 Task: Create new invoice with Date Opened :15-Apr-23, Select Customer: Americas Best Wings, Terms: Payment Term 1. Make invoice entry for item-1 with Date: 15-Apr-23, Description: Del Monte Fresh Whole Green Beans (14.5 oz)_x000D_
, Action: Material, Income Account: Income:Sales, Quantity: 1, Unit Price: 6.5, Discount %: 9. Make entry for item-2 with Date: 15-Apr-23, Description: _x000D_
Madesmart Interlocking Bin Set 9-Piece Granite, Action: Material, Income Account: Income:Sales, Quantity: 1, Unit Price: 14.5, Discount %: 6. Make entry for item-3 with Date: 15-Apr-23, Description: Breyers Cookies & Cream_x000D_
, Action: Material, Income Account: Income:Sales, Quantity: 1, Unit Price: 15.5, Discount %: 8. Write Notes: Looking forward to serving you again.. Post Invoice with Post Date: 15-Apr-23, Post to Accounts: Assets:Accounts Receivable. Pay / Process Payment with Transaction Date: 15-May-23, Amount: 33.805, Transfer Account: Checking Account. Print Invoice, display notes by going to Option, then go to Display Tab and check Invoice Notes.
Action: Mouse pressed left at (193, 41)
Screenshot: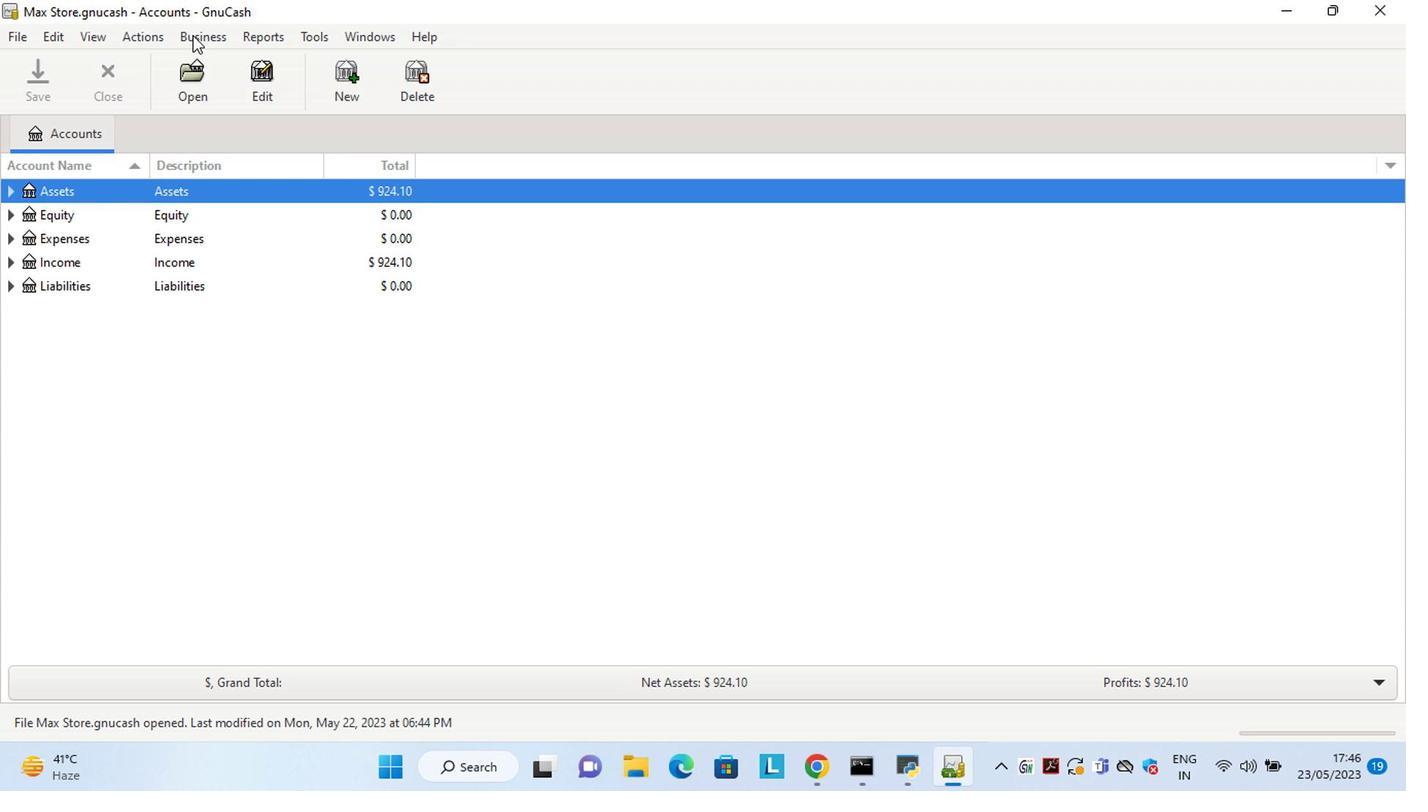 
Action: Mouse moved to (450, 145)
Screenshot: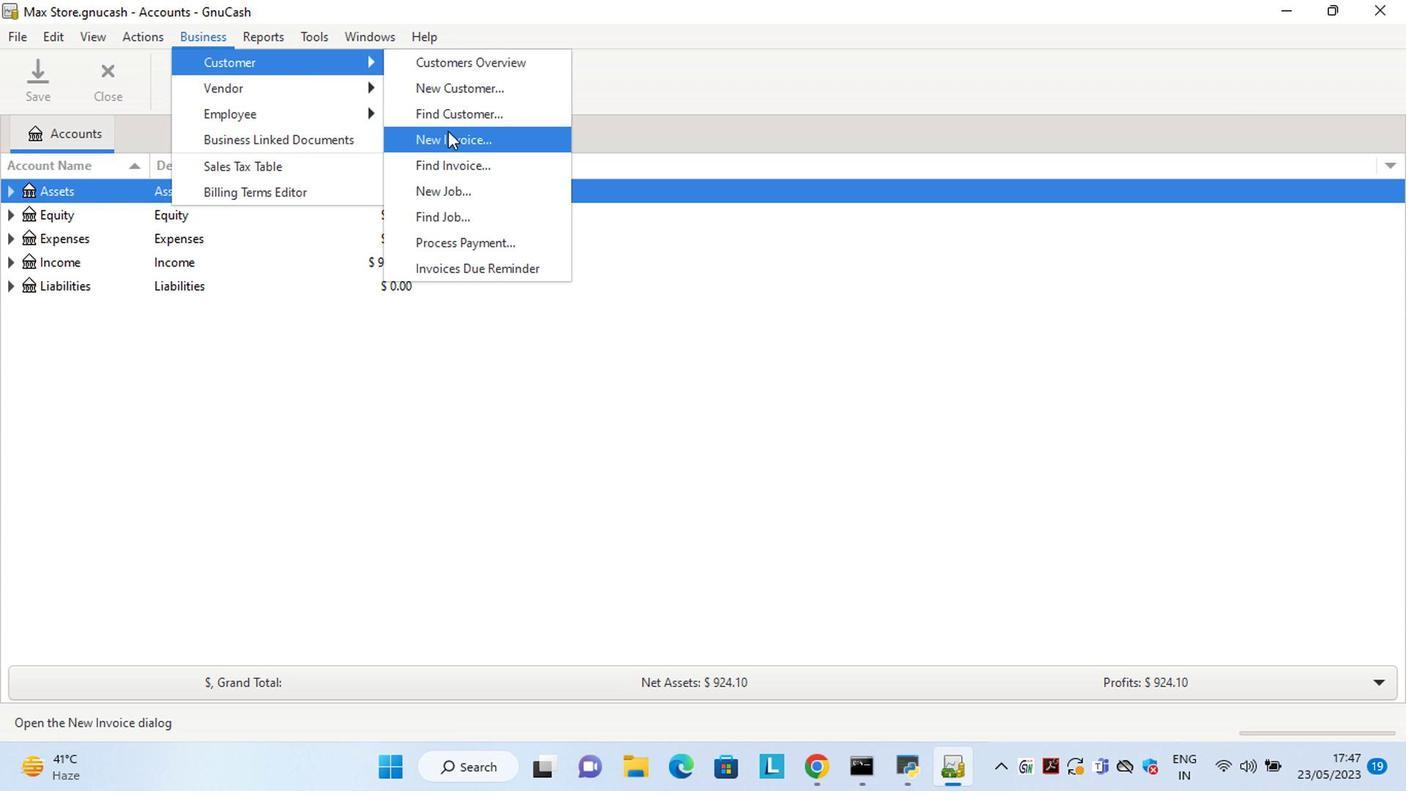 
Action: Mouse pressed left at (450, 145)
Screenshot: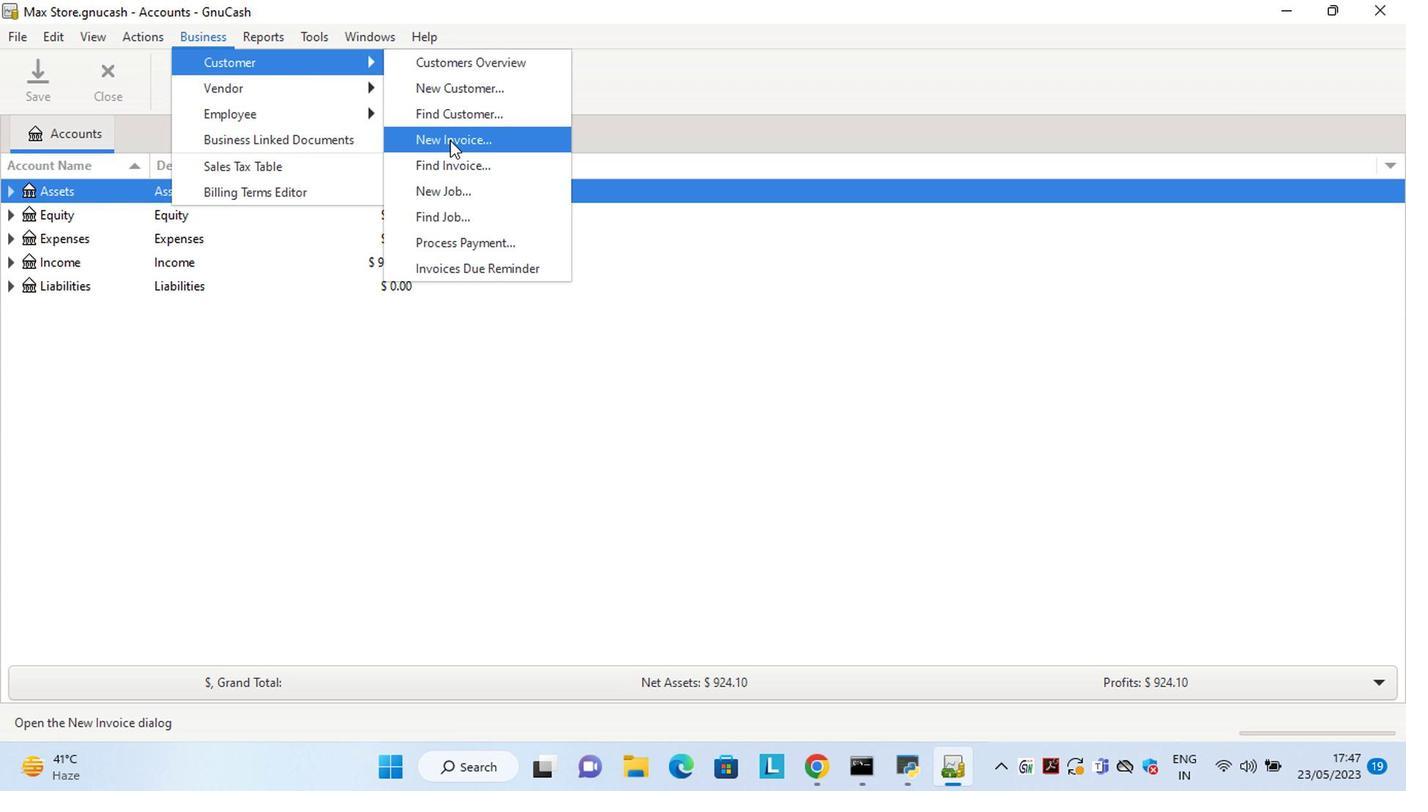 
Action: Mouse moved to (730, 312)
Screenshot: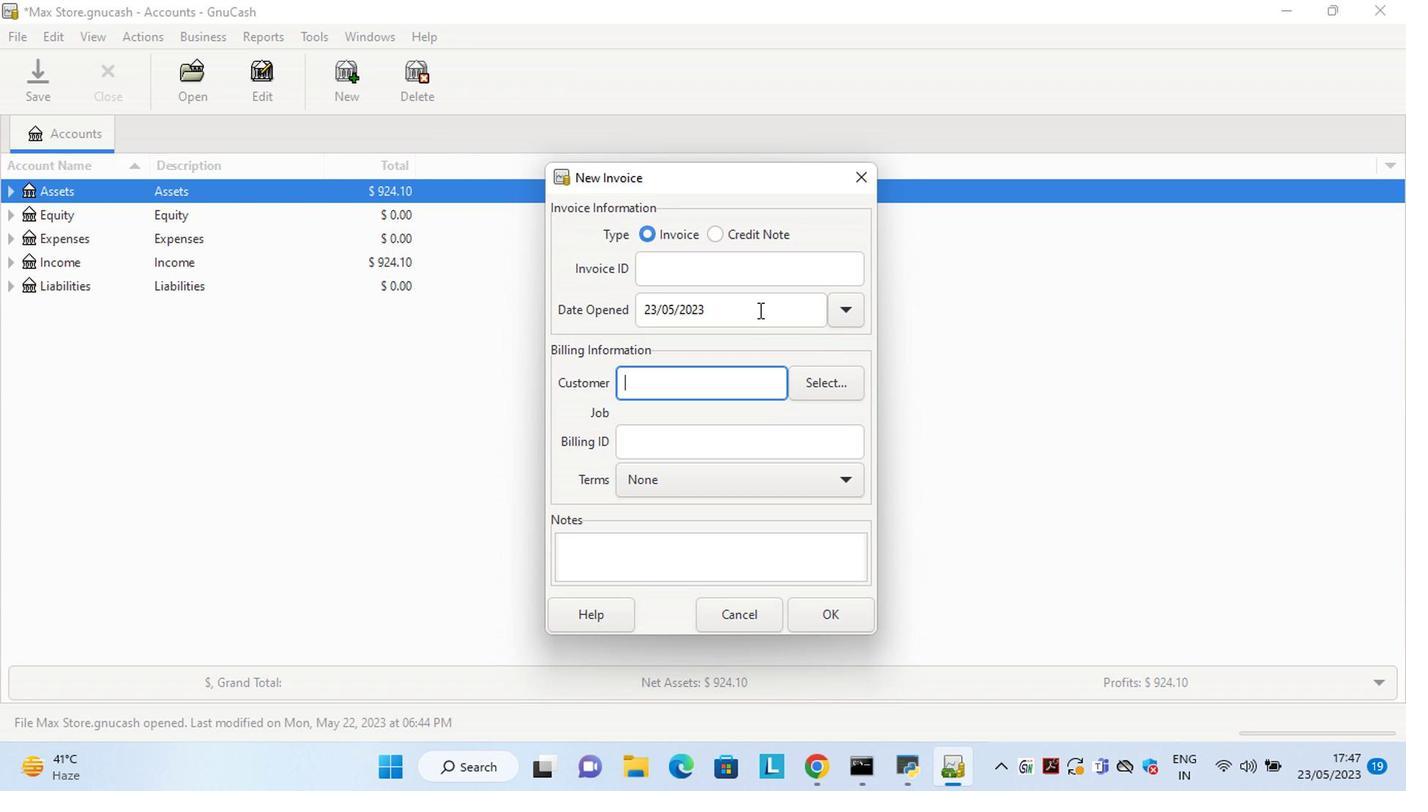 
Action: Mouse pressed left at (730, 312)
Screenshot: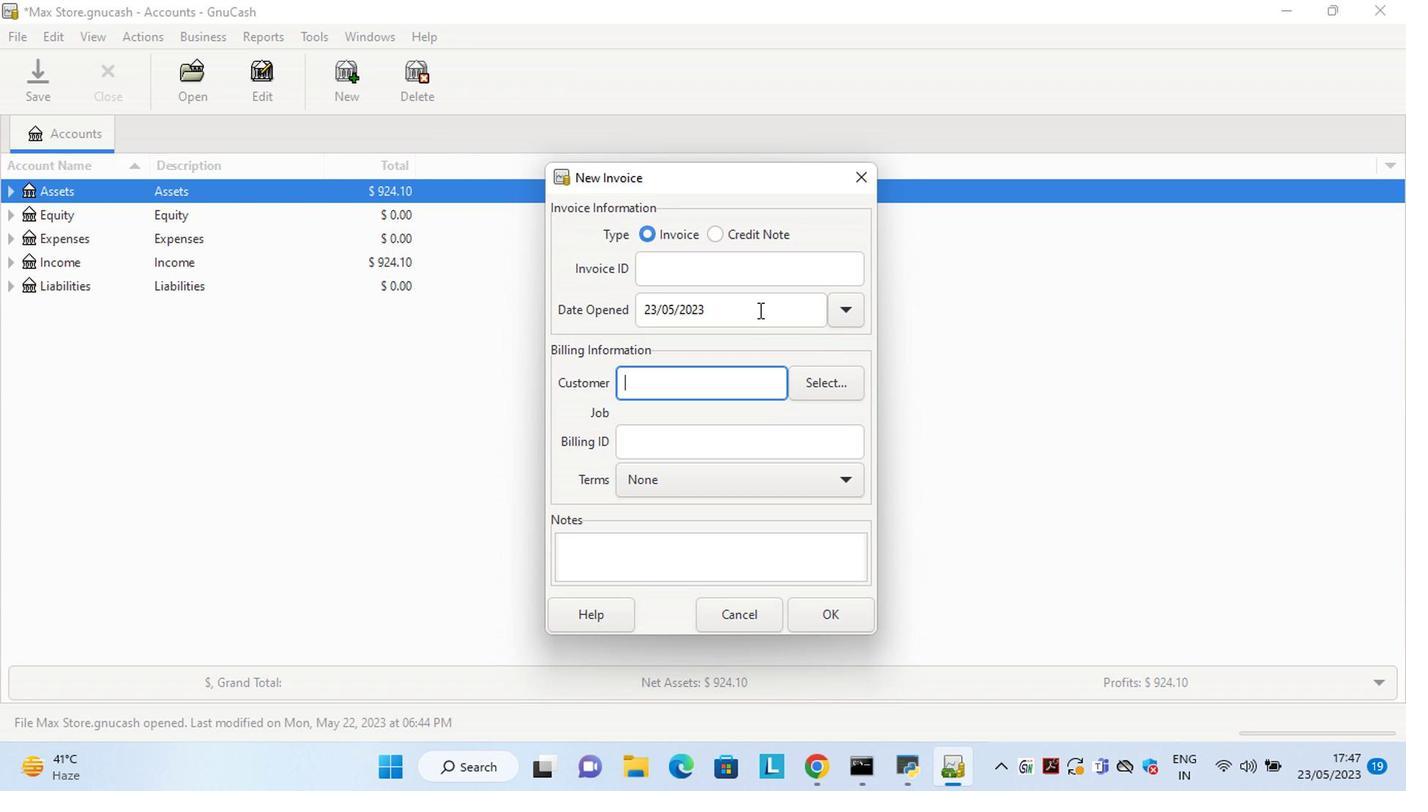 
Action: Key pressed <Key.left><Key.left><Key.left><Key.left><Key.left><Key.left><Key.left><Key.left><Key.left><Key.left><Key.left><Key.left><Key.left><Key.left><Key.left><Key.left><Key.left><Key.left><Key.left><Key.left><Key.left><Key.delete><Key.delete>15<Key.right><Key.right><Key.delete>4
Screenshot: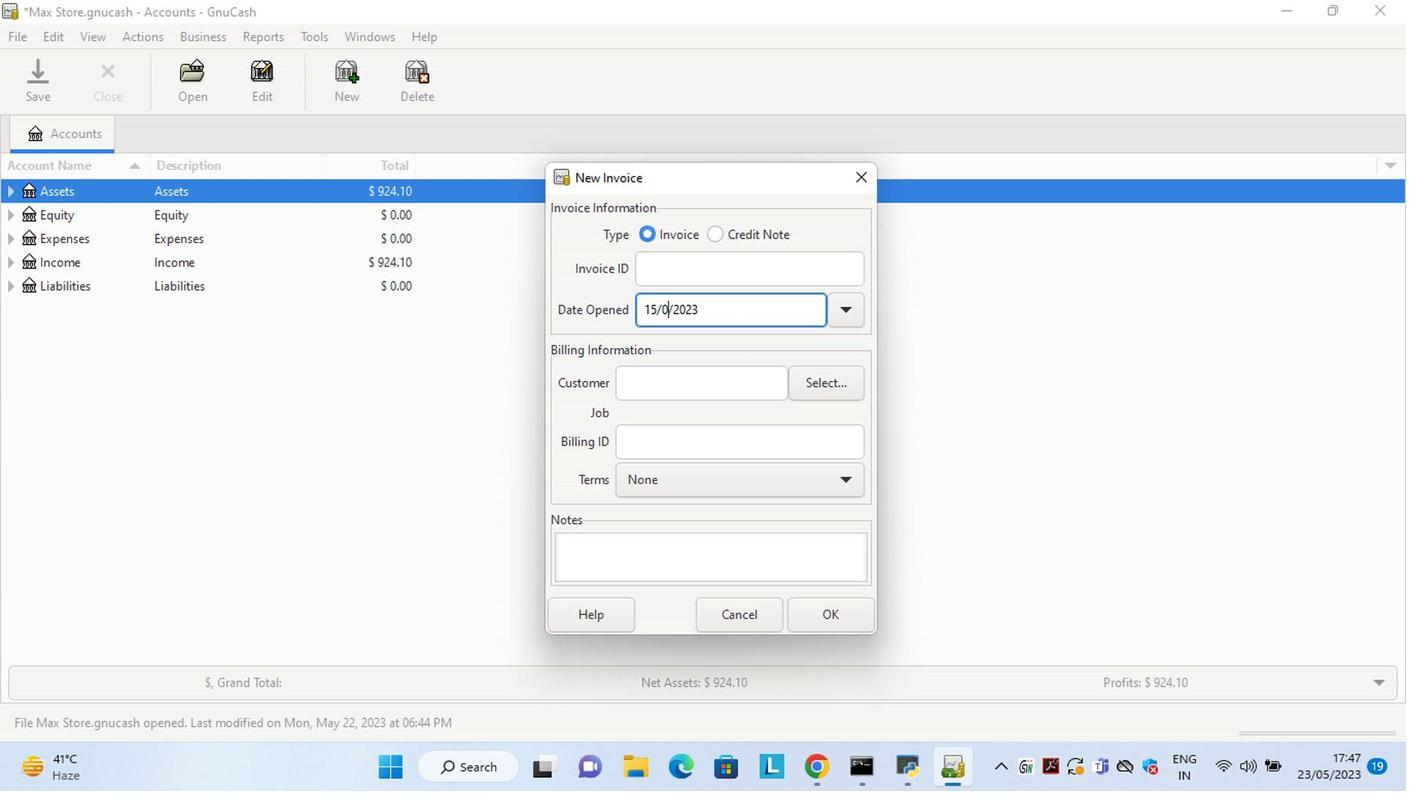 
Action: Mouse moved to (829, 389)
Screenshot: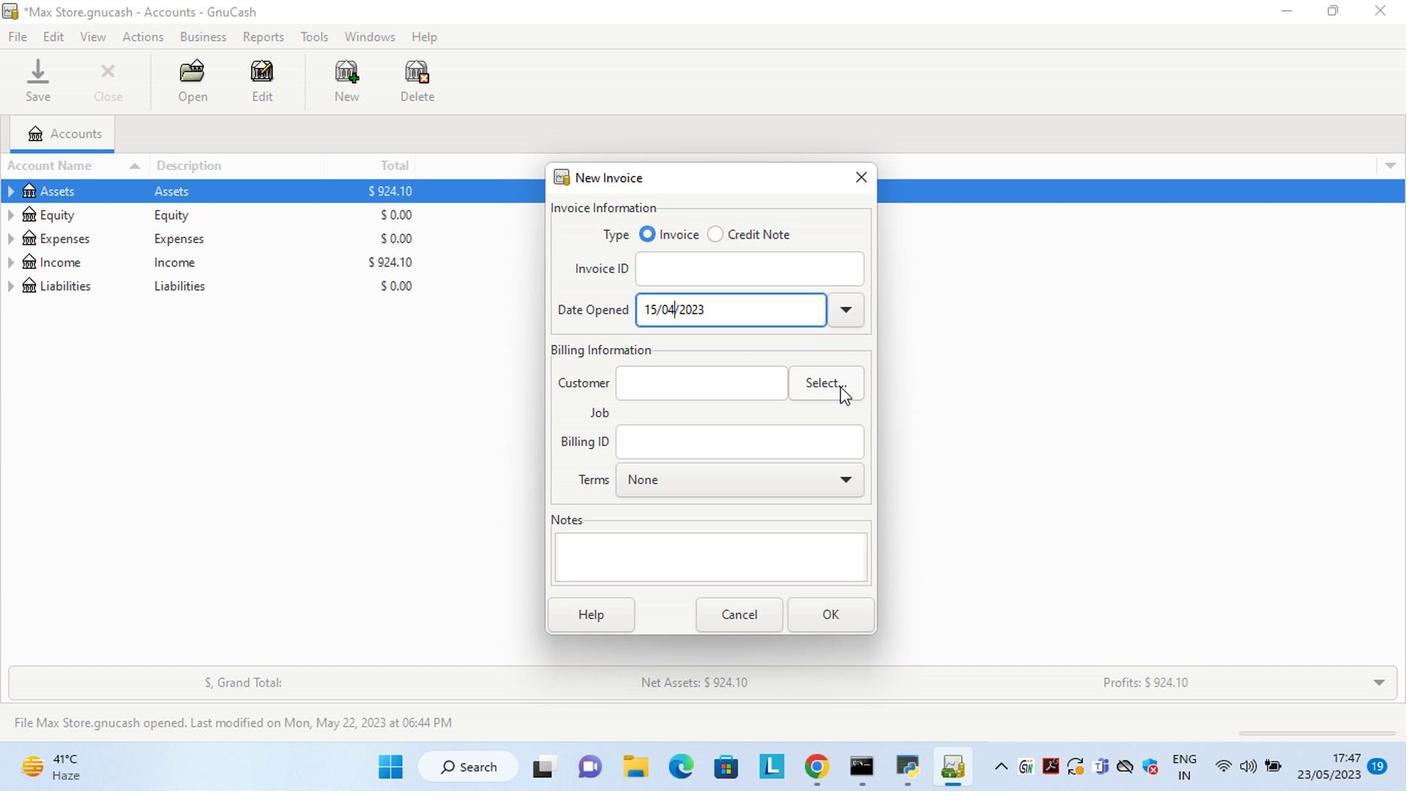 
Action: Mouse pressed left at (829, 389)
Screenshot: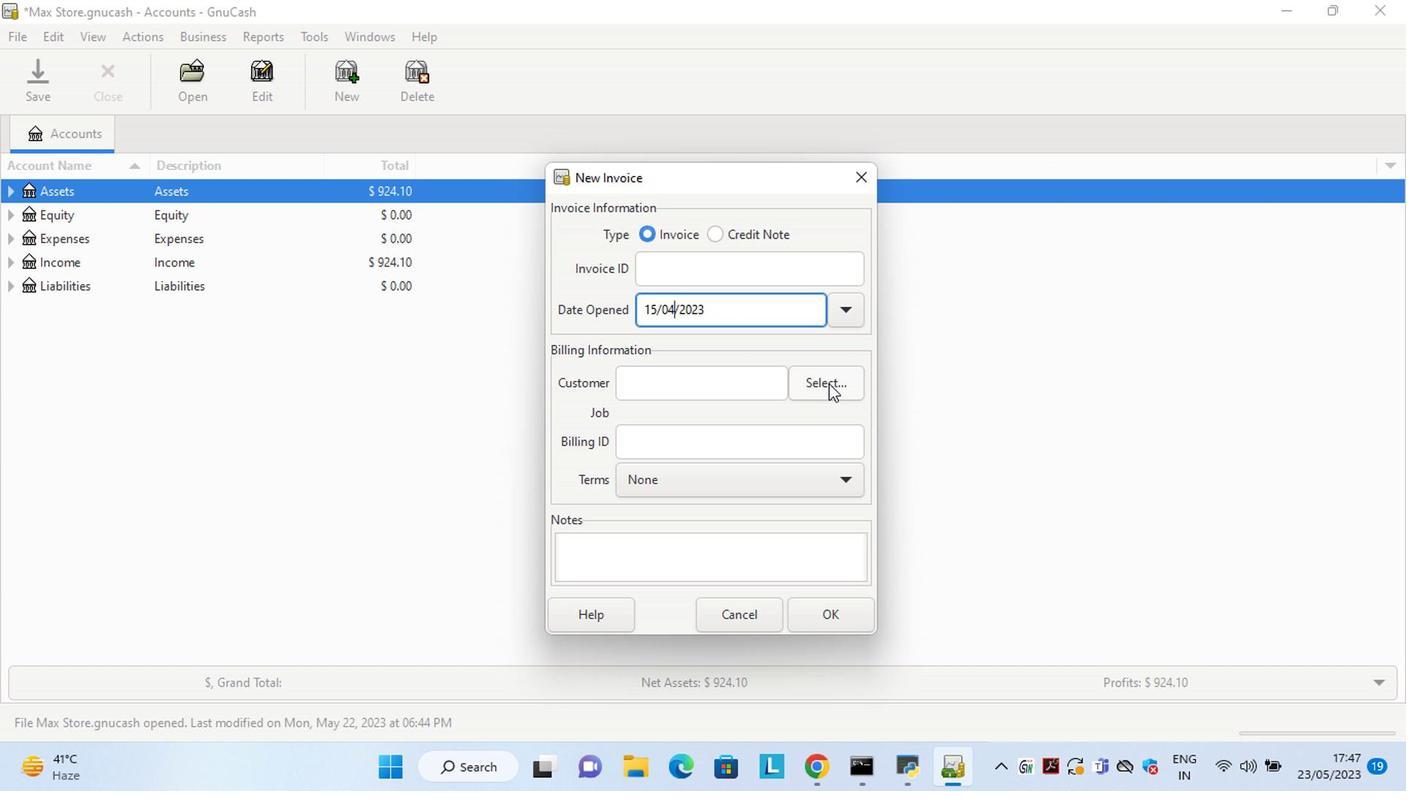 
Action: Mouse moved to (768, 363)
Screenshot: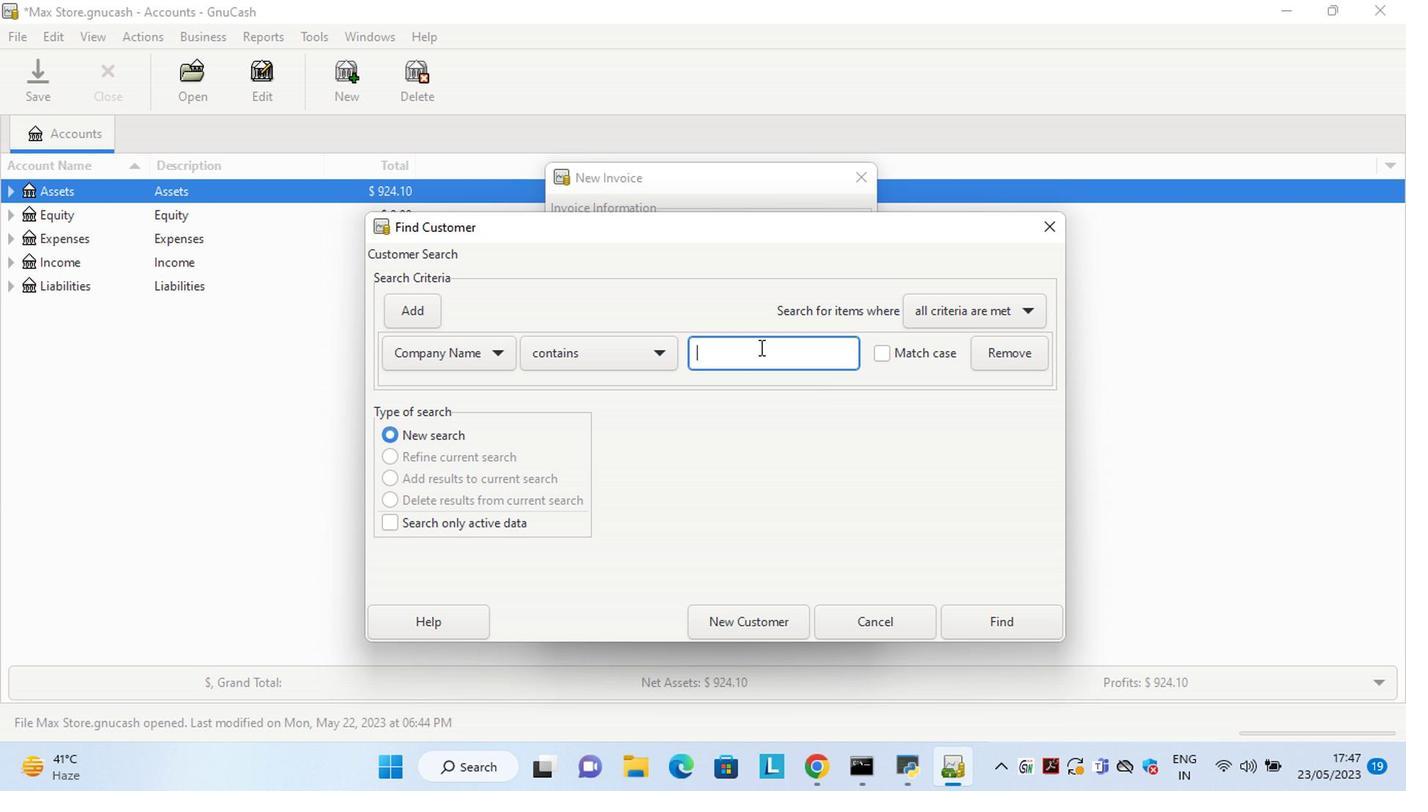 
Action: Mouse pressed left at (768, 363)
Screenshot: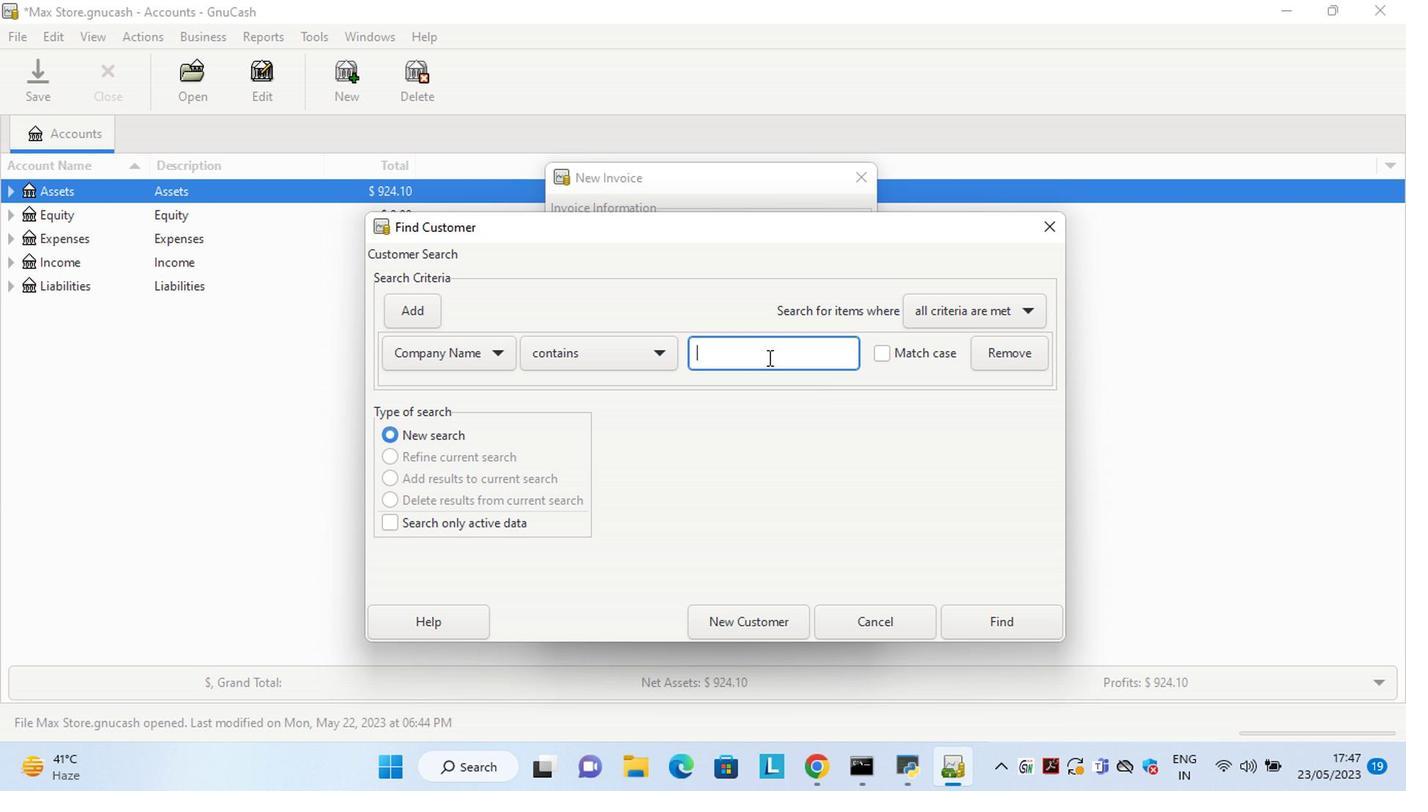 
Action: Key pressed <Key.shift>Americas
Screenshot: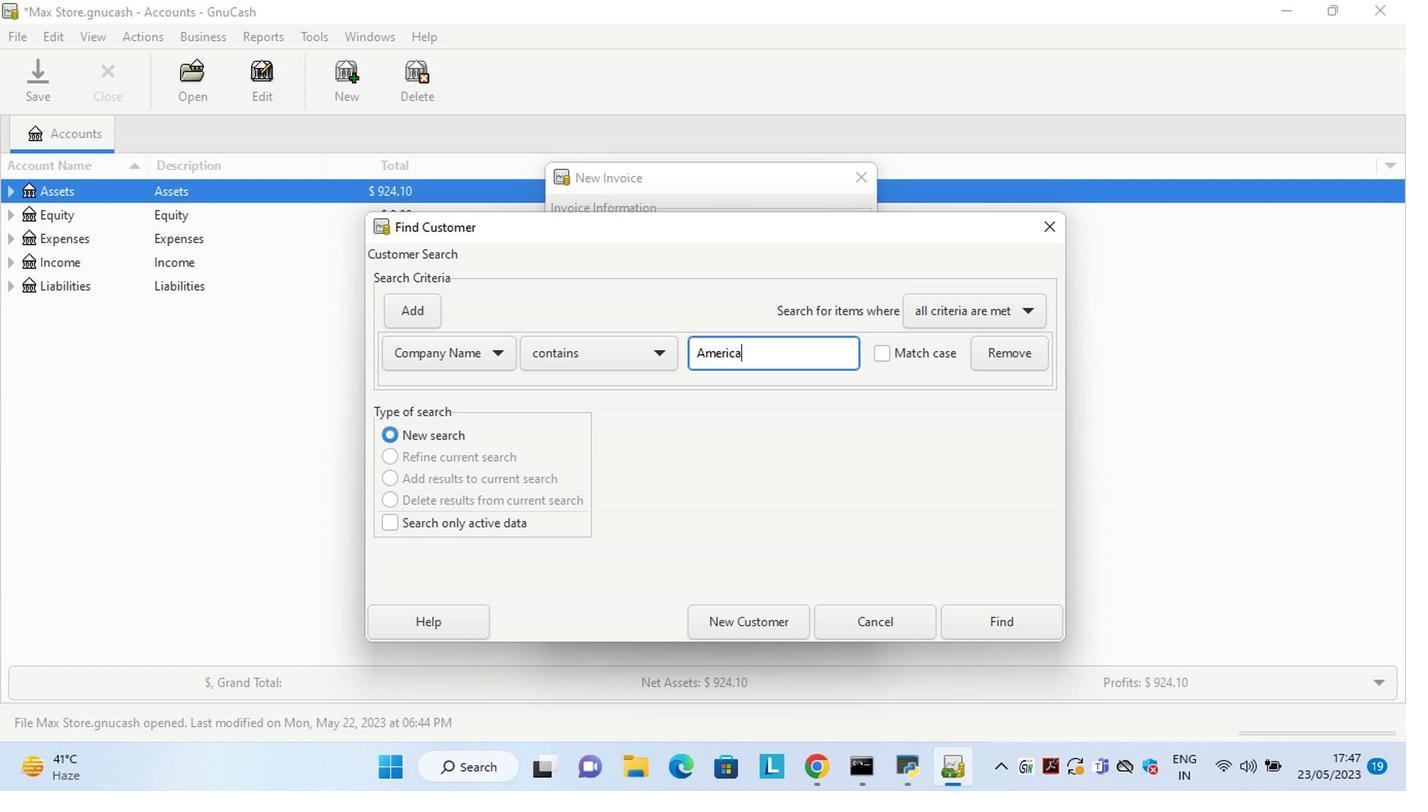 
Action: Mouse moved to (995, 622)
Screenshot: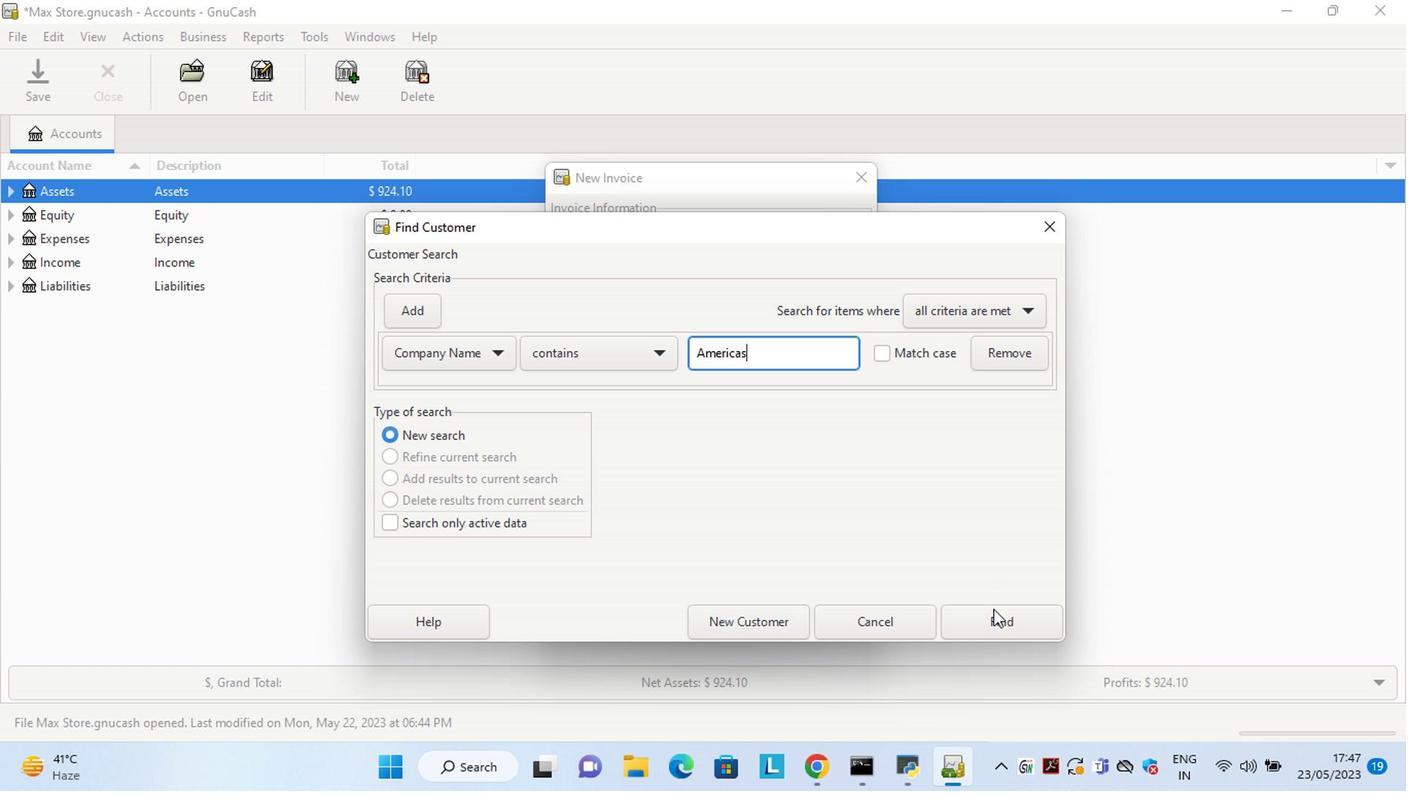 
Action: Mouse pressed left at (995, 622)
Screenshot: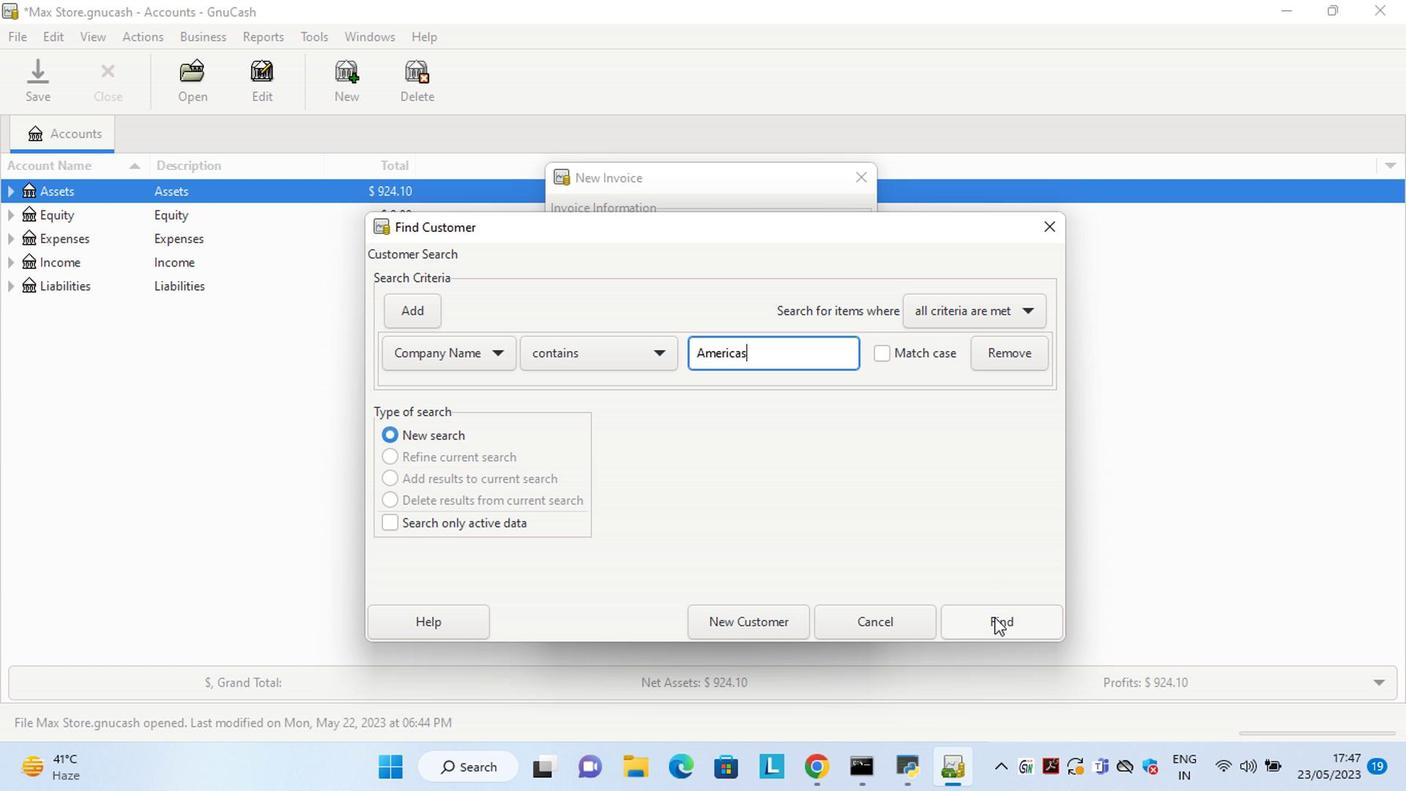 
Action: Mouse moved to (731, 414)
Screenshot: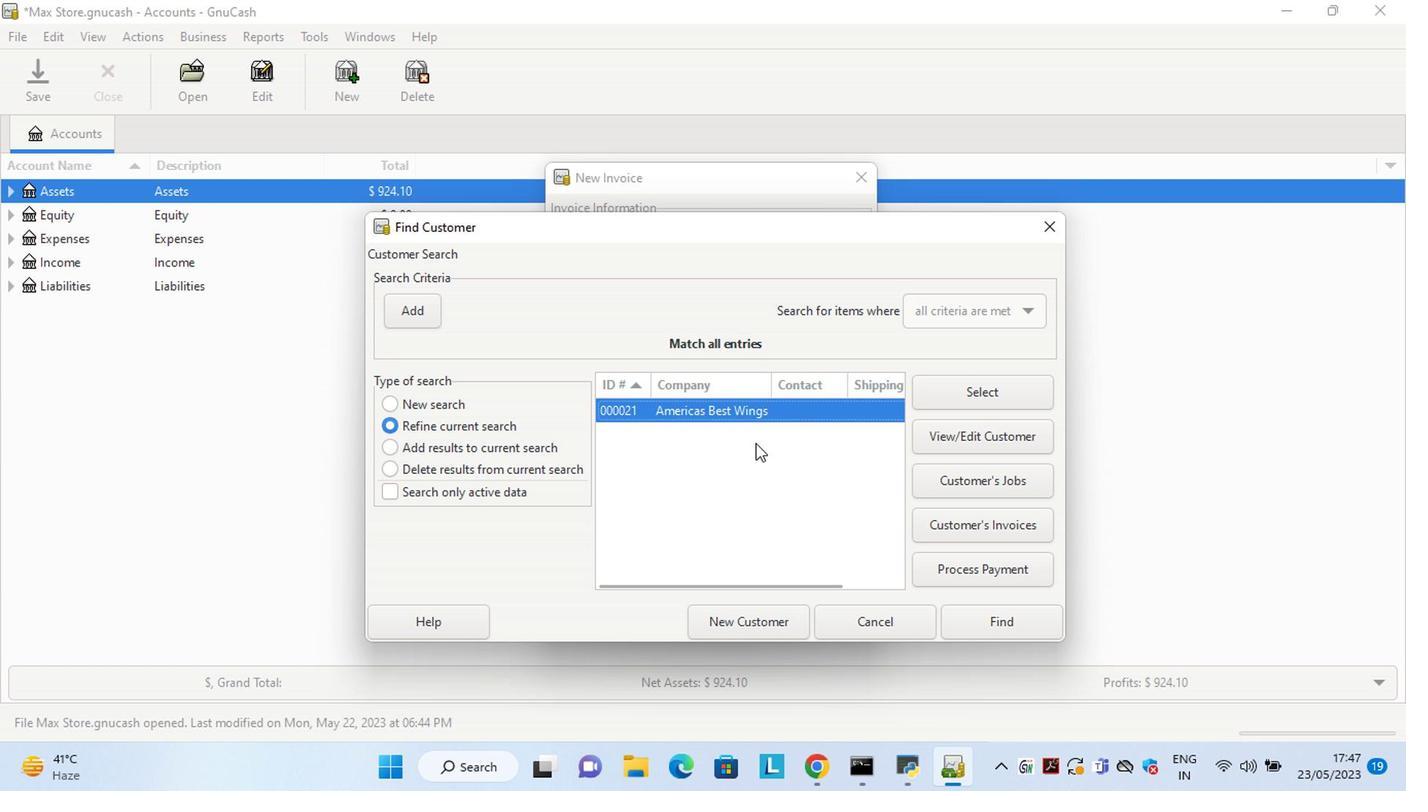 
Action: Mouse pressed left at (731, 414)
Screenshot: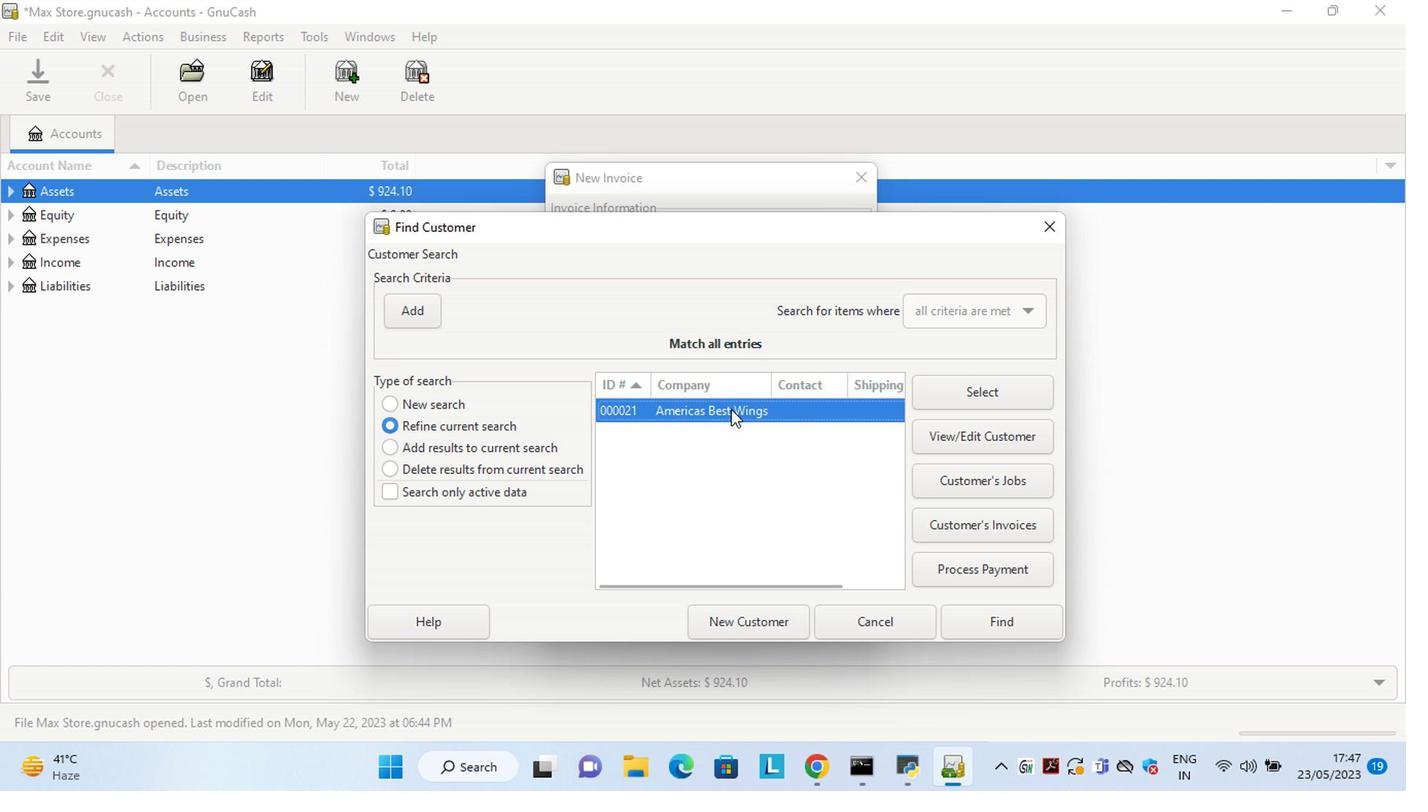 
Action: Mouse pressed left at (731, 414)
Screenshot: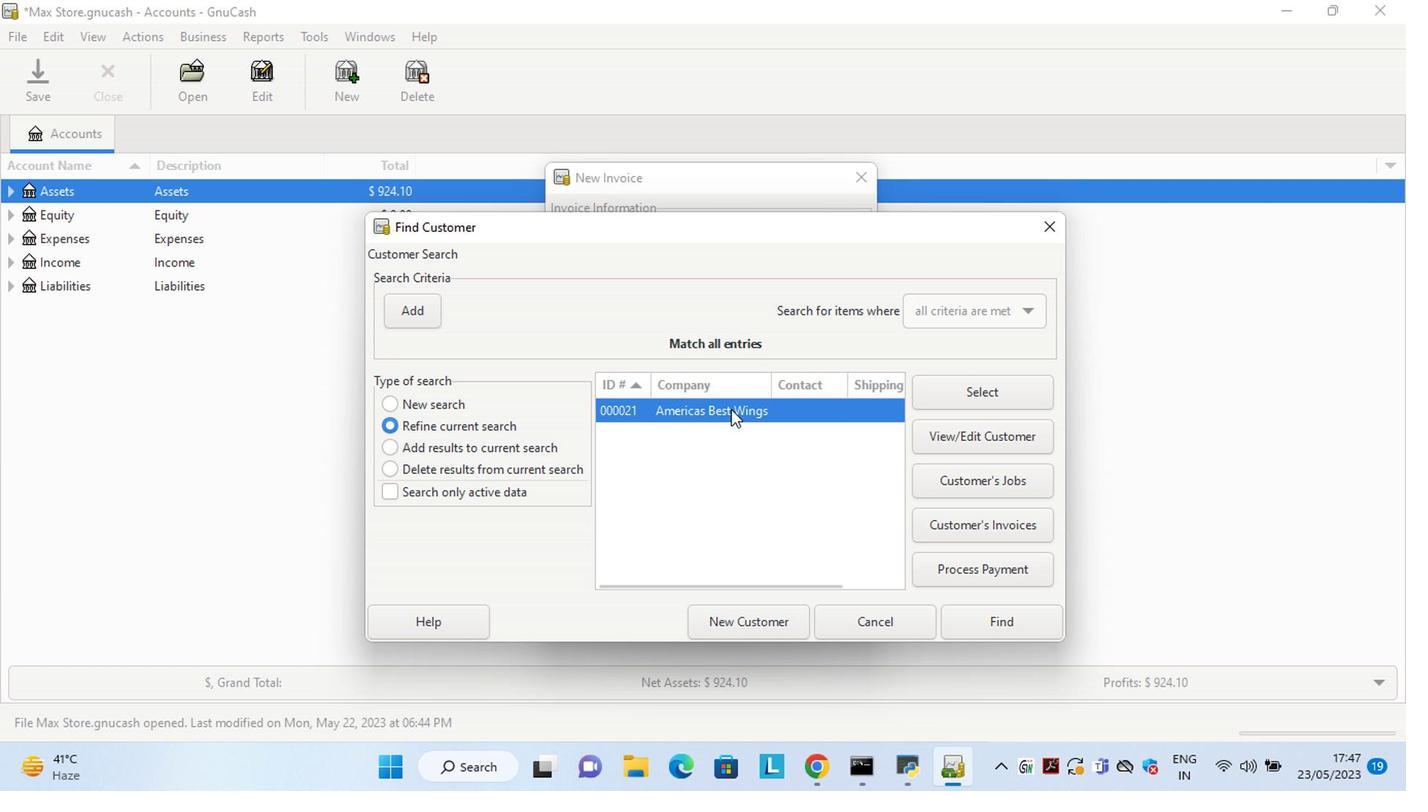 
Action: Mouse moved to (752, 498)
Screenshot: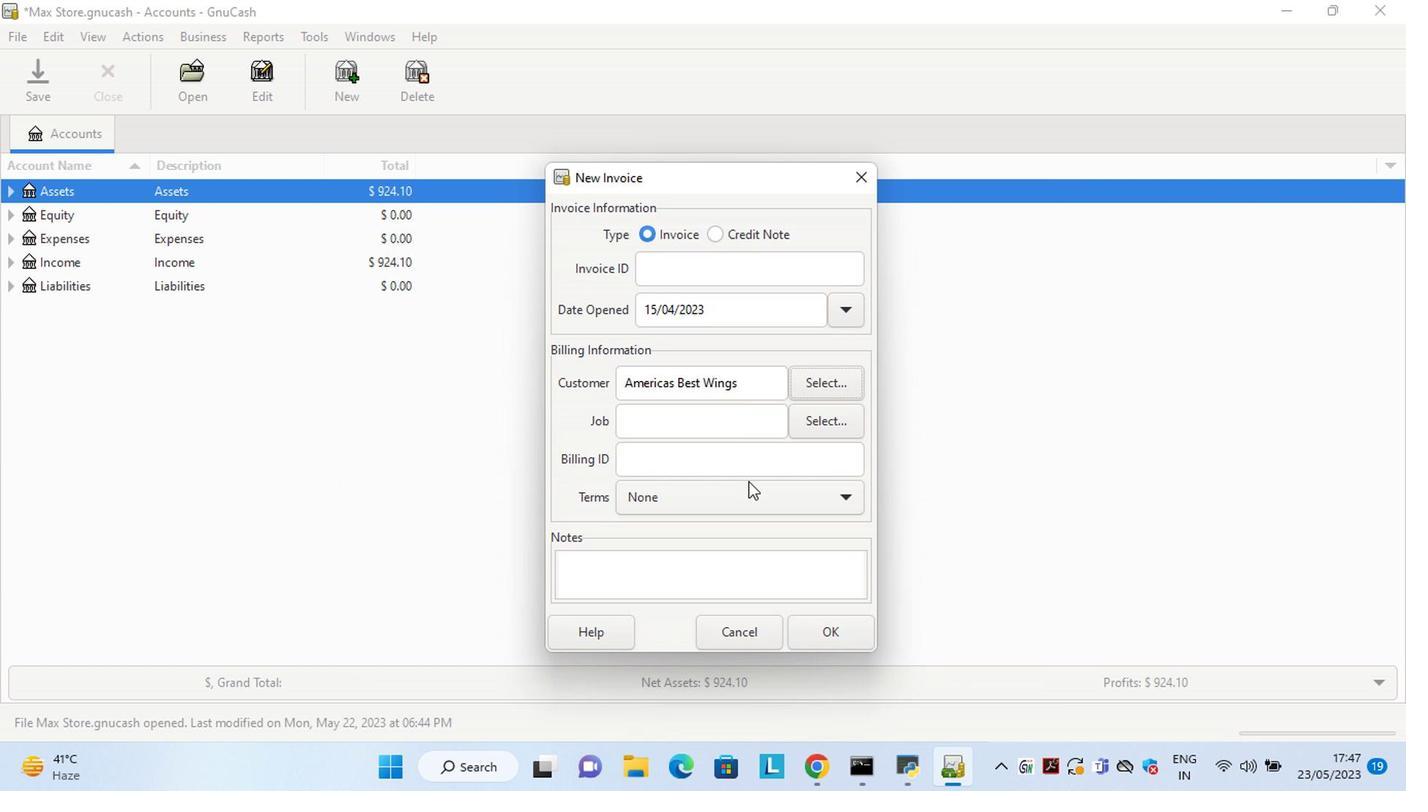 
Action: Mouse pressed left at (752, 498)
Screenshot: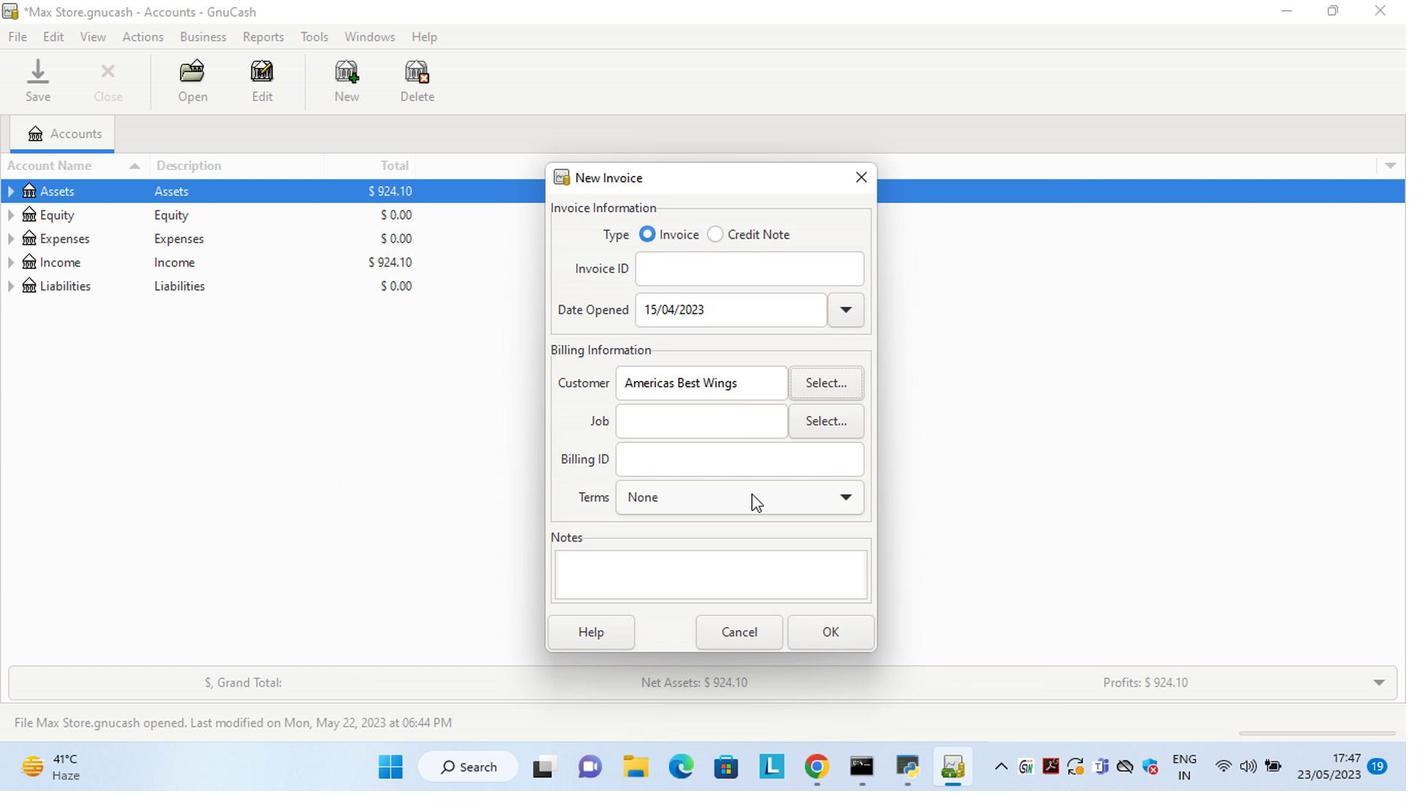 
Action: Mouse moved to (727, 539)
Screenshot: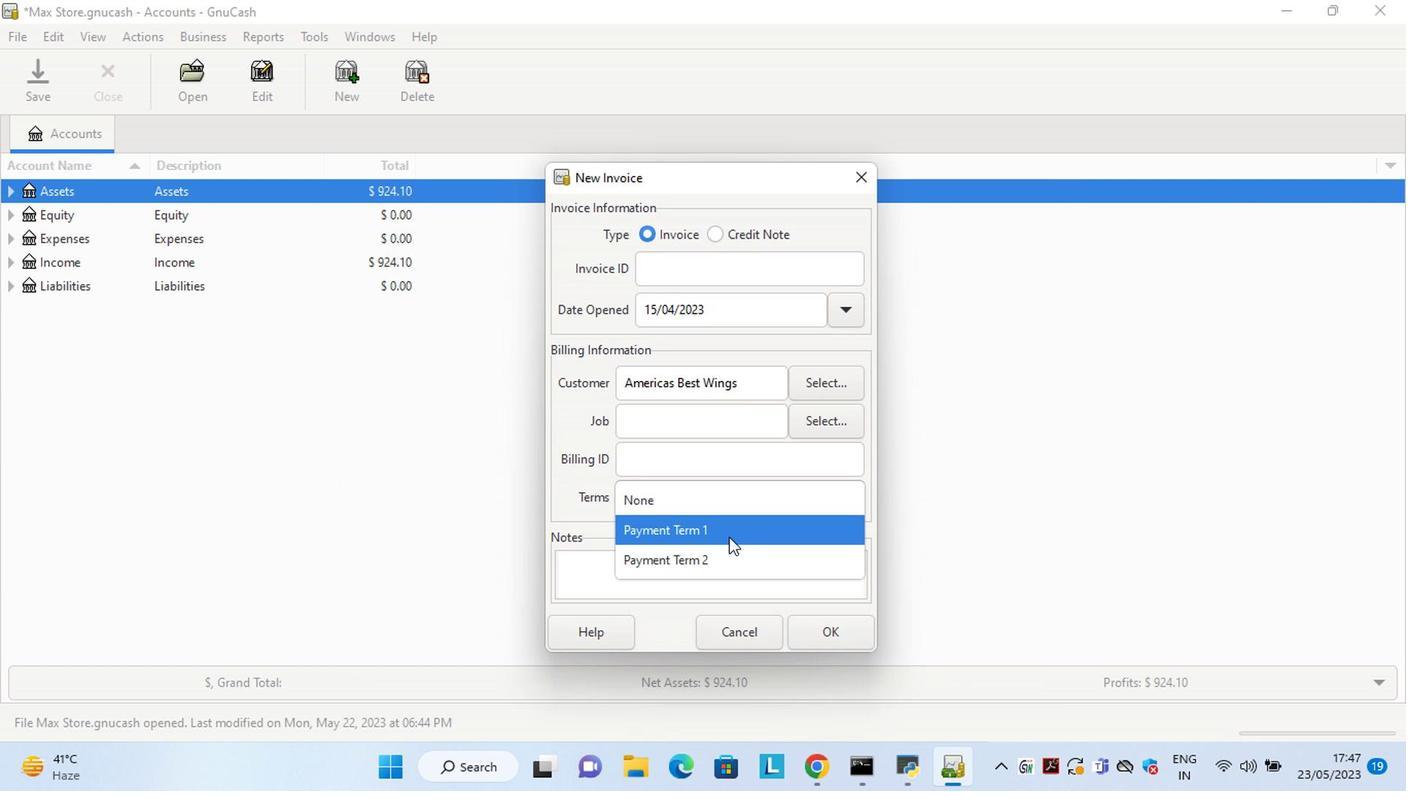 
Action: Mouse pressed left at (727, 539)
Screenshot: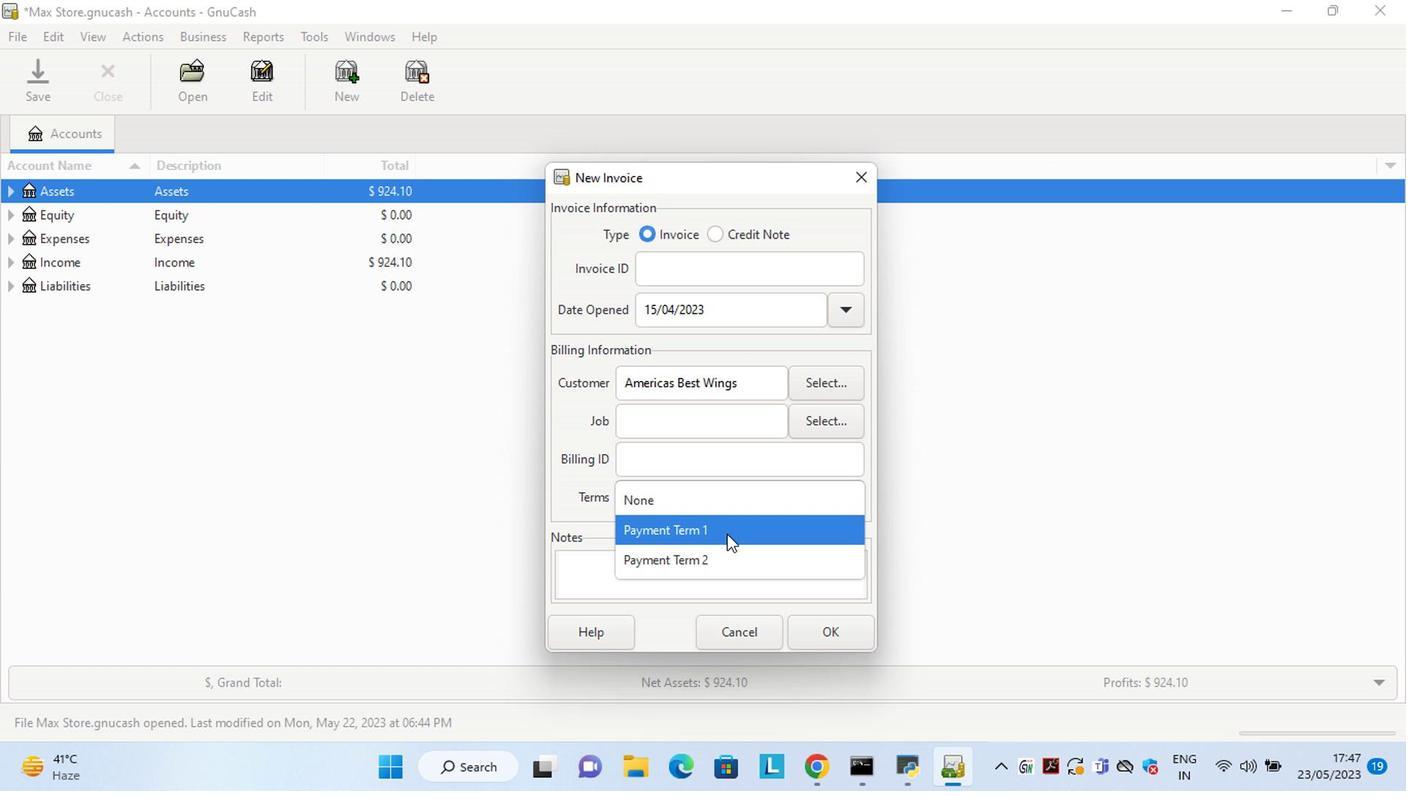 
Action: Mouse moved to (839, 638)
Screenshot: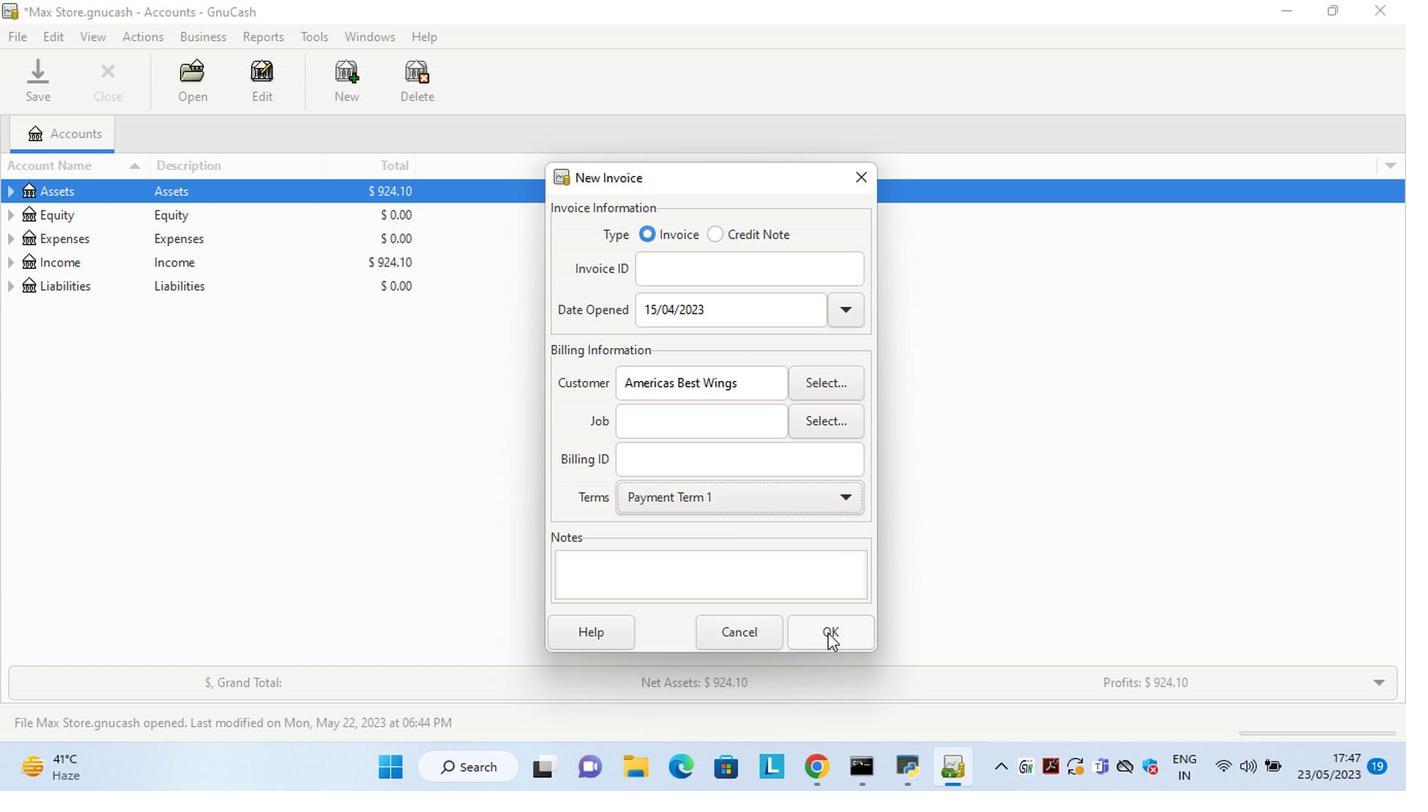 
Action: Mouse pressed left at (841, 638)
Screenshot: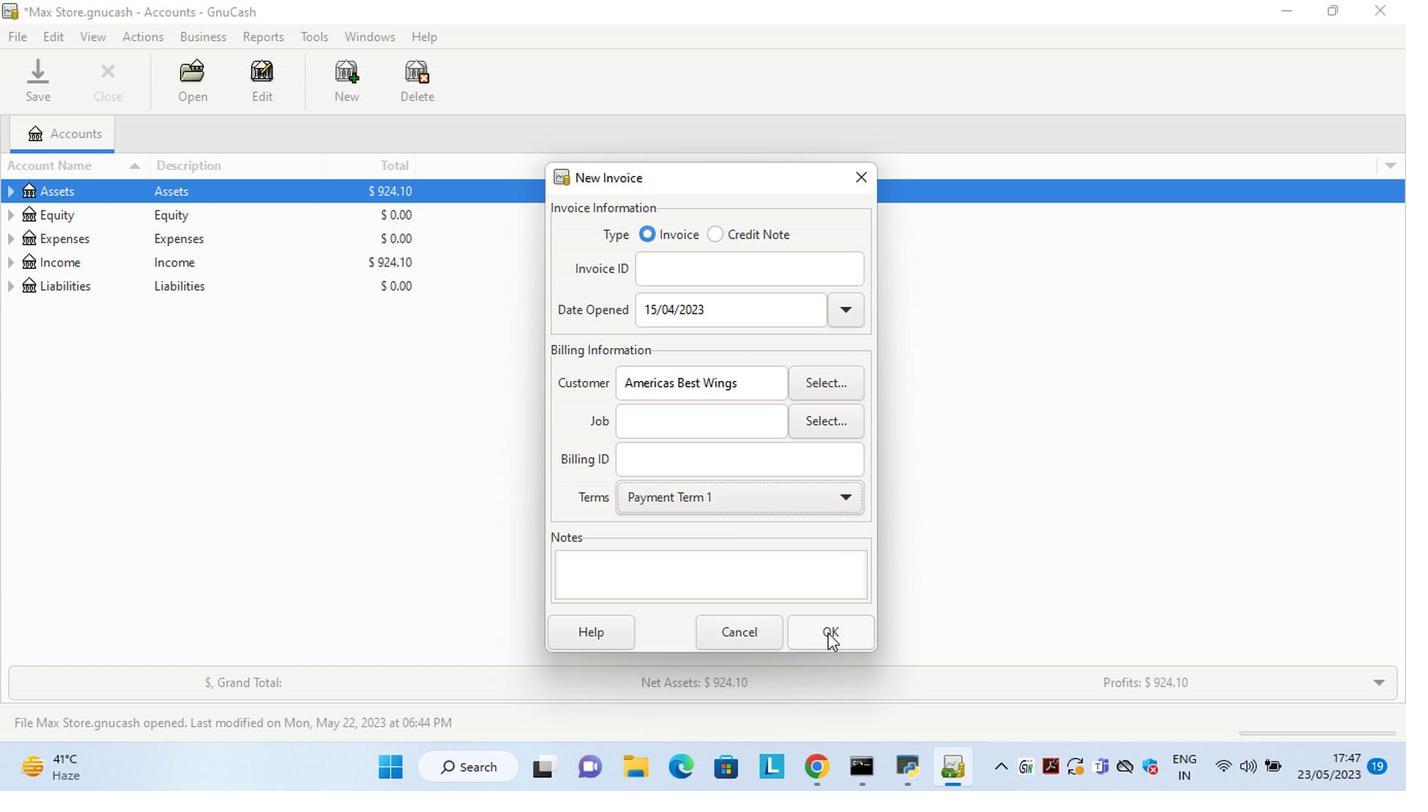 
Action: Mouse moved to (764, 498)
Screenshot: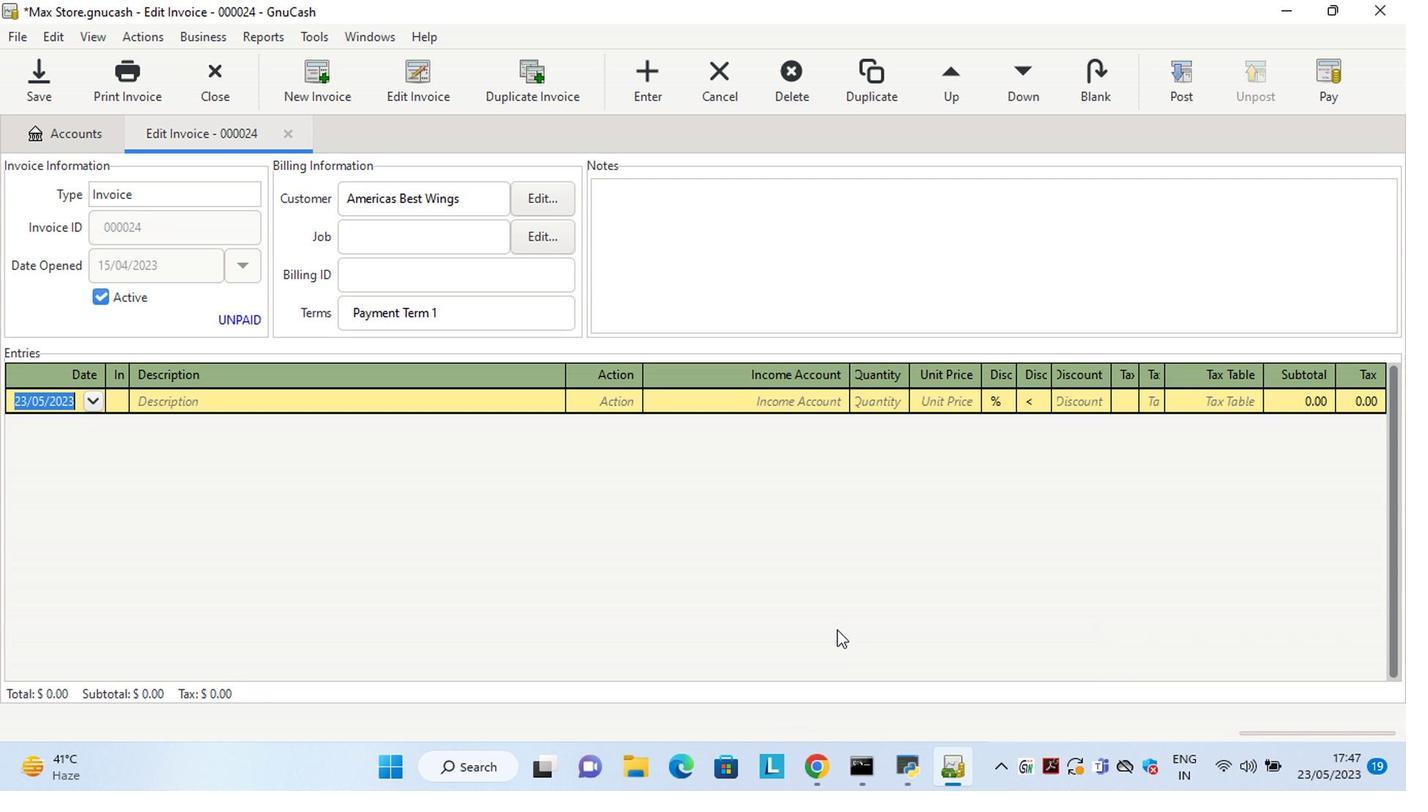 
Action: Key pressed <Key.left><Key.left><Key.left><Key.left><Key.left><Key.left><Key.left><Key.delete><Key.delete>5<Key.right><Key.right><Key.delete>4<Key.tab><Key.shift>Del<Key.space><Key.shift>Monte<Key.space><Key.shift>Fresh<Key.space><Key.shift>Whole<Key.space><Key.shift>Green<Key.space><Key.shift>Beans<Key.space><Key.shift_r>(14.5<Key.space>oza<Key.backspace><Key.shift_r>)<Key.tab>ma<Key.tab>sale<Key.tab>1<Key.tab>6.5<Key.tab>
Screenshot: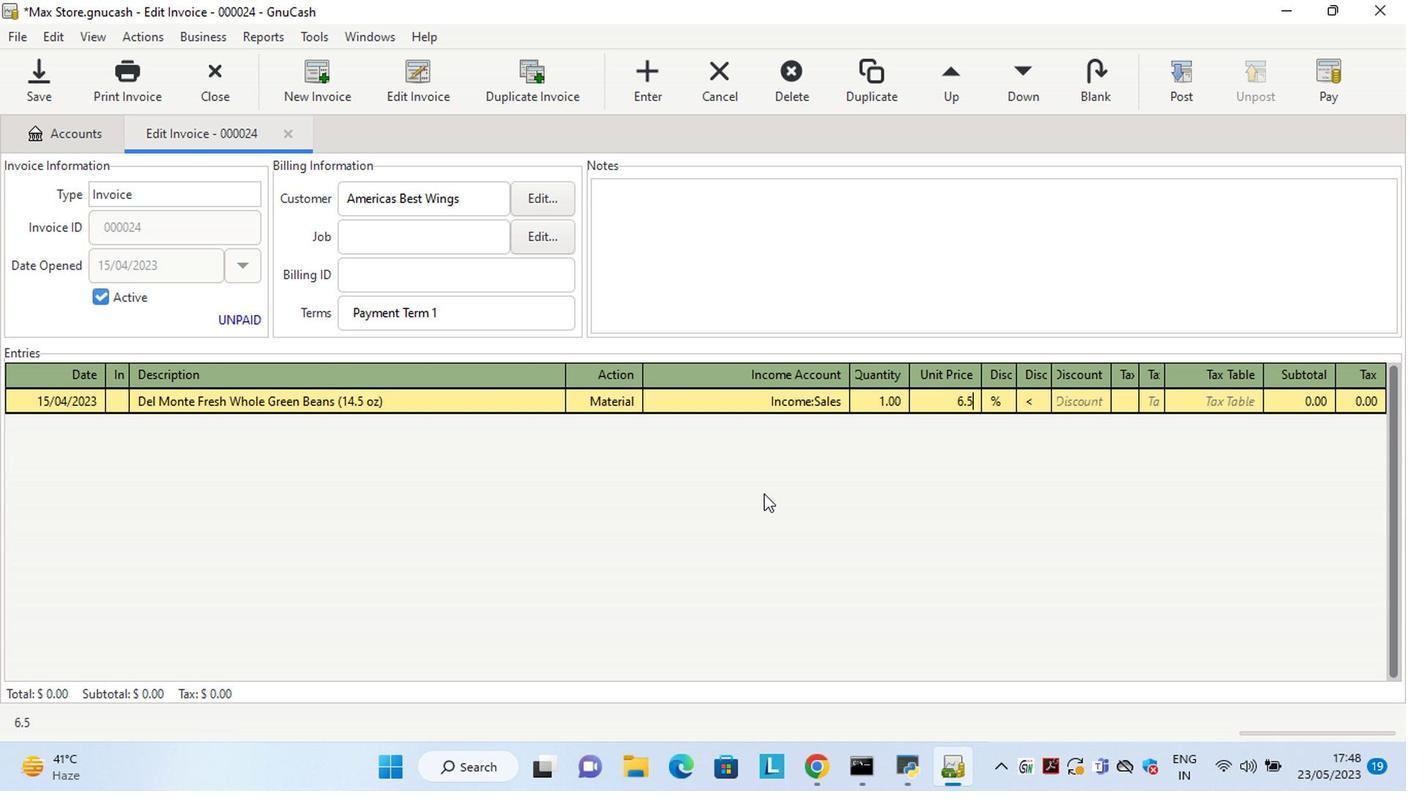 
Action: Mouse moved to (993, 400)
Screenshot: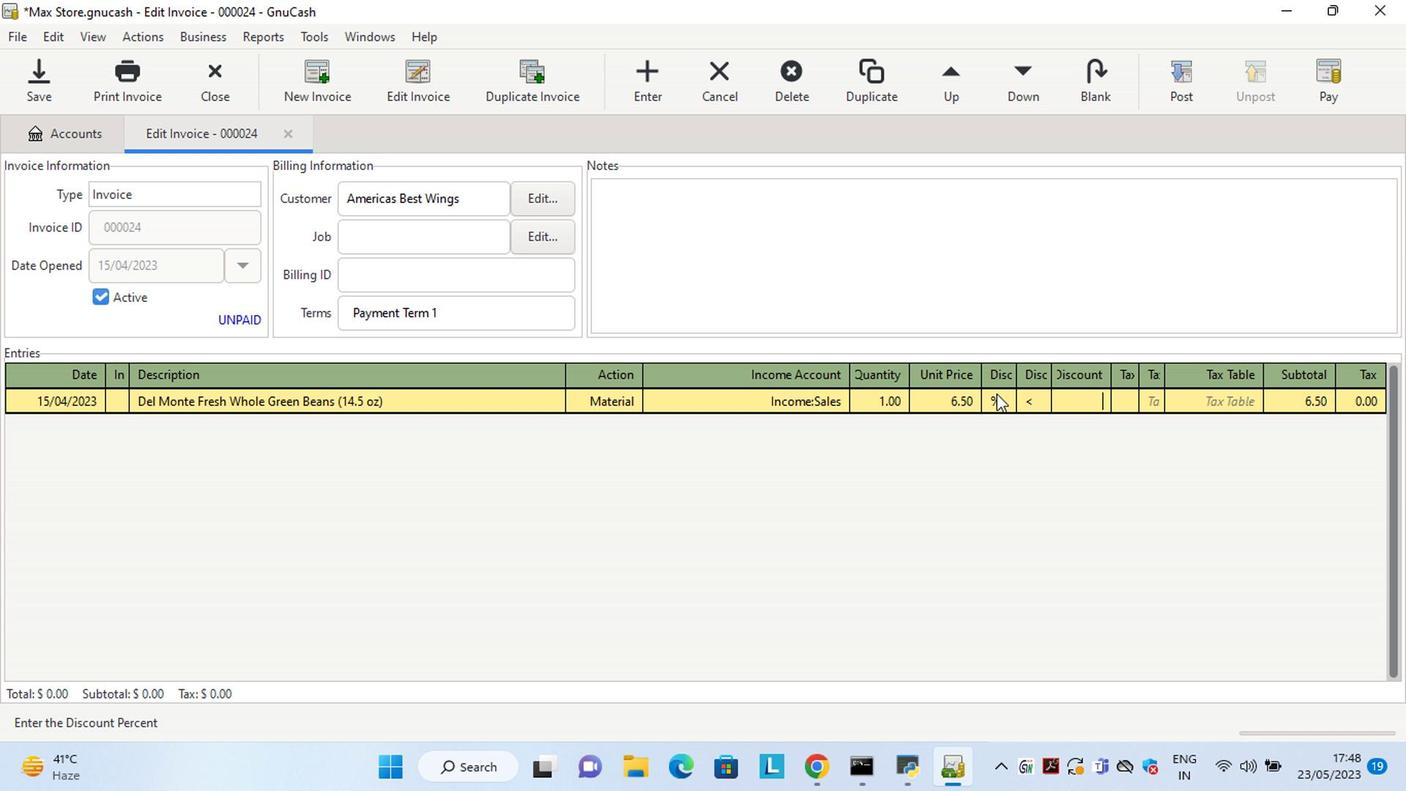 
Action: Mouse pressed left at (993, 400)
Screenshot: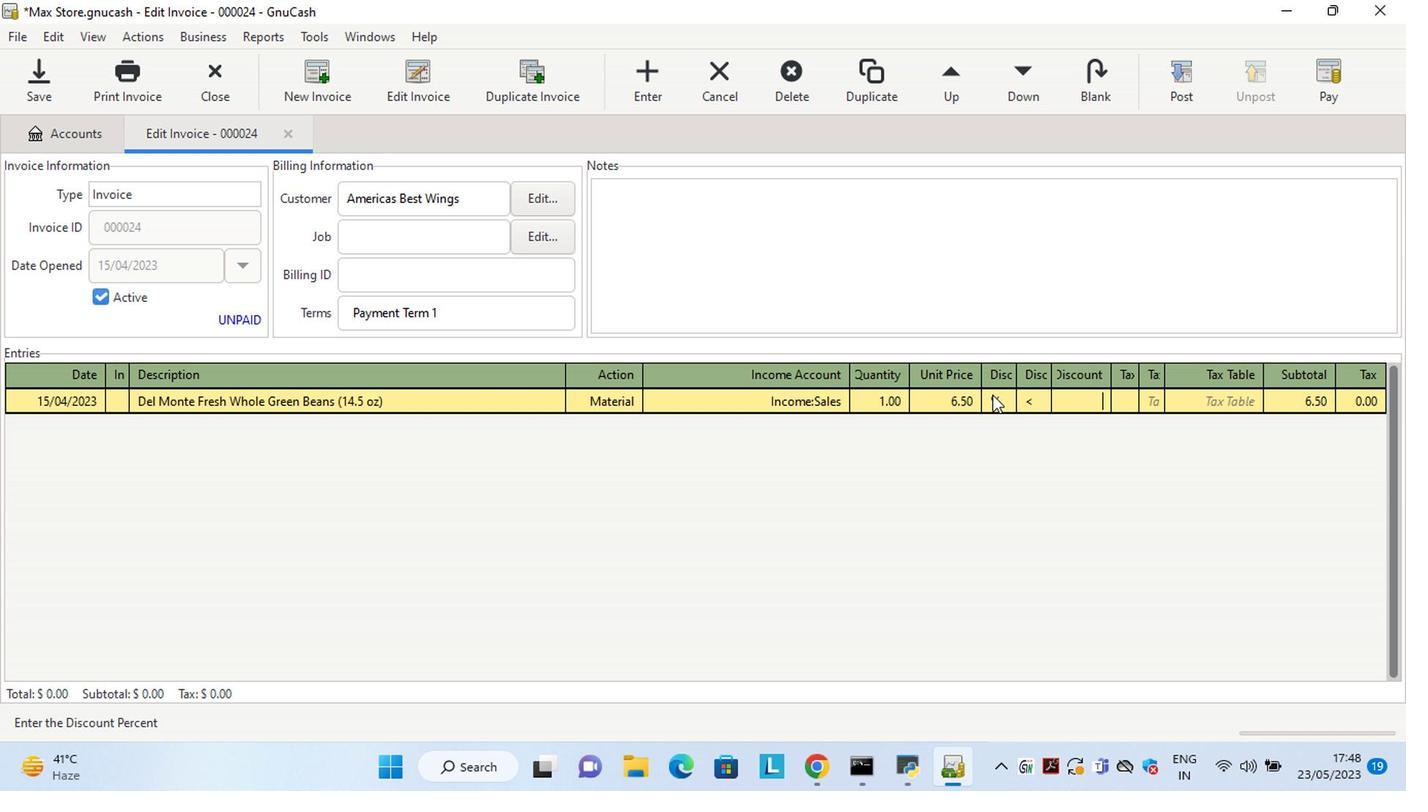 
Action: Mouse moved to (996, 406)
Screenshot: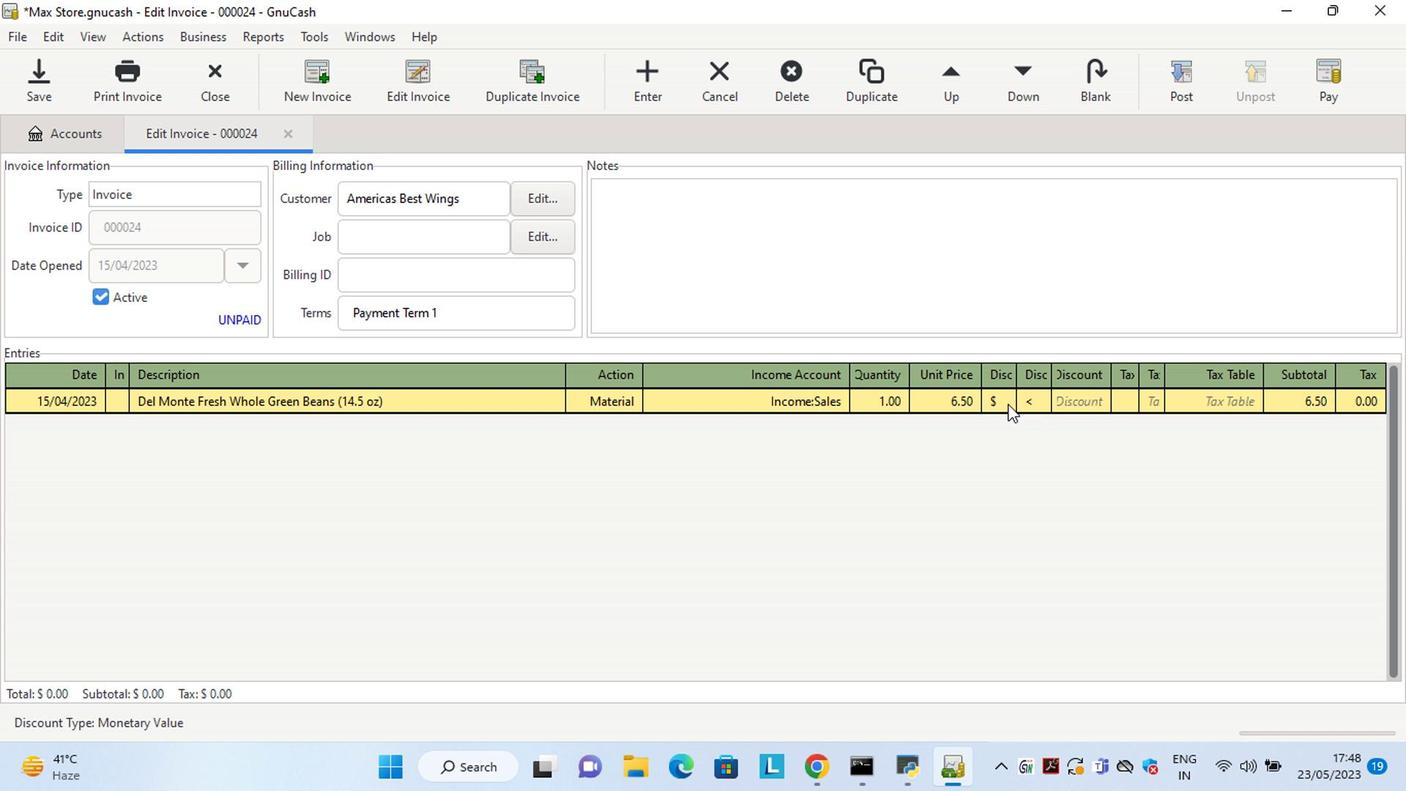 
Action: Mouse pressed left at (996, 406)
Screenshot: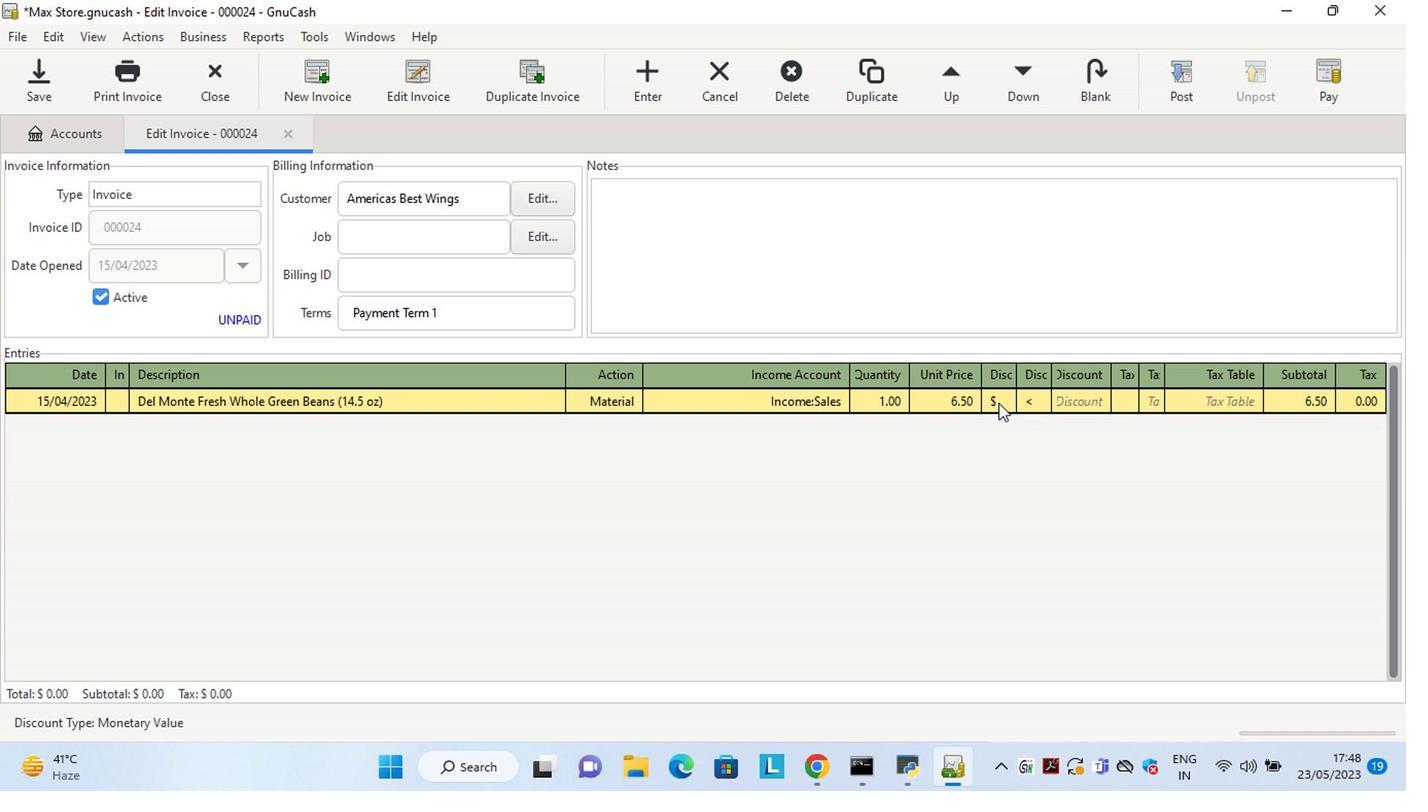 
Action: Mouse moved to (1030, 399)
Screenshot: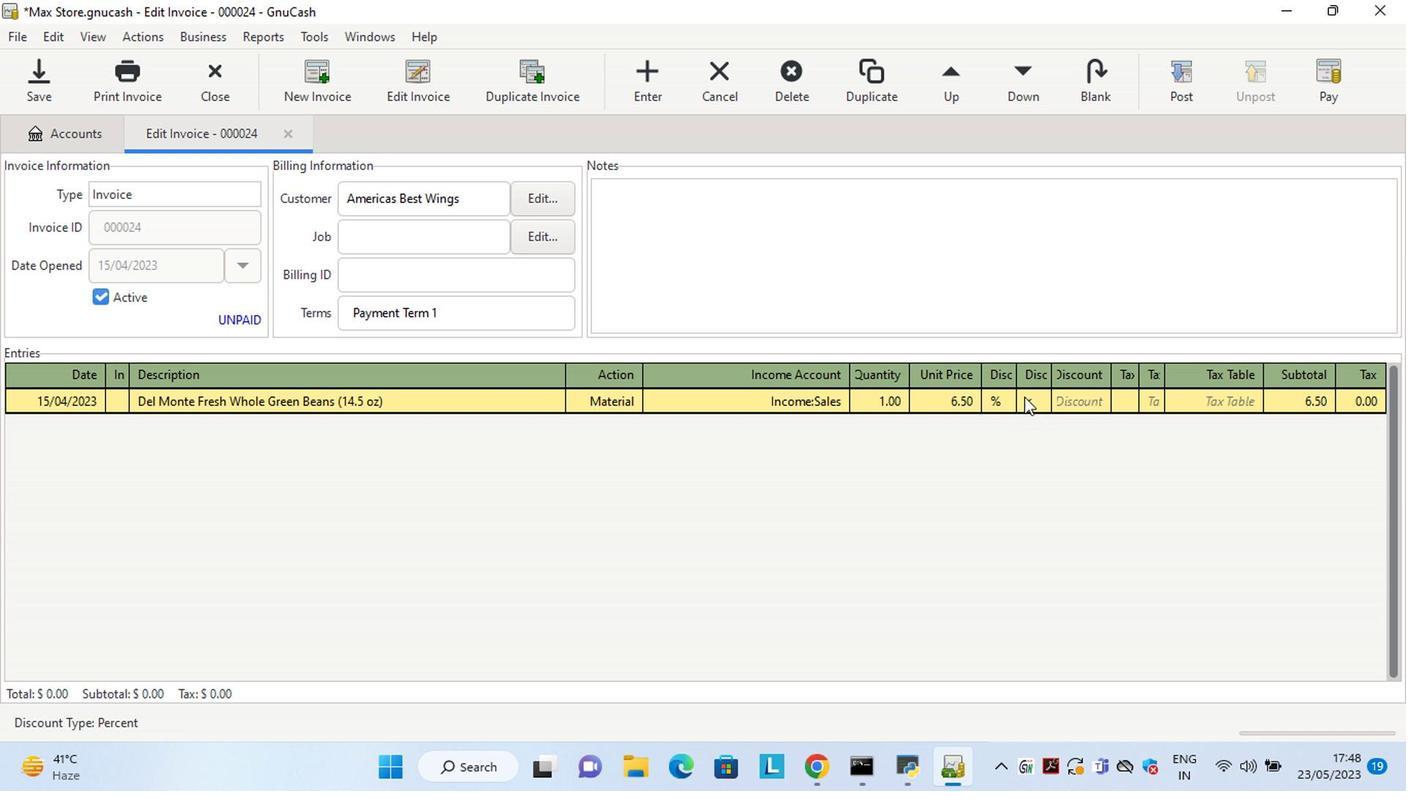 
Action: Mouse pressed left at (1030, 399)
Screenshot: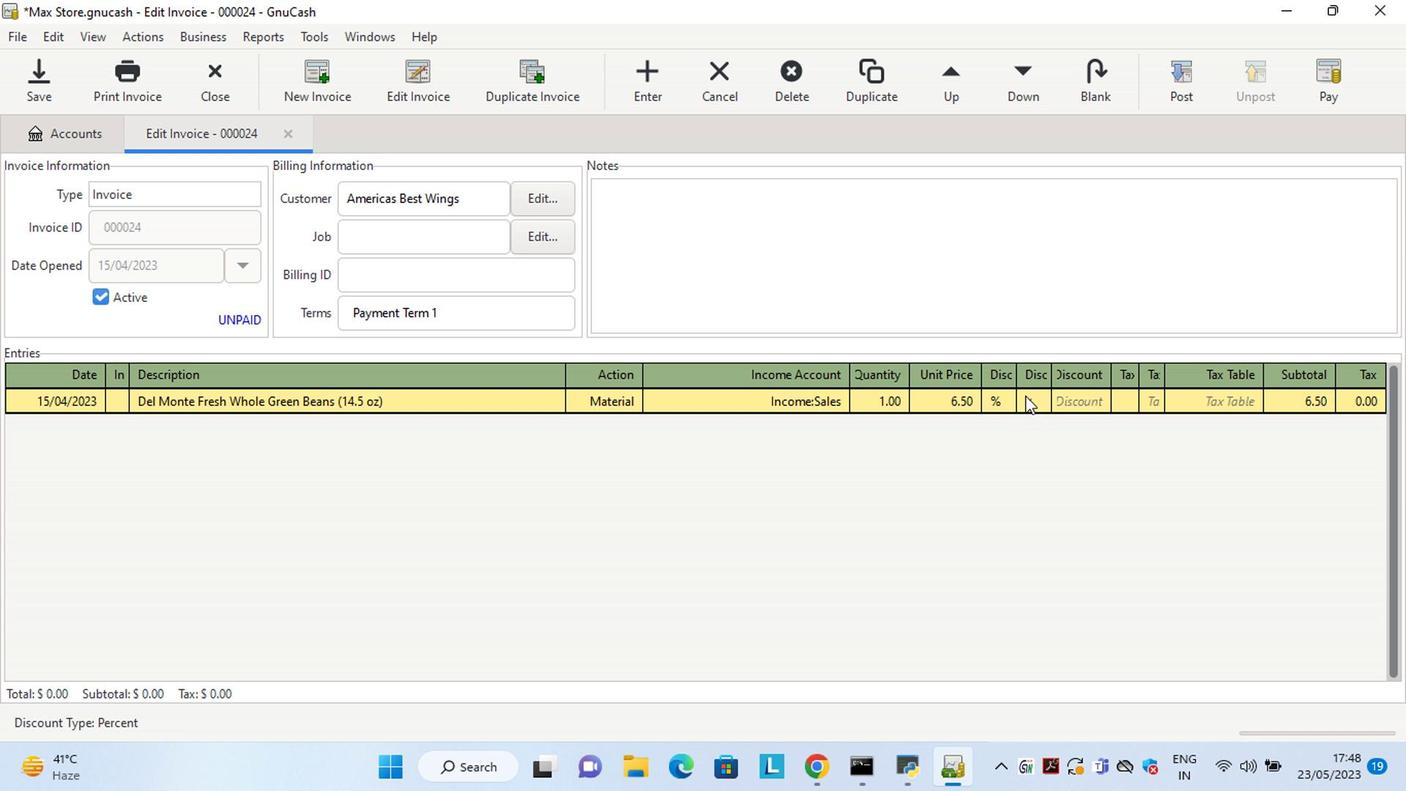
Action: Mouse moved to (1070, 405)
Screenshot: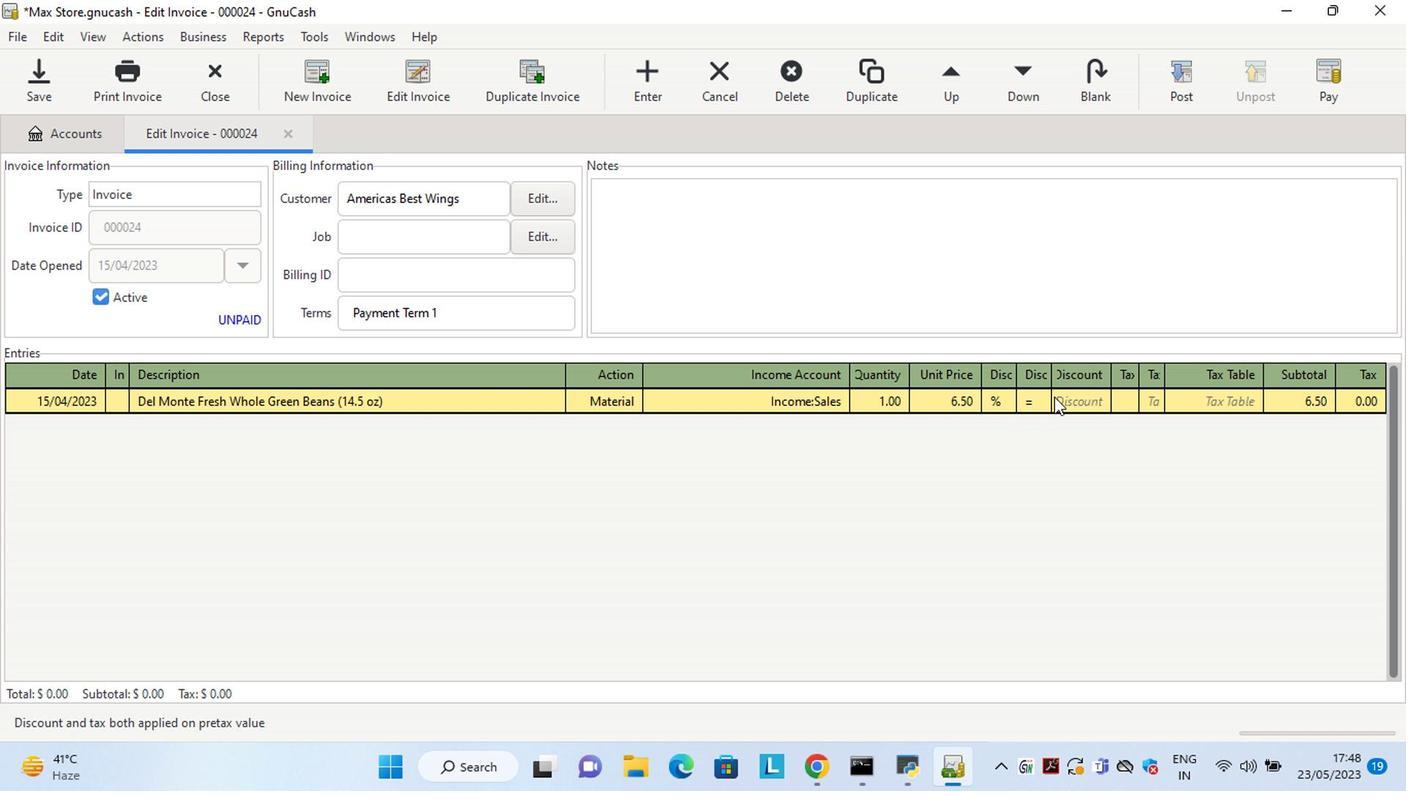 
Action: Mouse pressed left at (1070, 405)
Screenshot: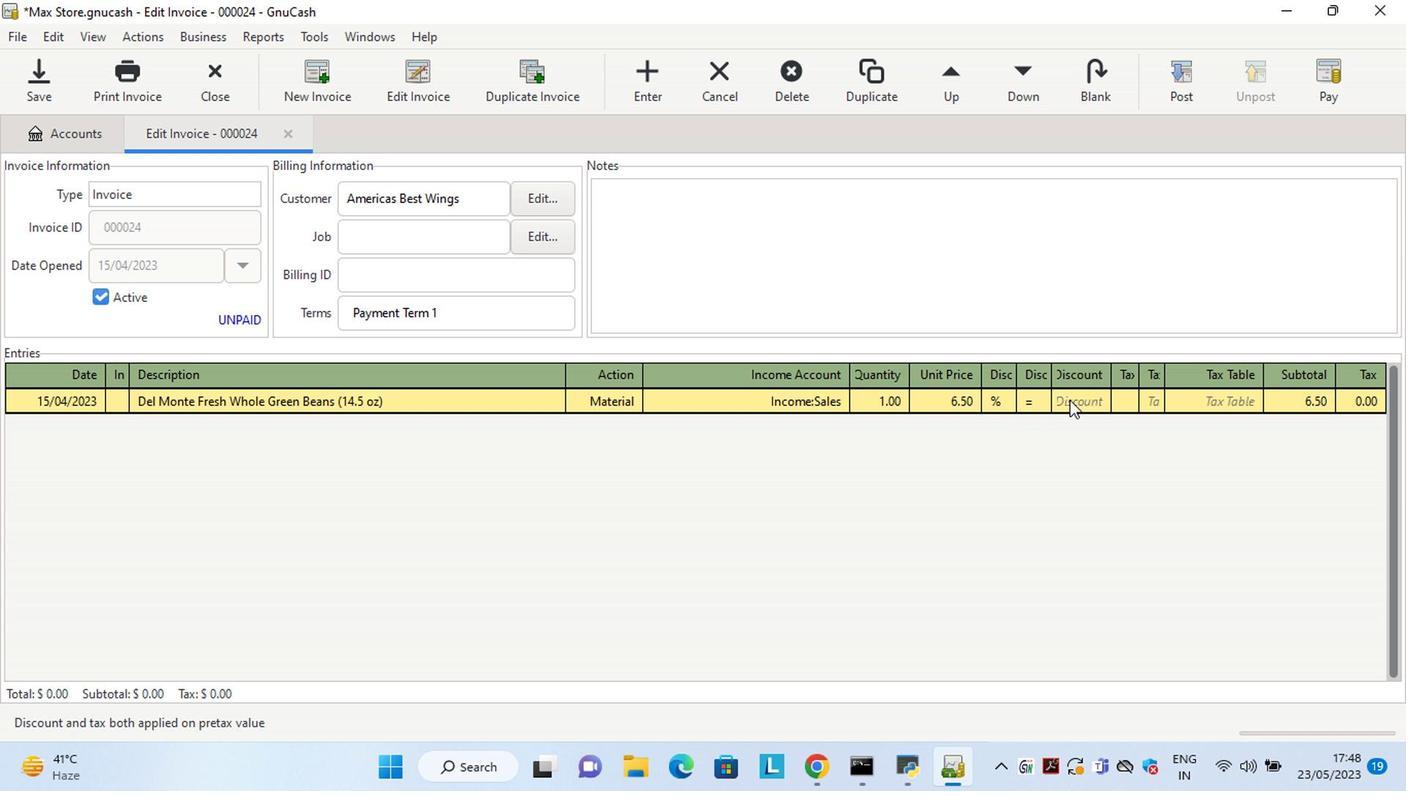 
Action: Key pressed 9<Key.tab><Key.tab><Key.shift>Madesmart<Key.space><Key.shift>Interlocking<Key.space><Key.shift>Bin<Key.space><Key.shift>Set<Key.space>9-<Key.shift>Piece<Key.space><Key.shift>Granite<Key.tab>ma<Key.tab>sale<Key.tab>1<Key.tab>14.5<Key.tab>
Screenshot: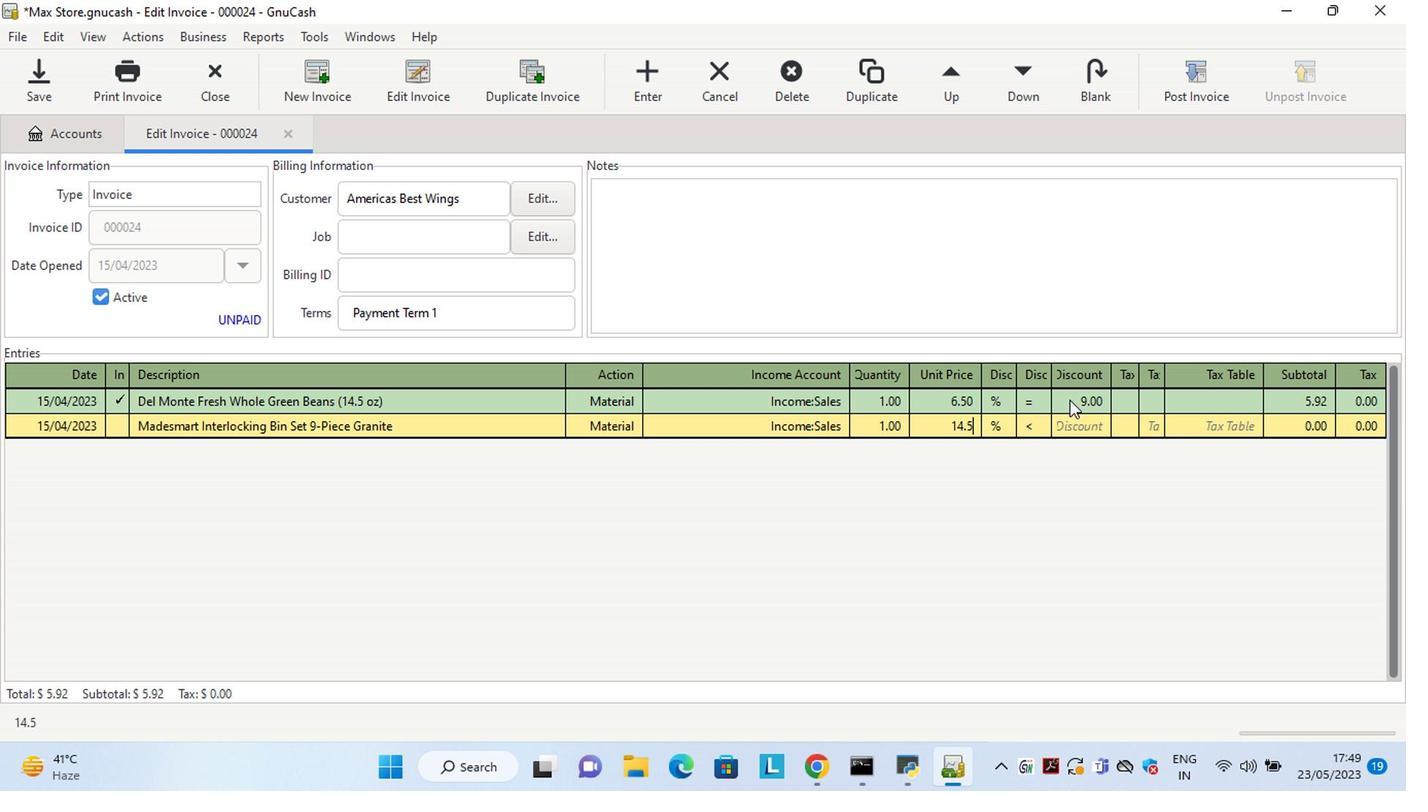 
Action: Mouse moved to (1042, 430)
Screenshot: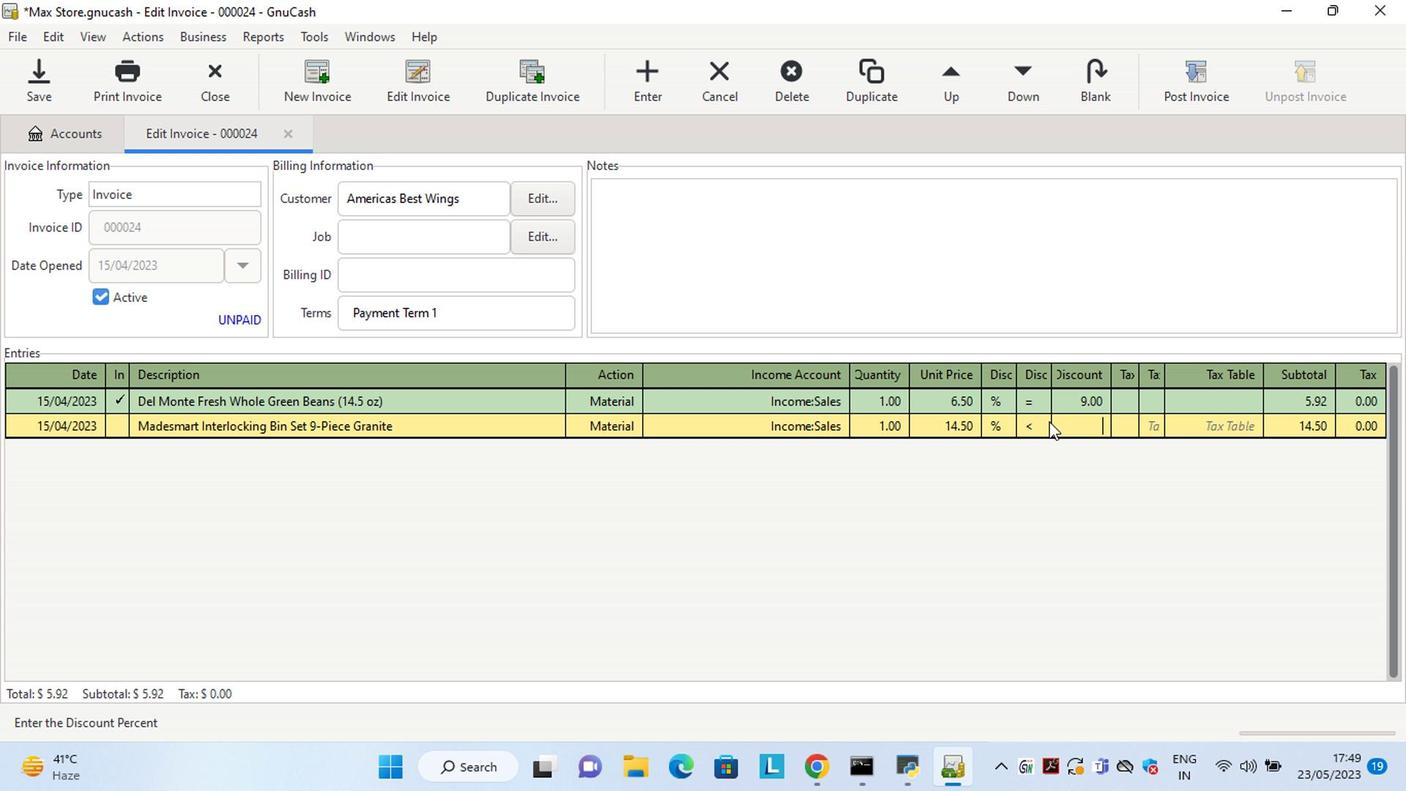 
Action: Mouse pressed left at (1042, 430)
Screenshot: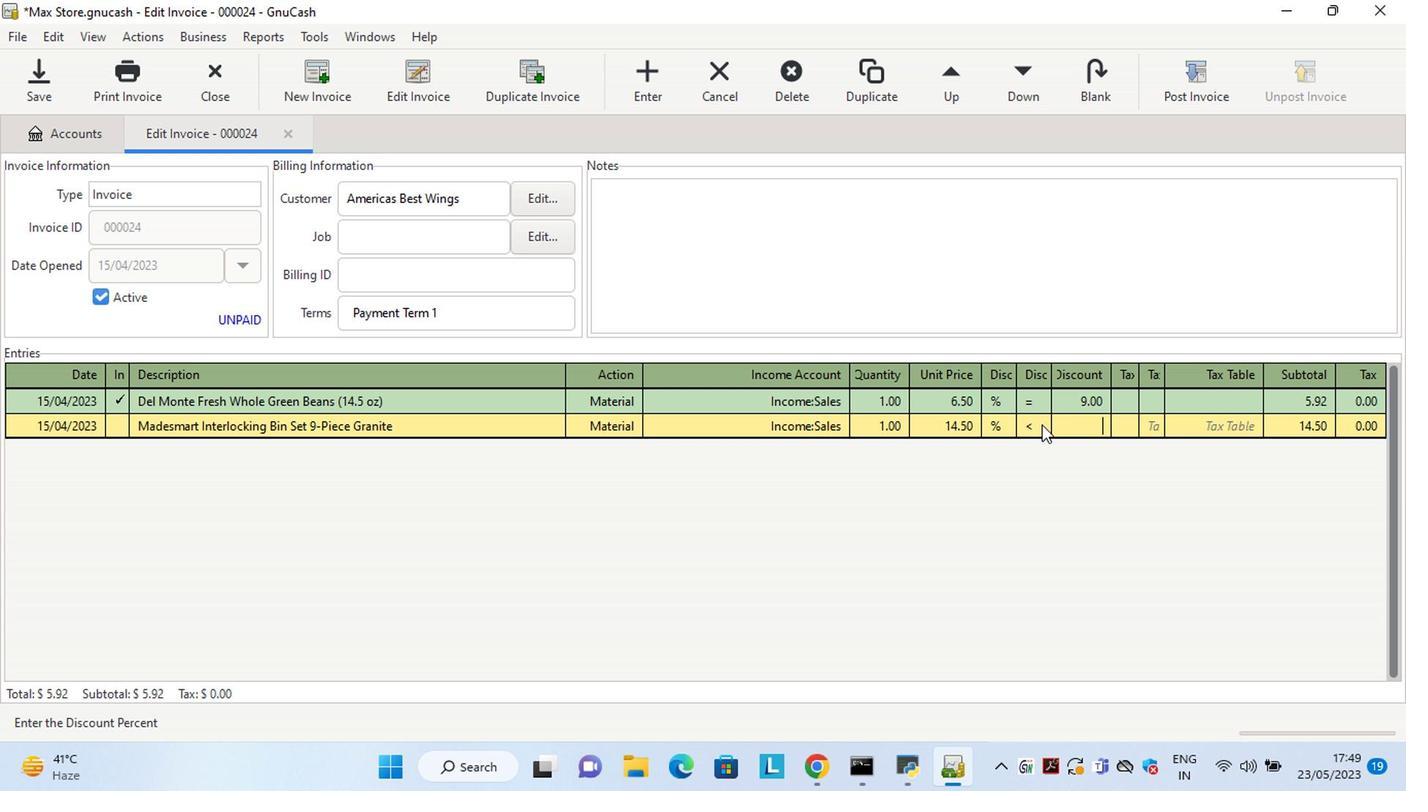 
Action: Mouse moved to (1074, 526)
Screenshot: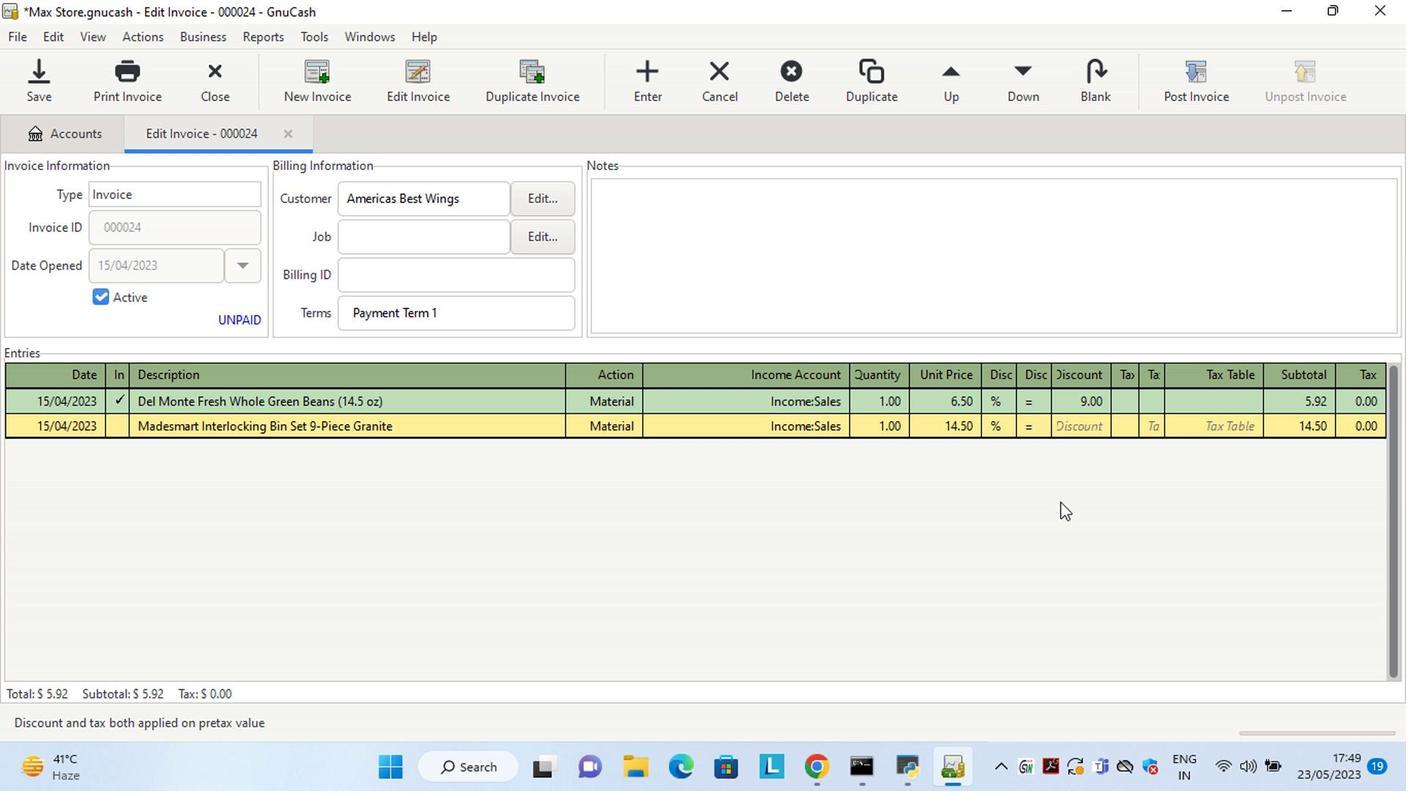 
Action: Key pressed 6<Key.tab>6<Key.tab><Key.tab><Key.shift>Bre<Key.tab>1<Key.tab>15.5<Key.tab>
Screenshot: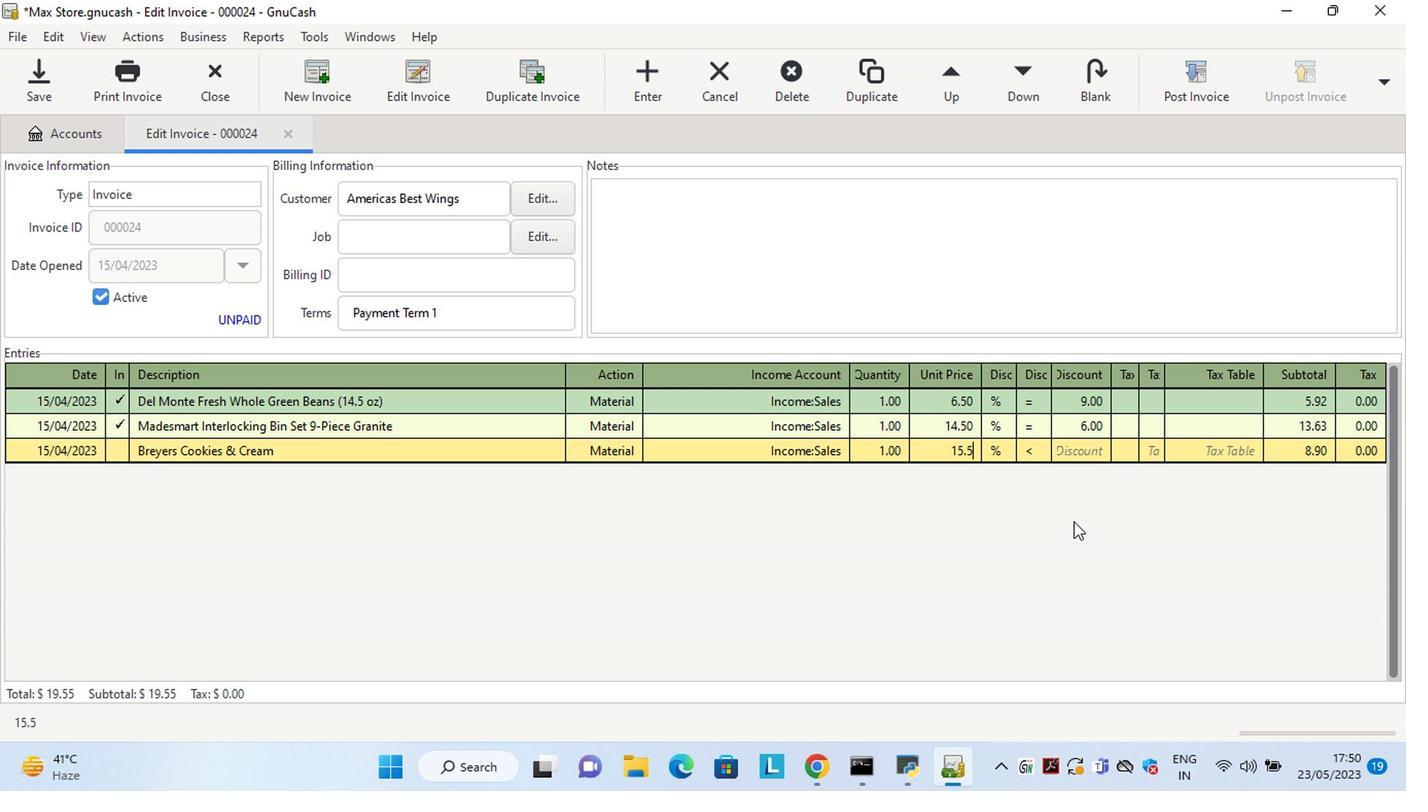 
Action: Mouse moved to (1032, 458)
Screenshot: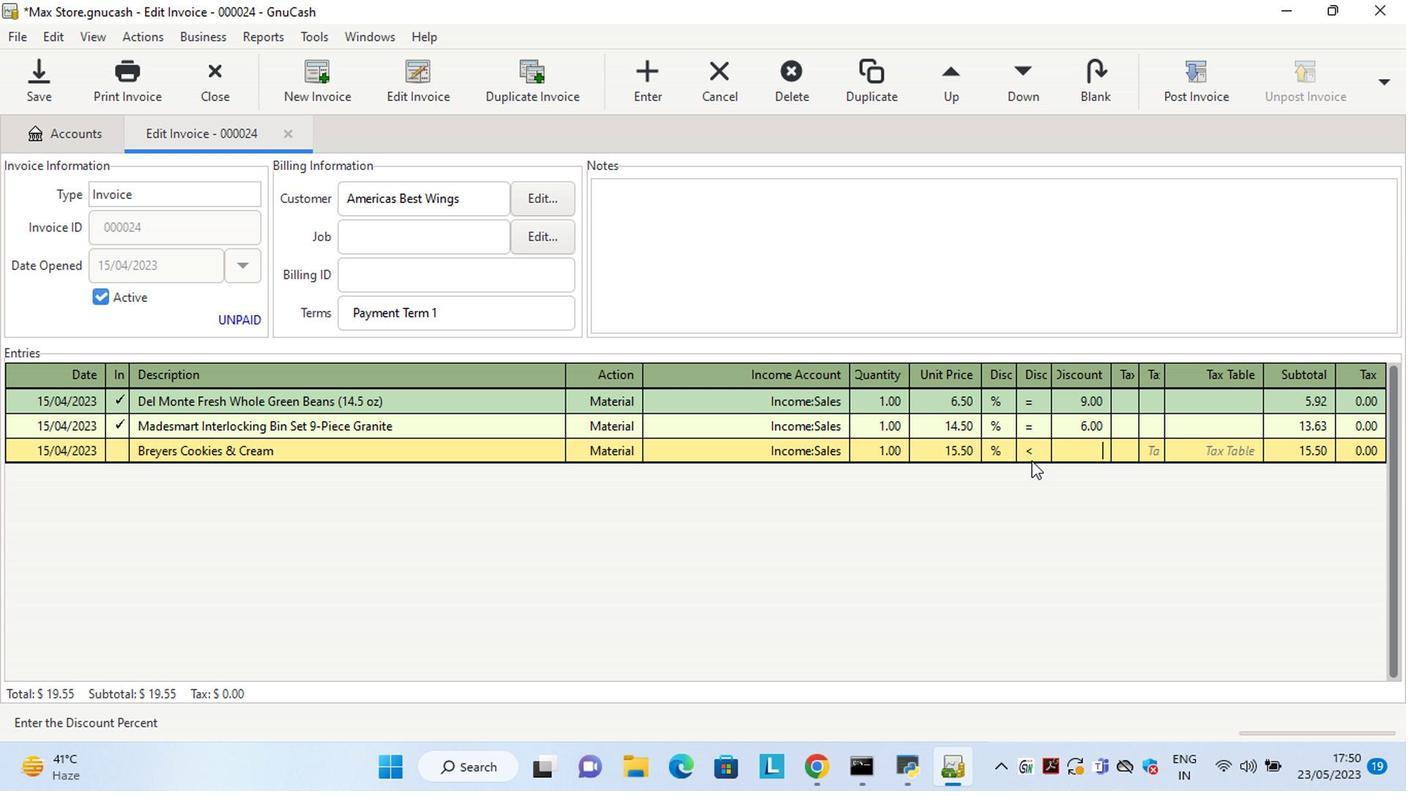 
Action: Mouse pressed left at (1032, 458)
Screenshot: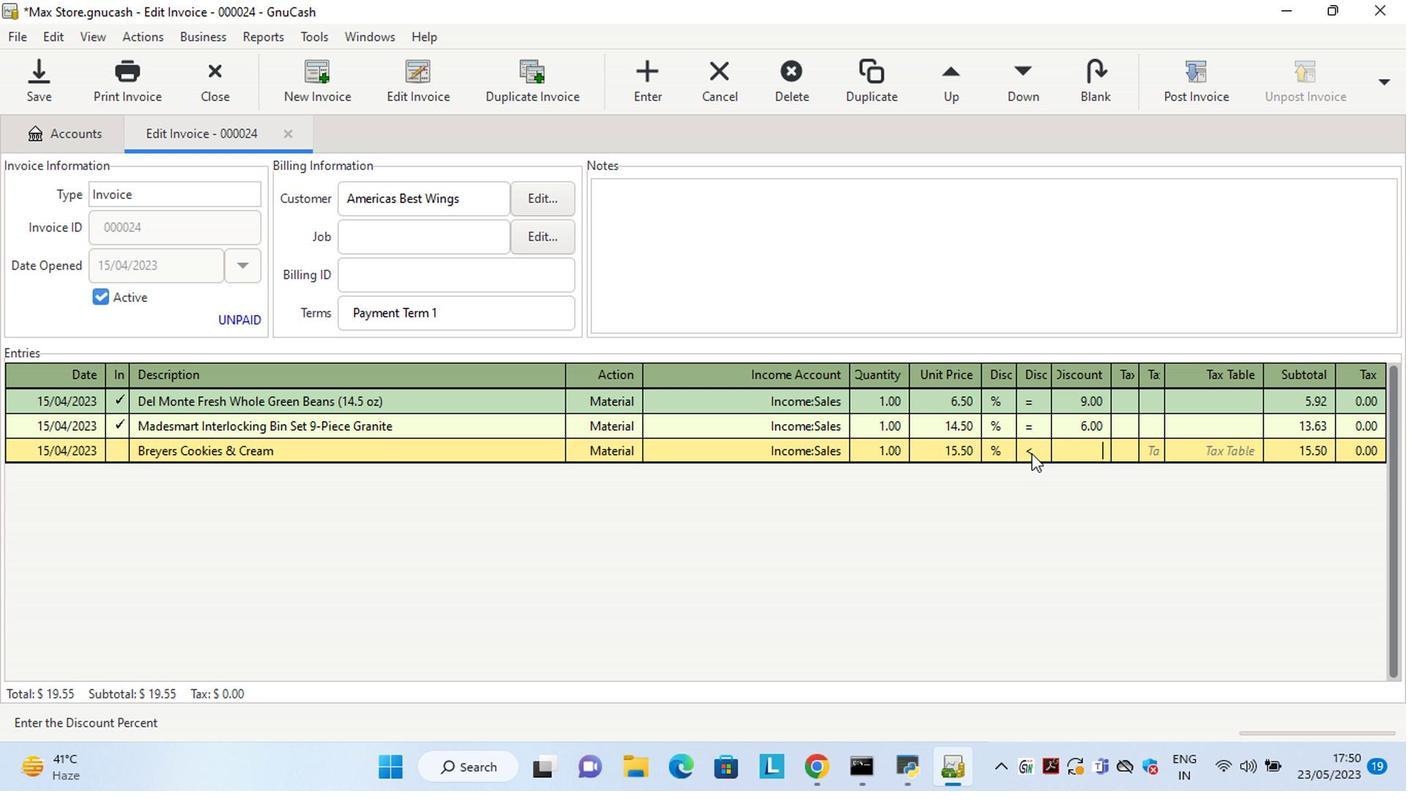 
Action: Mouse moved to (1090, 452)
Screenshot: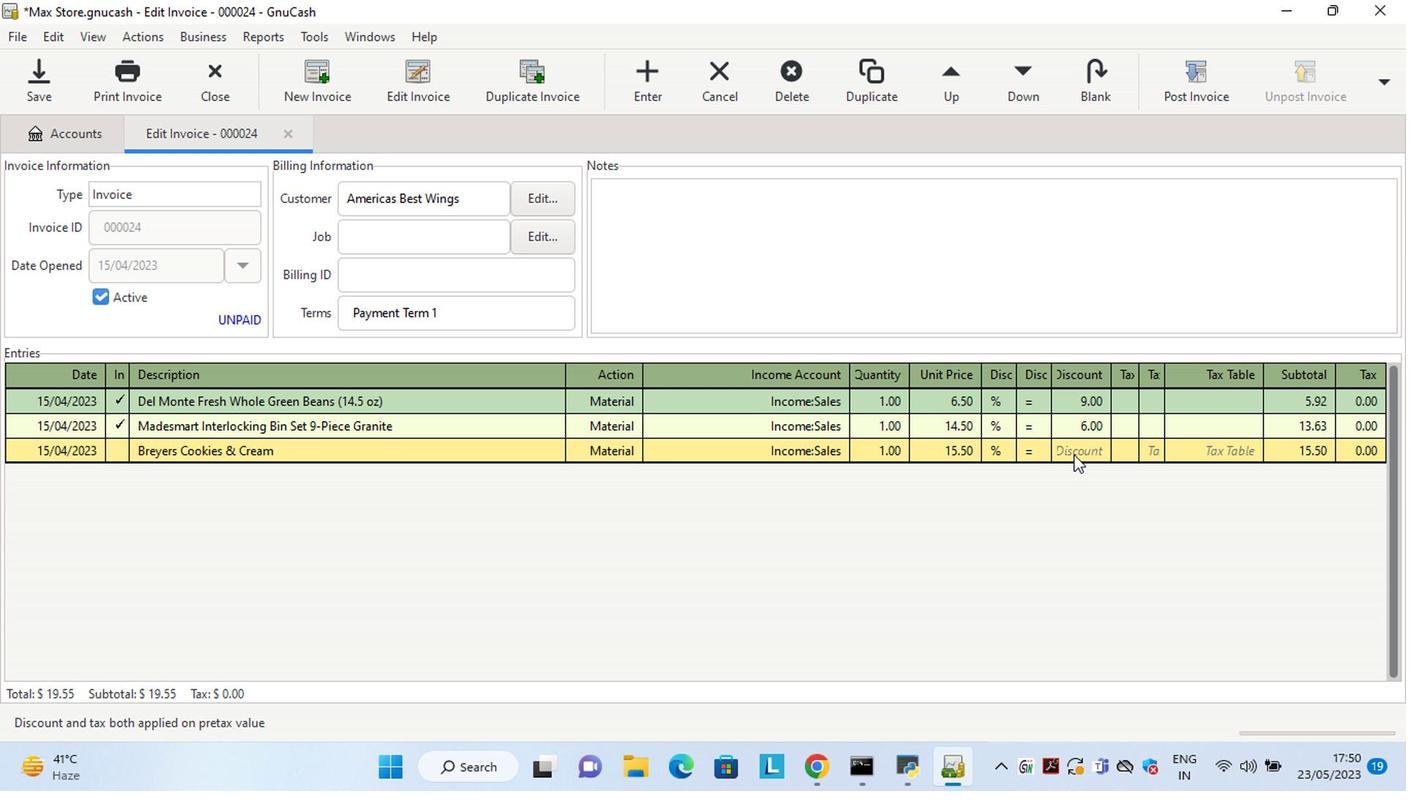 
Action: Mouse pressed left at (1090, 452)
Screenshot: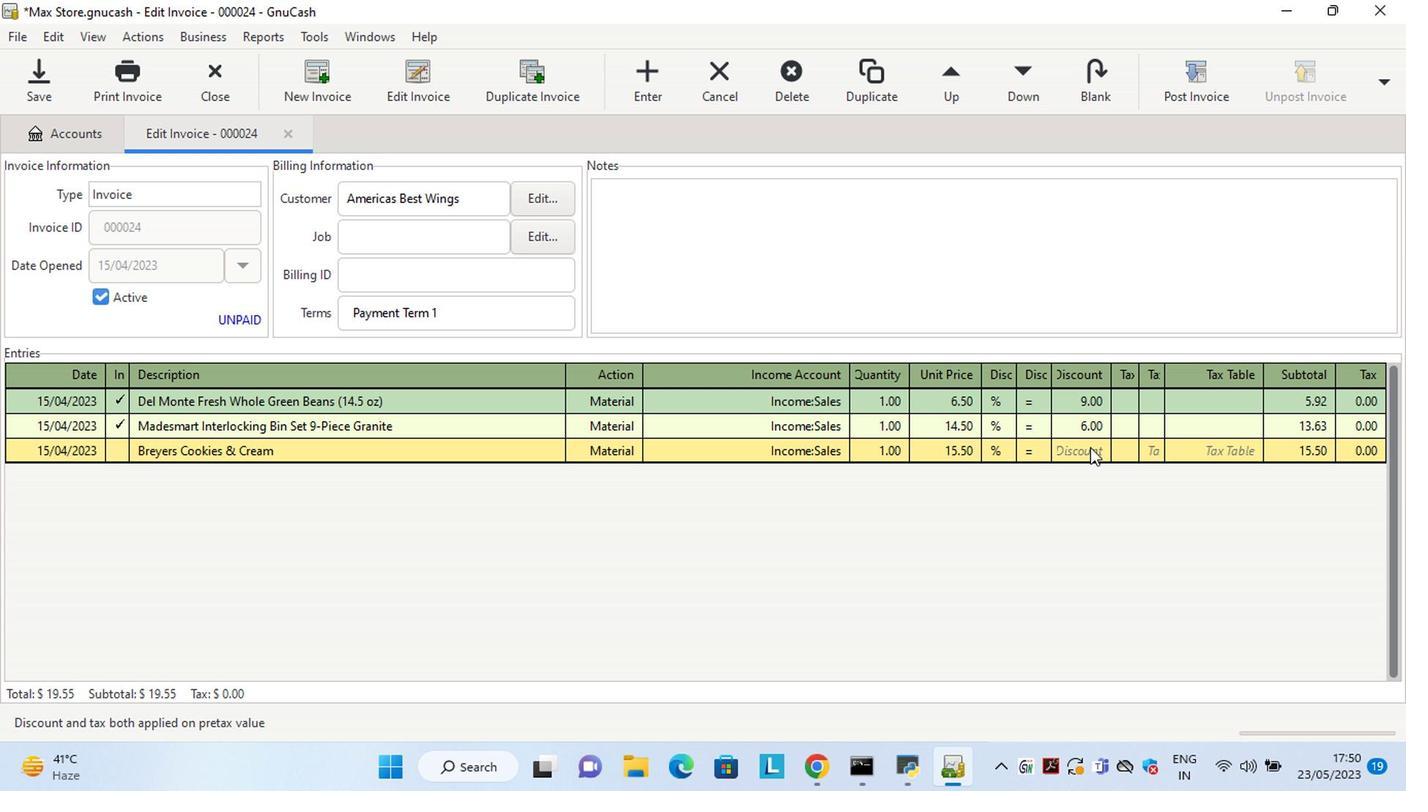 
Action: Mouse moved to (1097, 508)
Screenshot: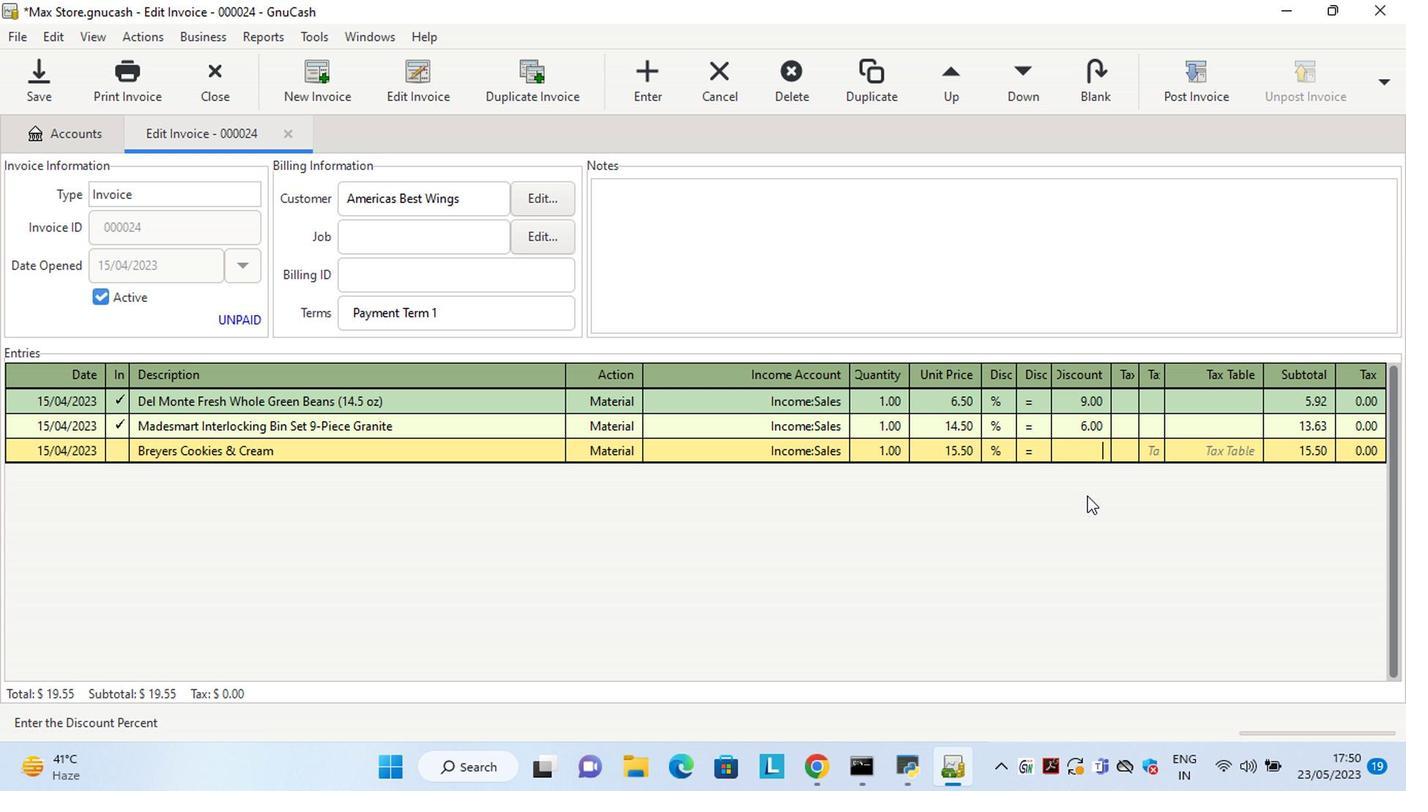 
Action: Key pressed 8<Key.tab>
Screenshot: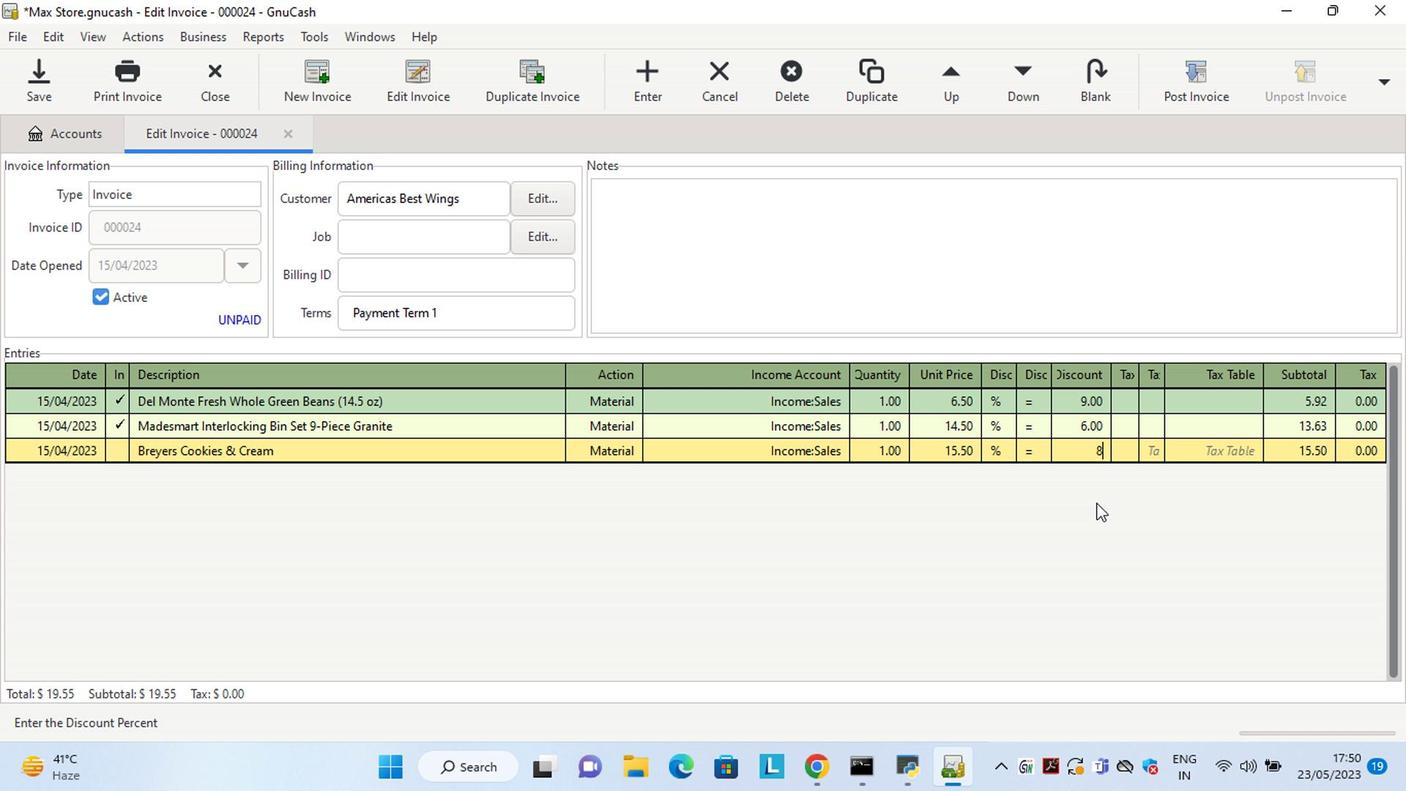 
Action: Mouse moved to (874, 230)
Screenshot: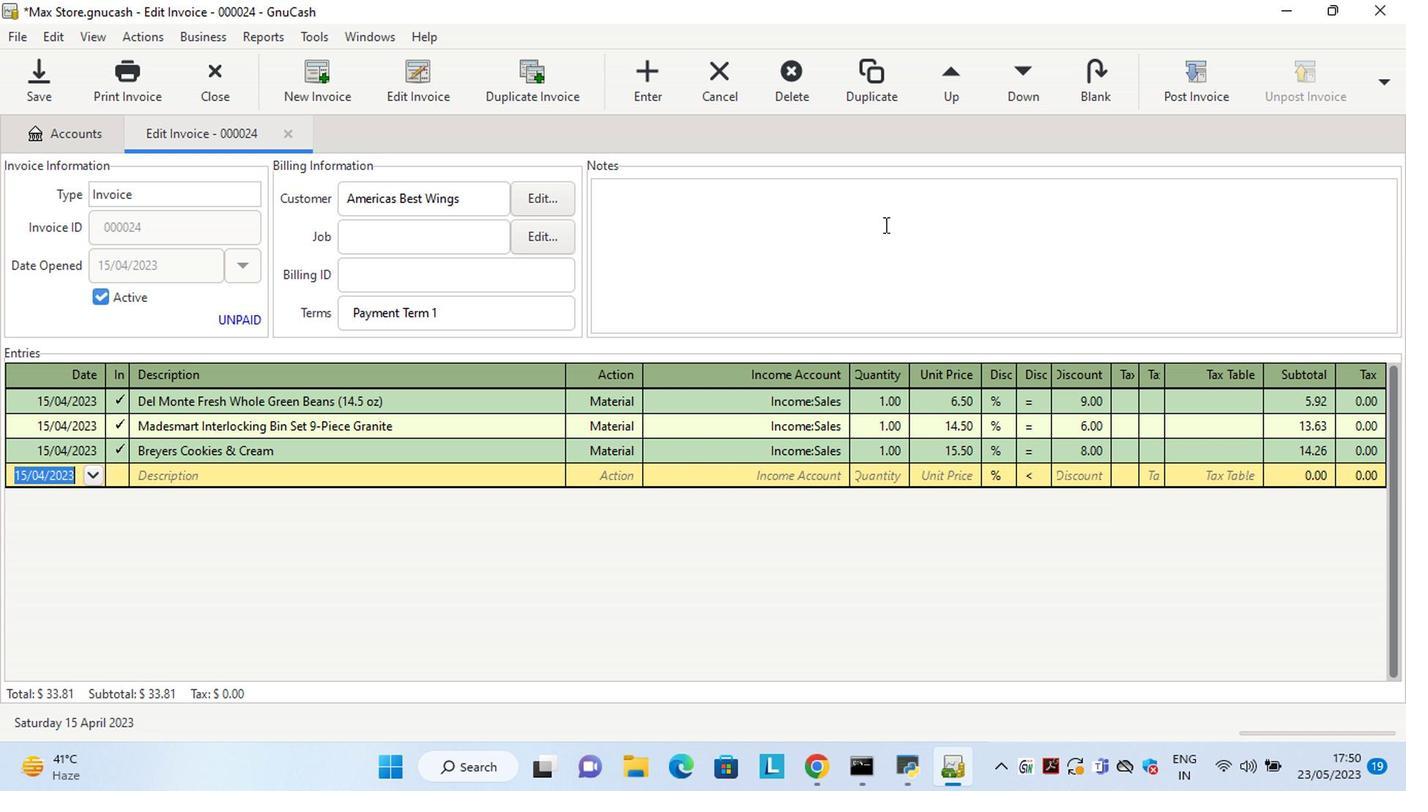 
Action: Mouse pressed left at (874, 230)
Screenshot: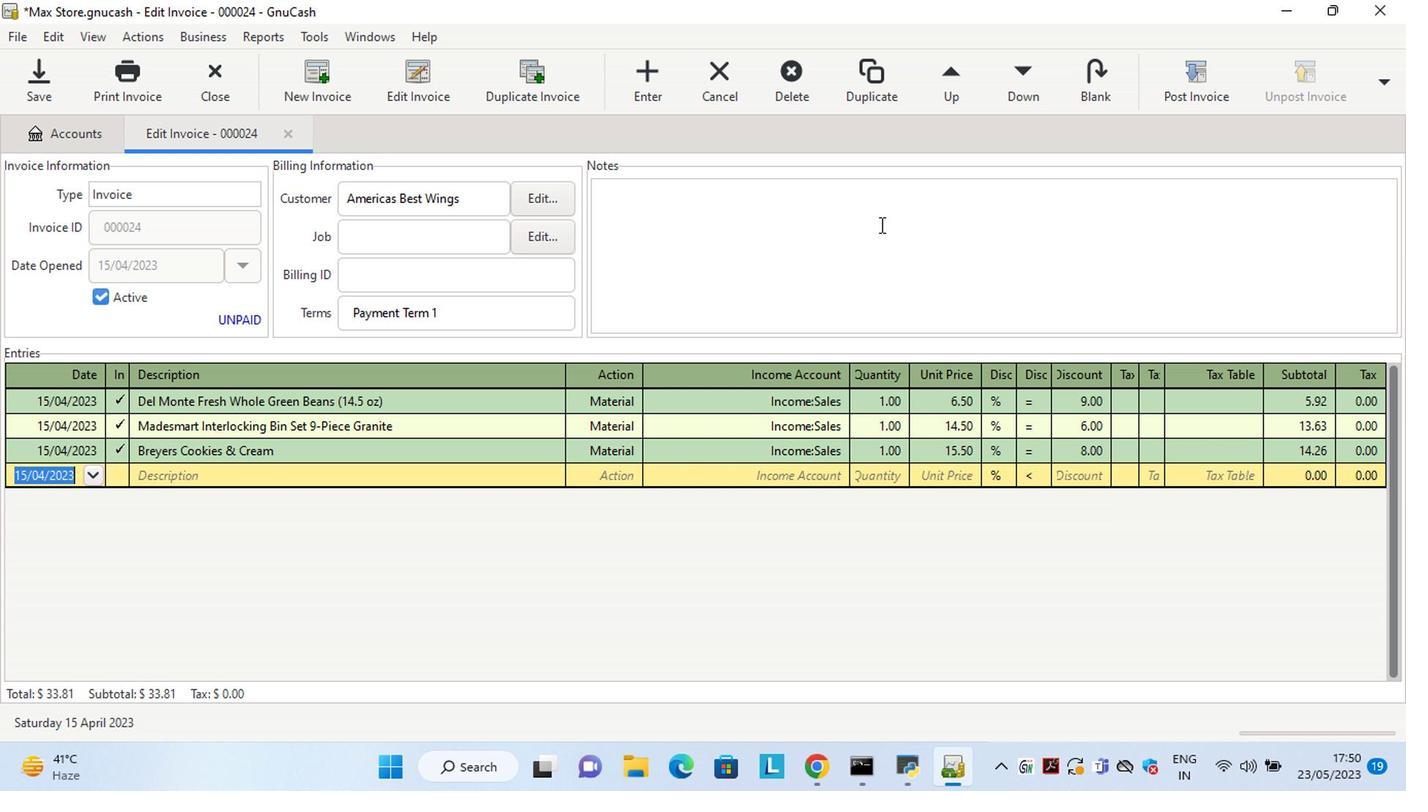 
Action: Key pressed <Key.shift>Looking<Key.space>frward<Key.space>to<Key.space>servig<Key.space>you<Key.space>againt<Key.backspace>.
Screenshot: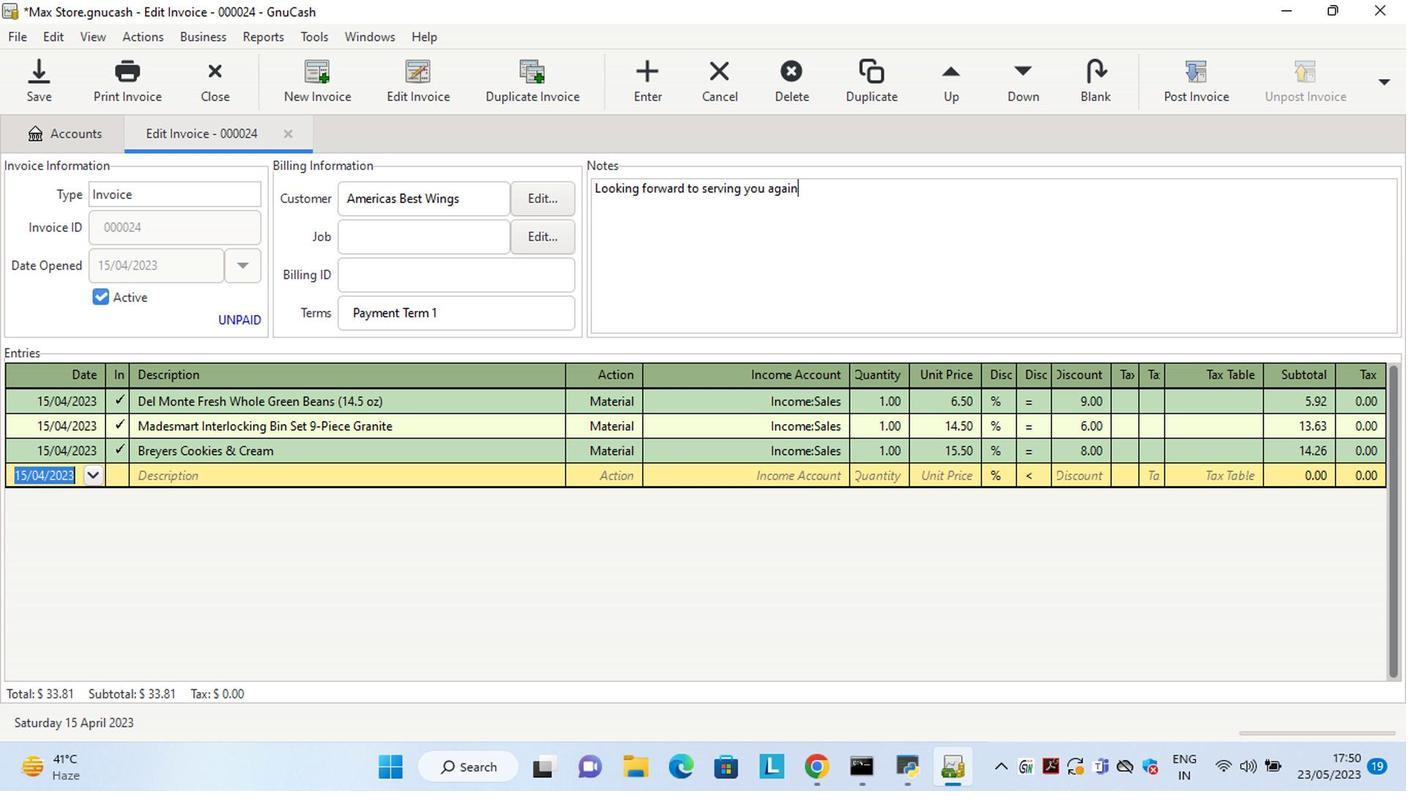 
Action: Mouse moved to (1172, 92)
Screenshot: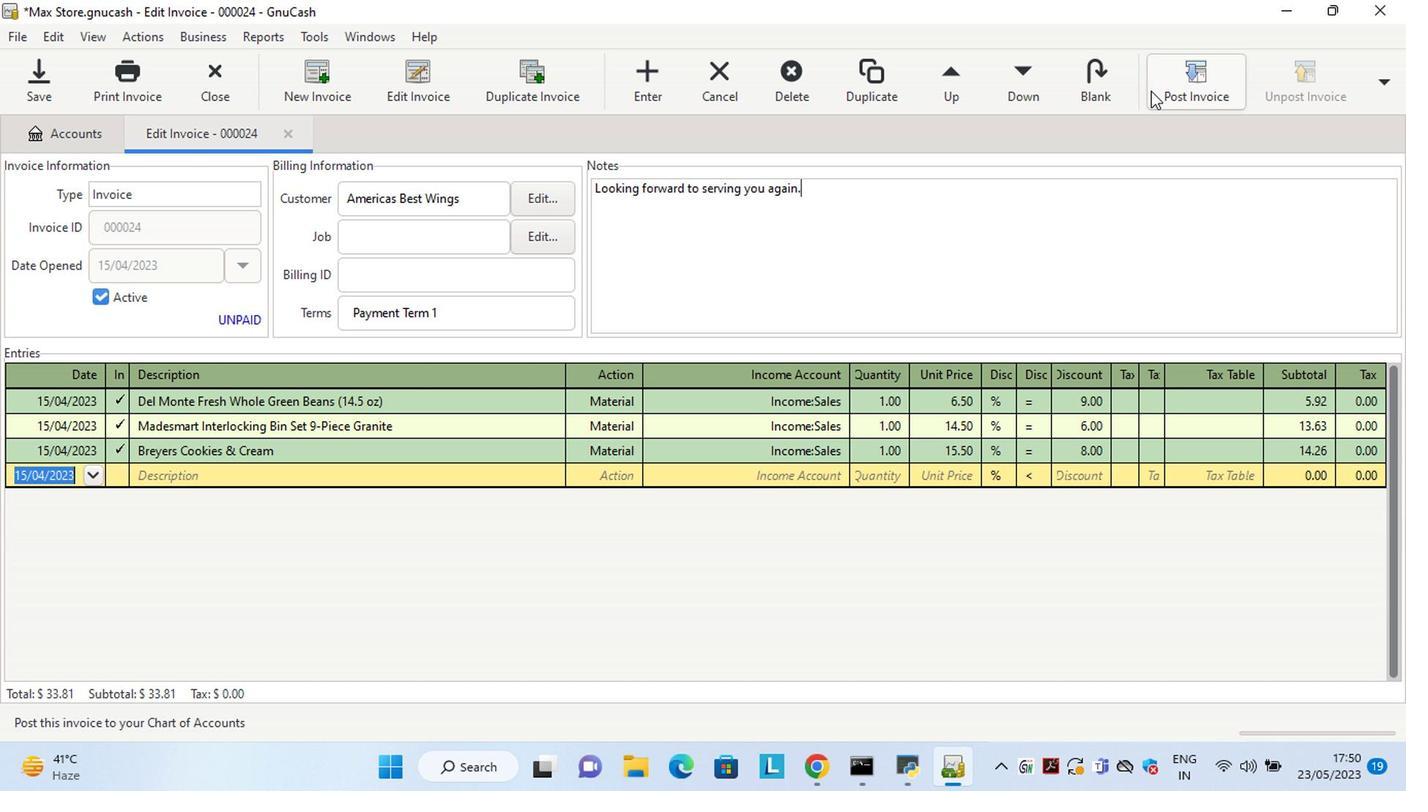 
Action: Mouse pressed left at (1172, 92)
Screenshot: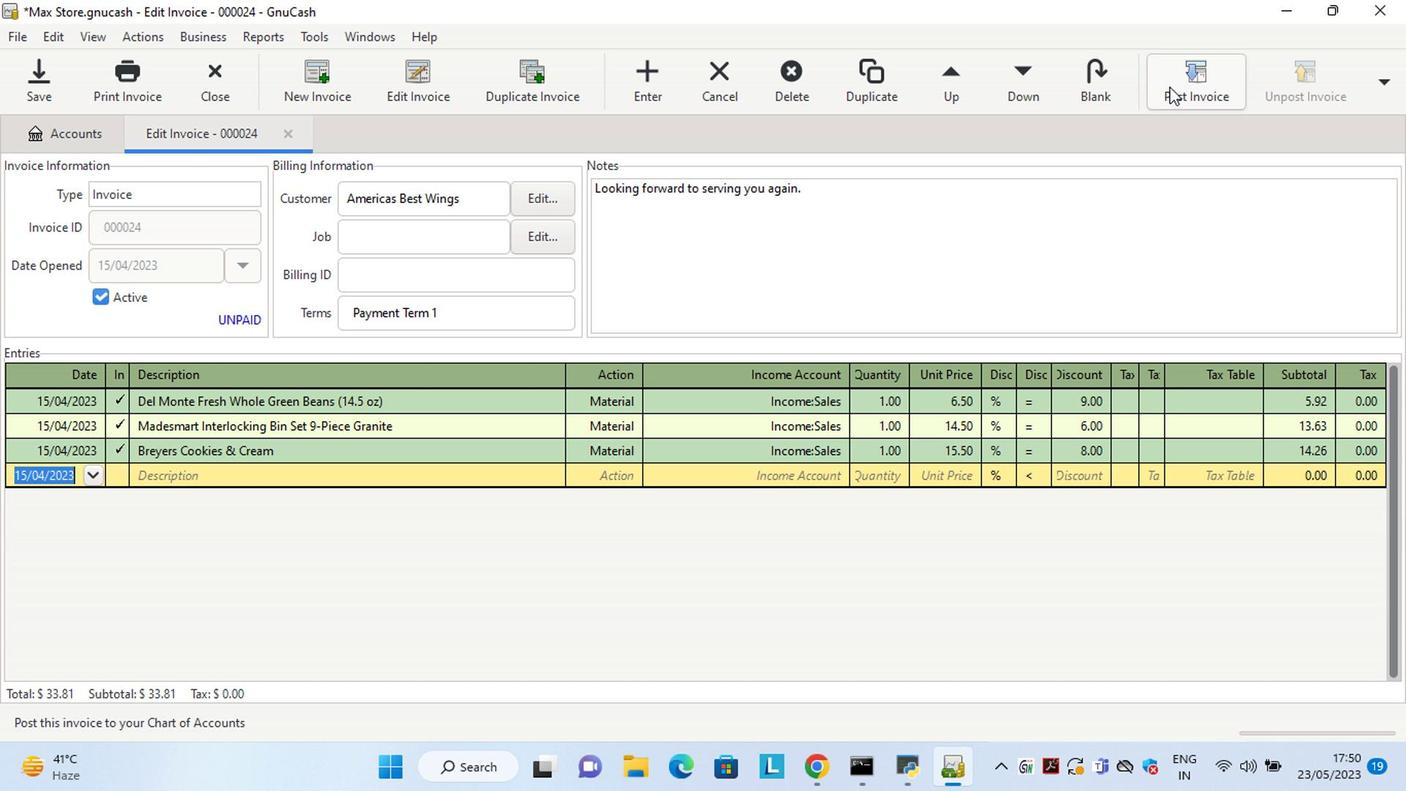 
Action: Mouse moved to (824, 340)
Screenshot: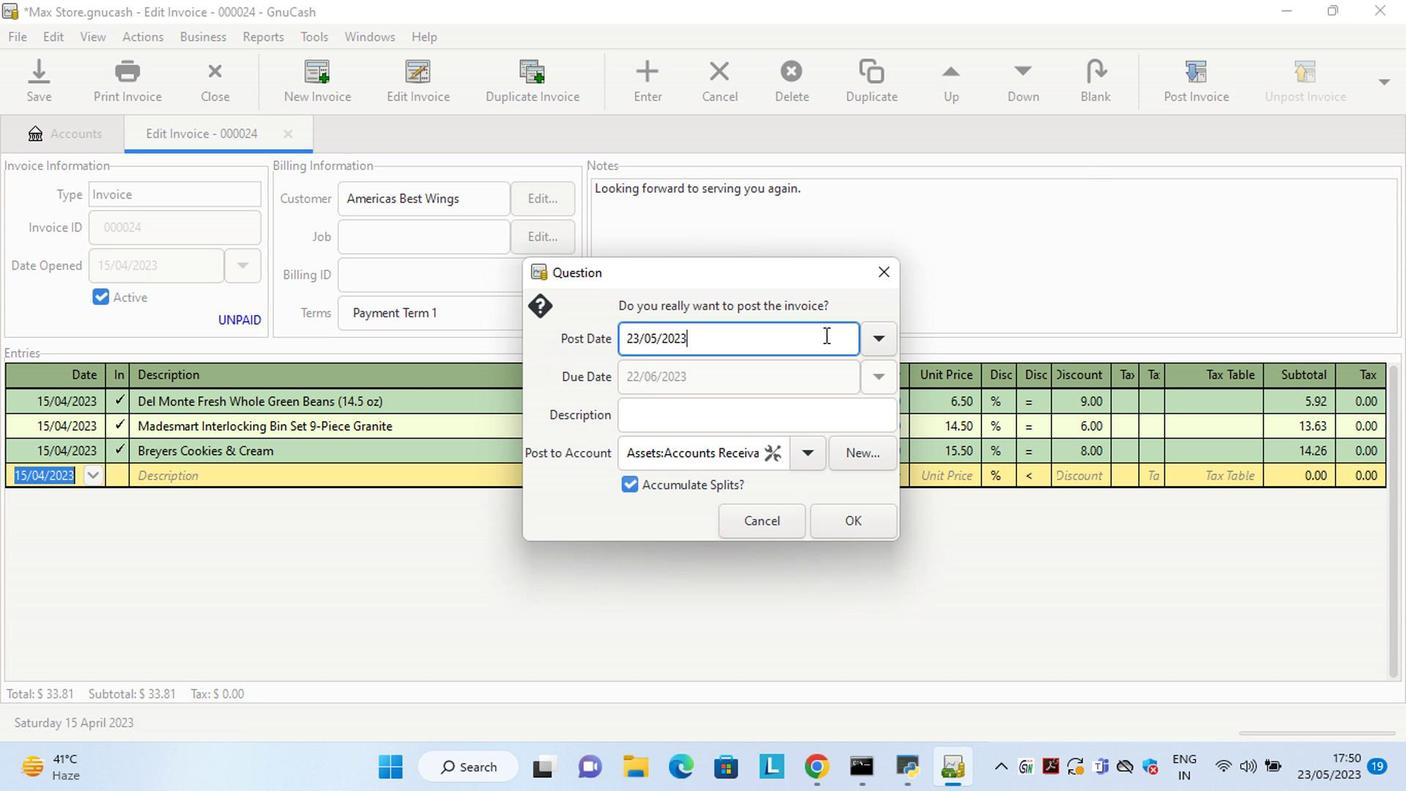 
Action: Mouse pressed left at (824, 340)
Screenshot: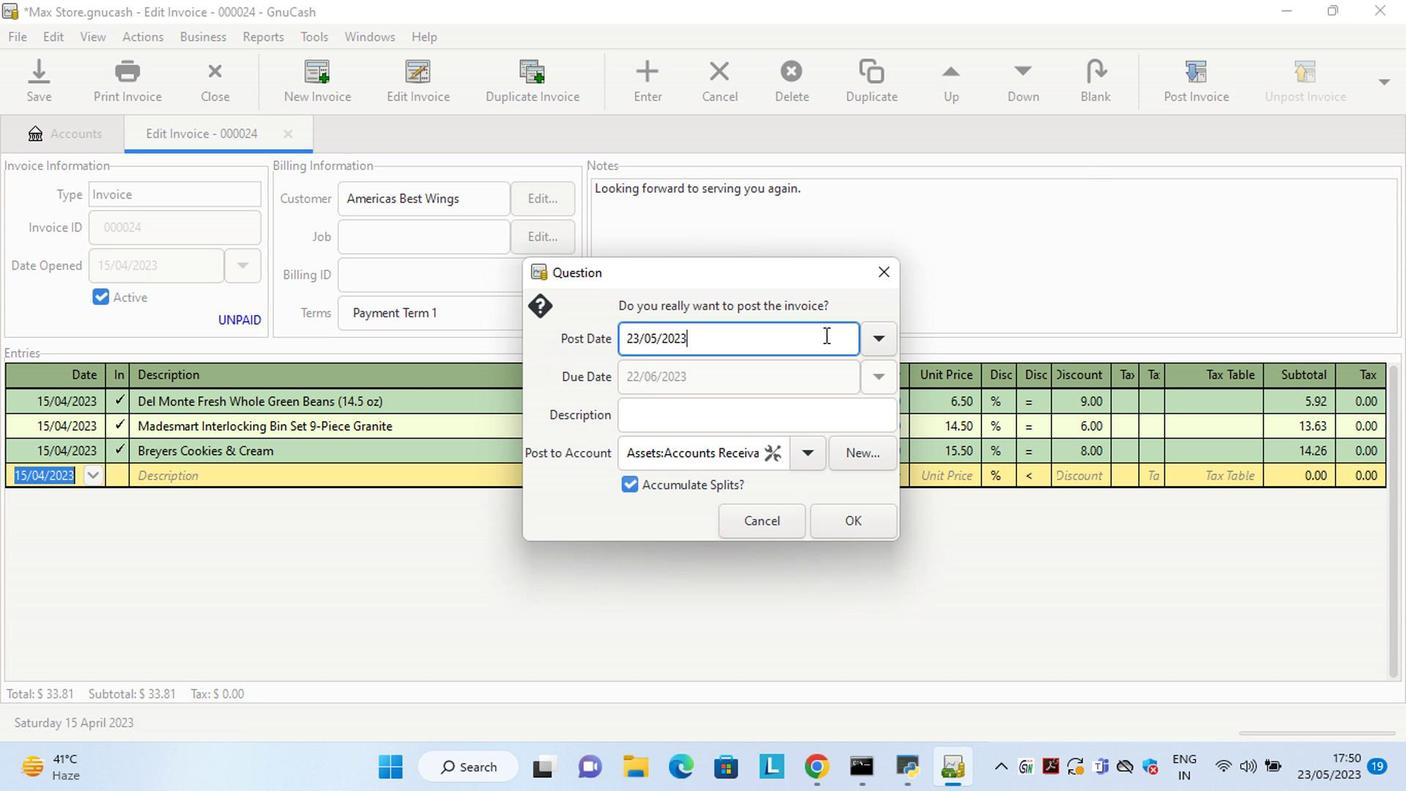 
Action: Key pressed <Key.left><Key.left><Key.left><Key.left><Key.left><Key.left><Key.left><Key.left><Key.left><Key.left><Key.left><Key.left><Key.delete><Key.delete>15<Key.right><Key.right><Key.delete>4
Screenshot: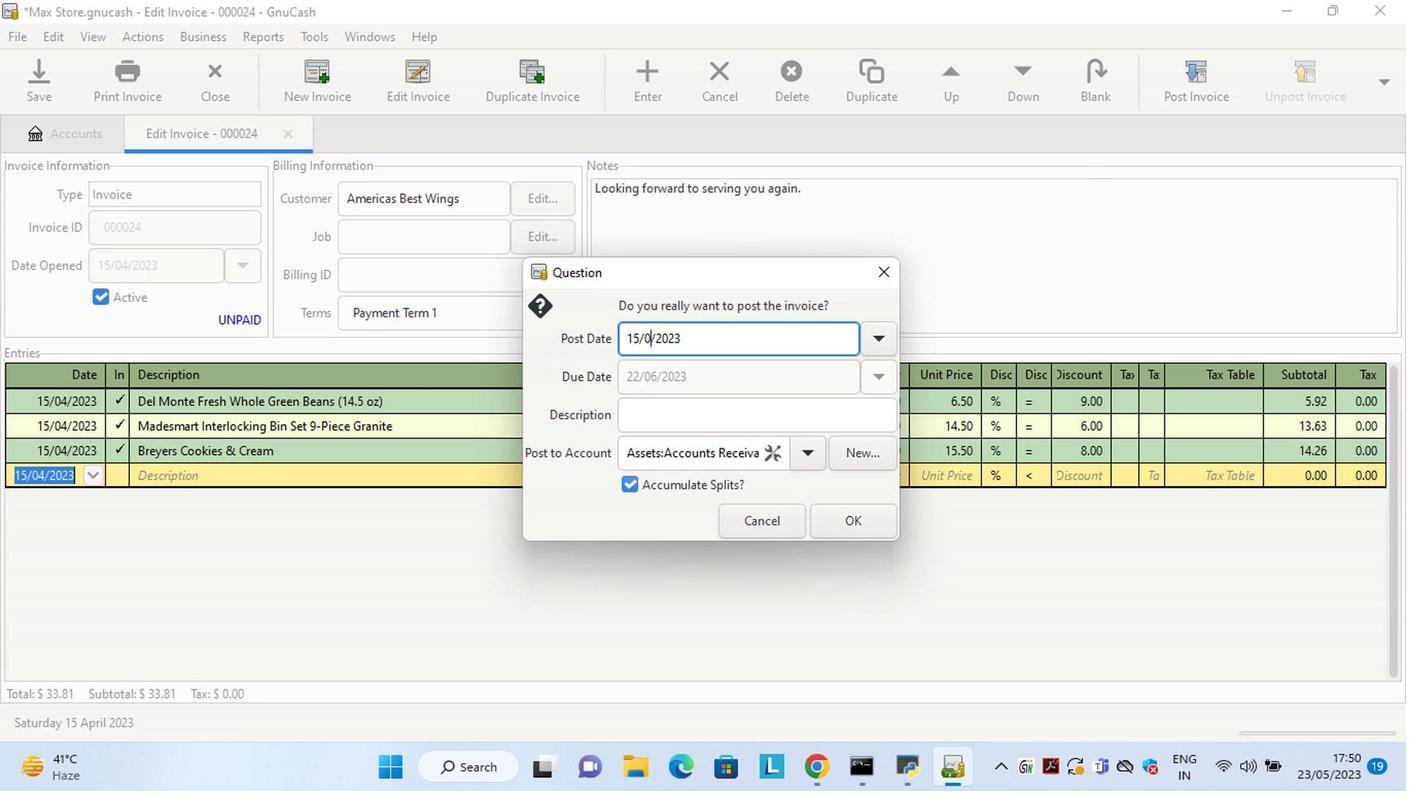 
Action: Mouse moved to (846, 523)
Screenshot: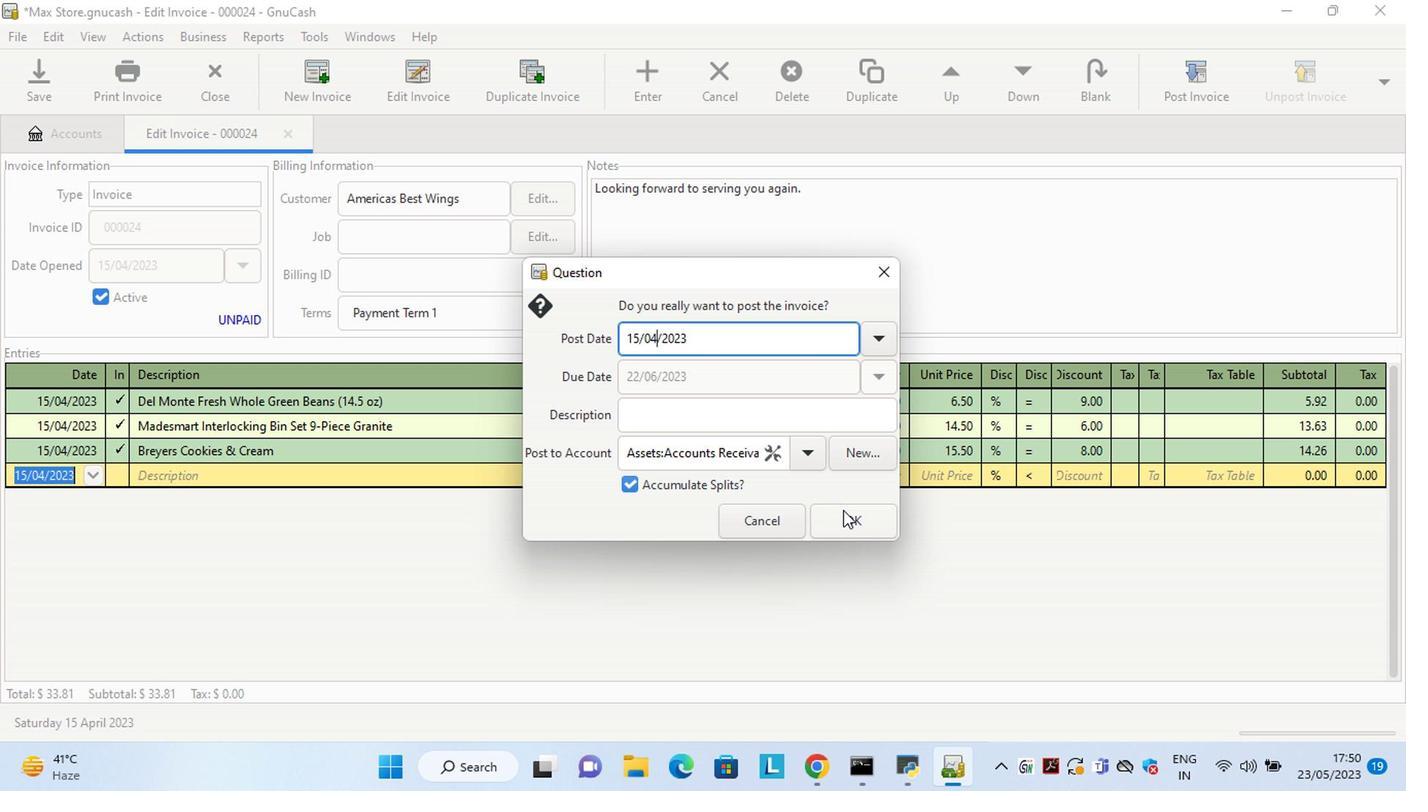 
Action: Mouse pressed left at (846, 523)
Screenshot: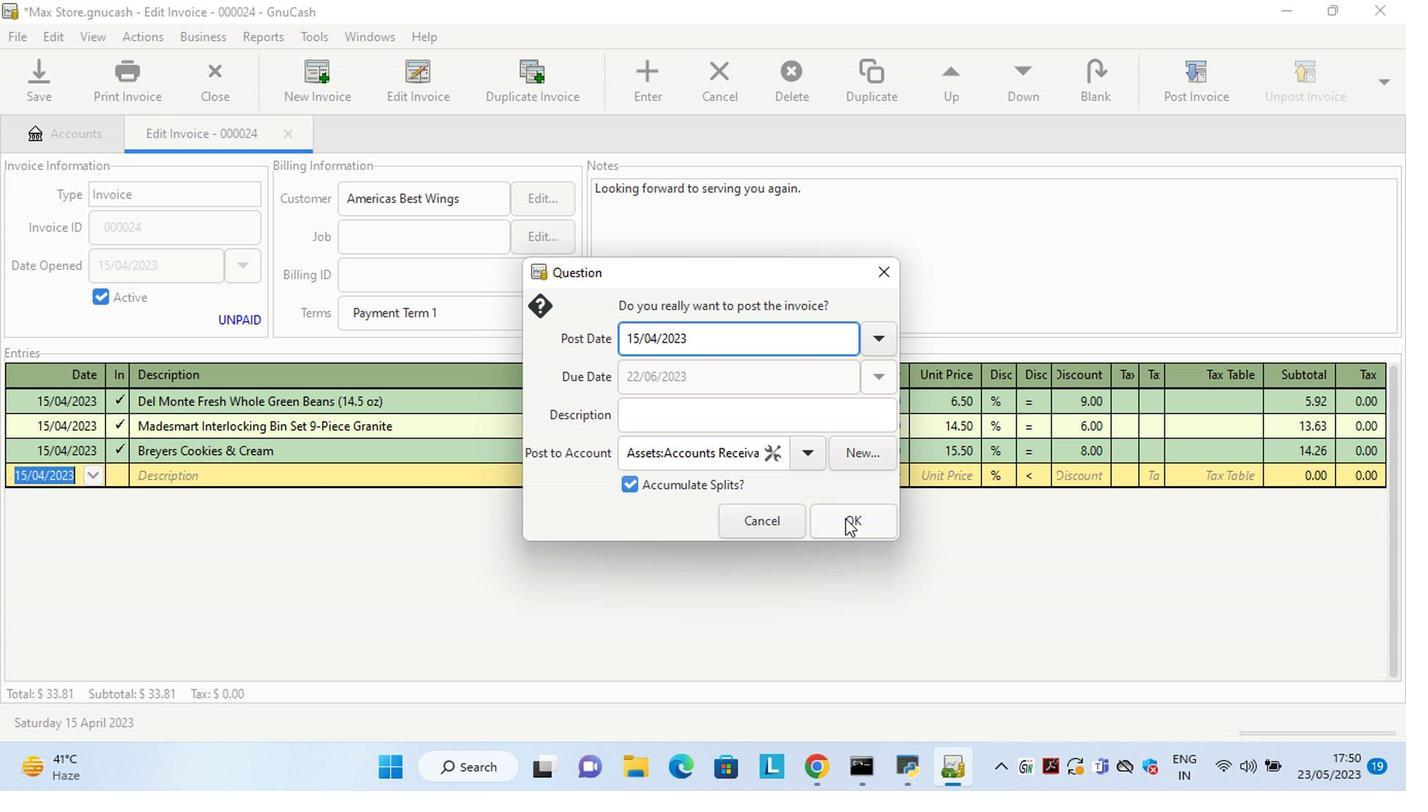 
Action: Mouse moved to (1329, 79)
Screenshot: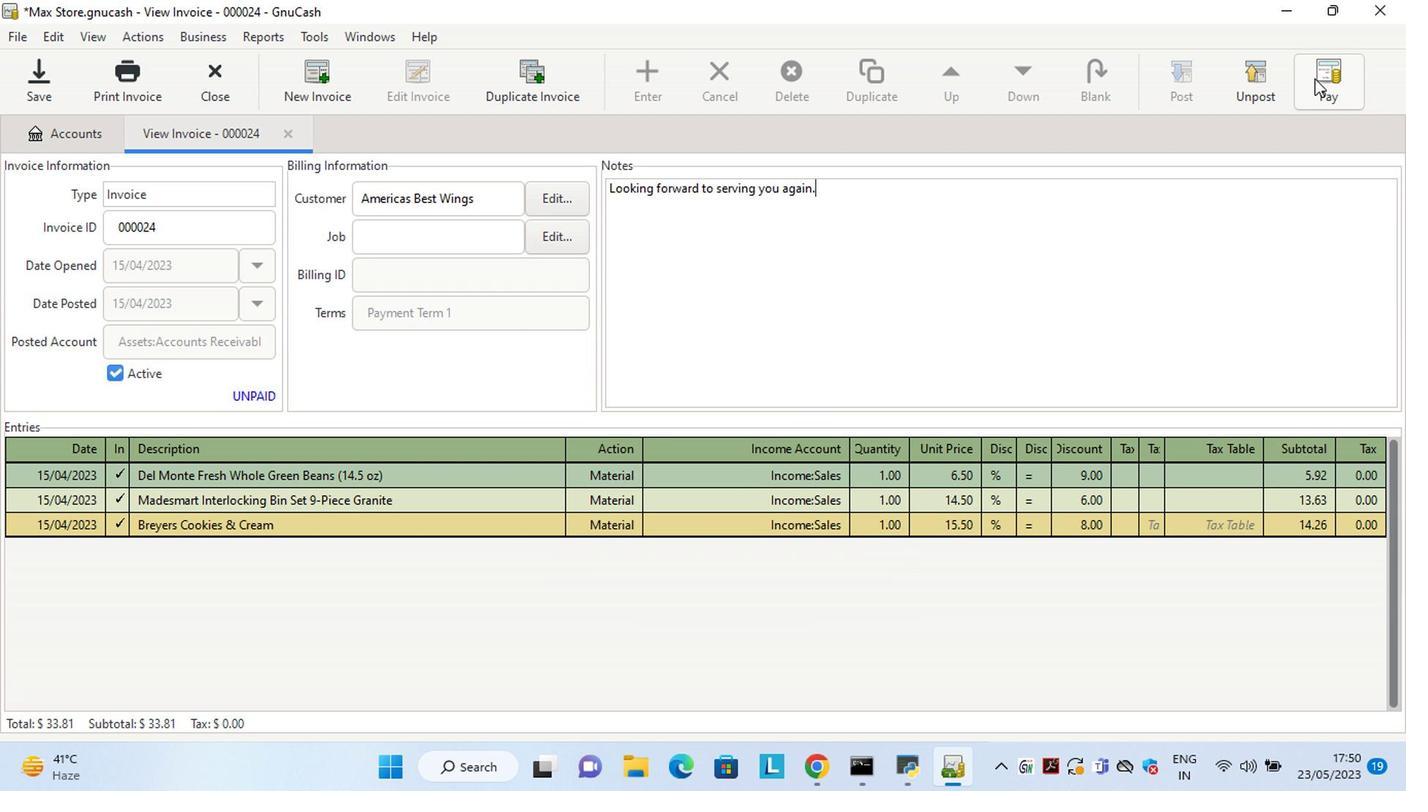 
Action: Mouse pressed left at (1329, 79)
Screenshot: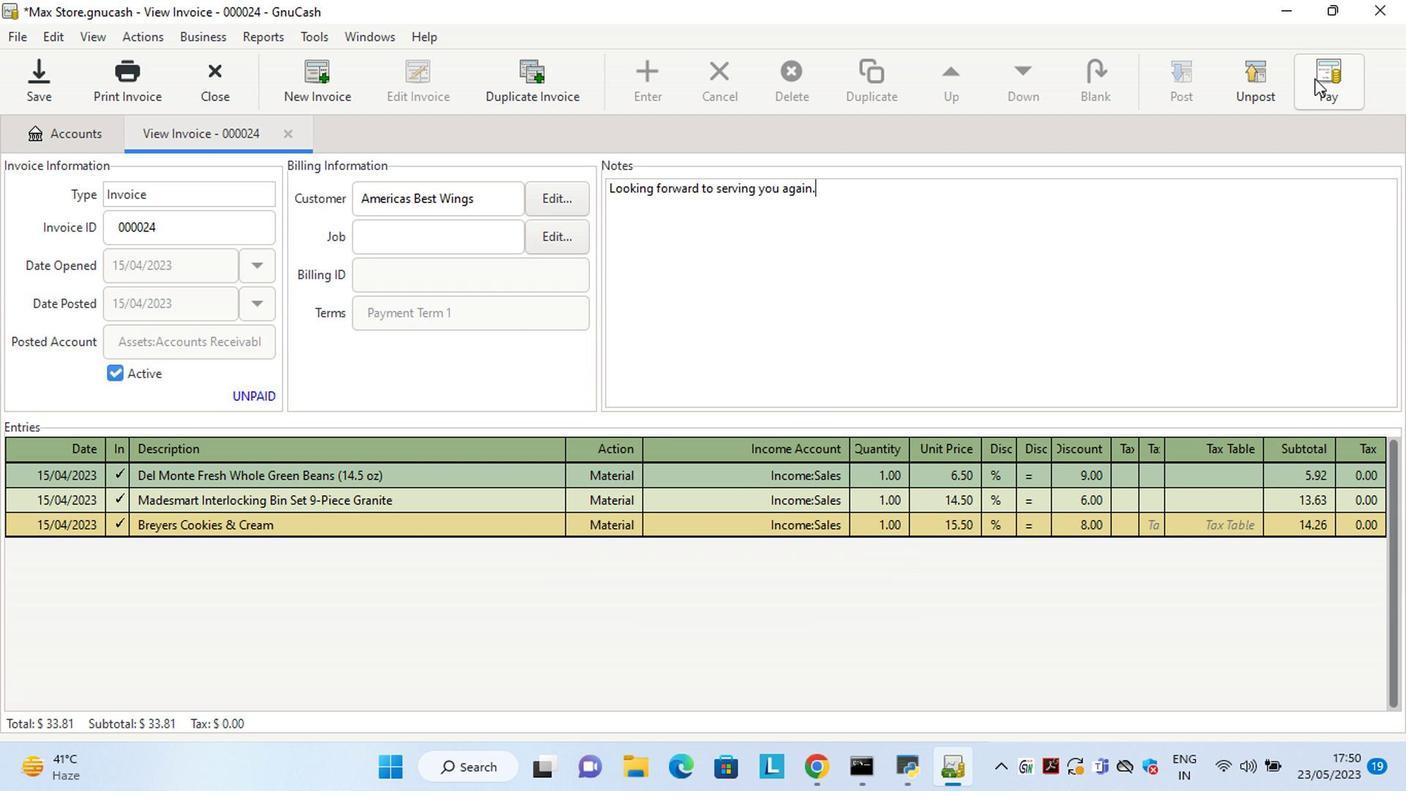 
Action: Mouse moved to (587, 407)
Screenshot: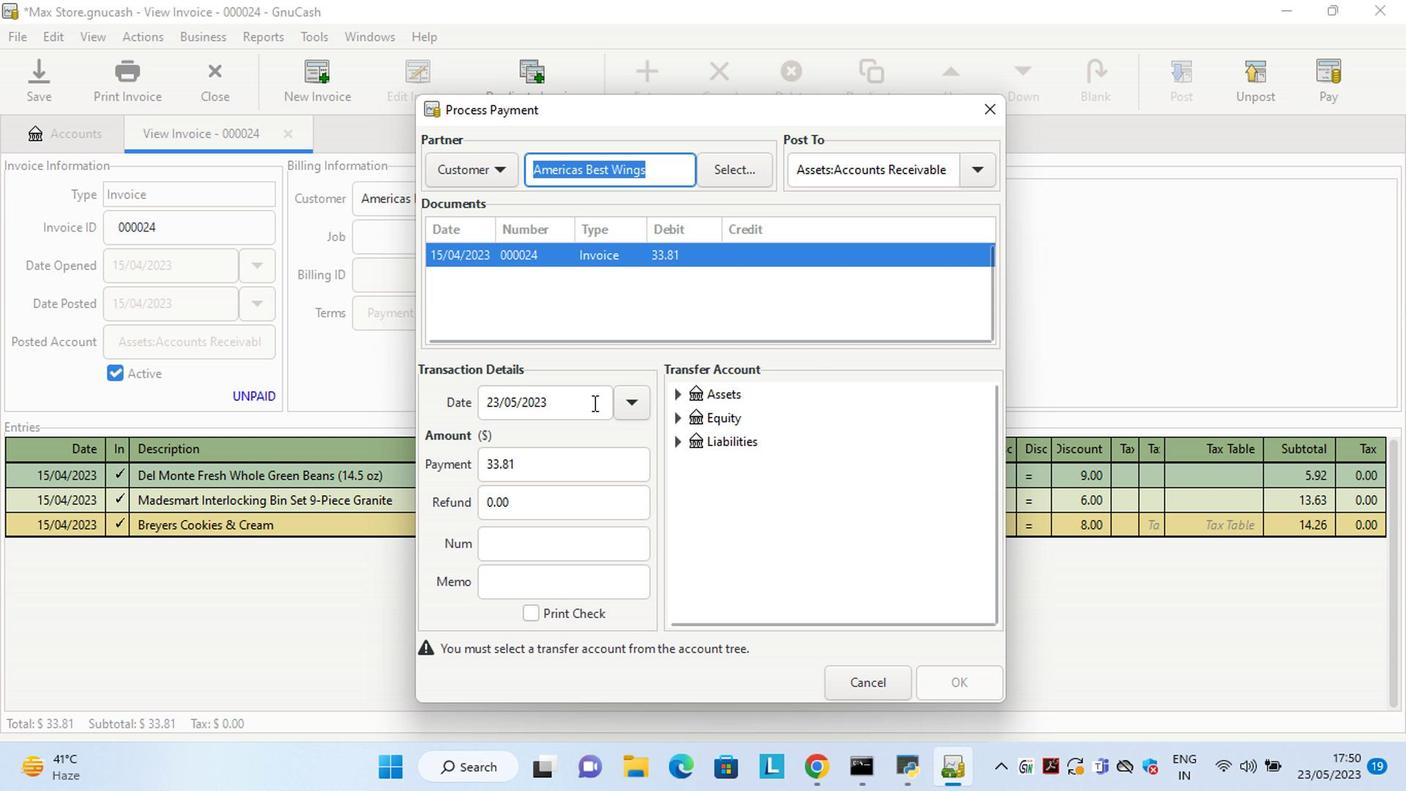 
Action: Mouse pressed left at (587, 407)
Screenshot: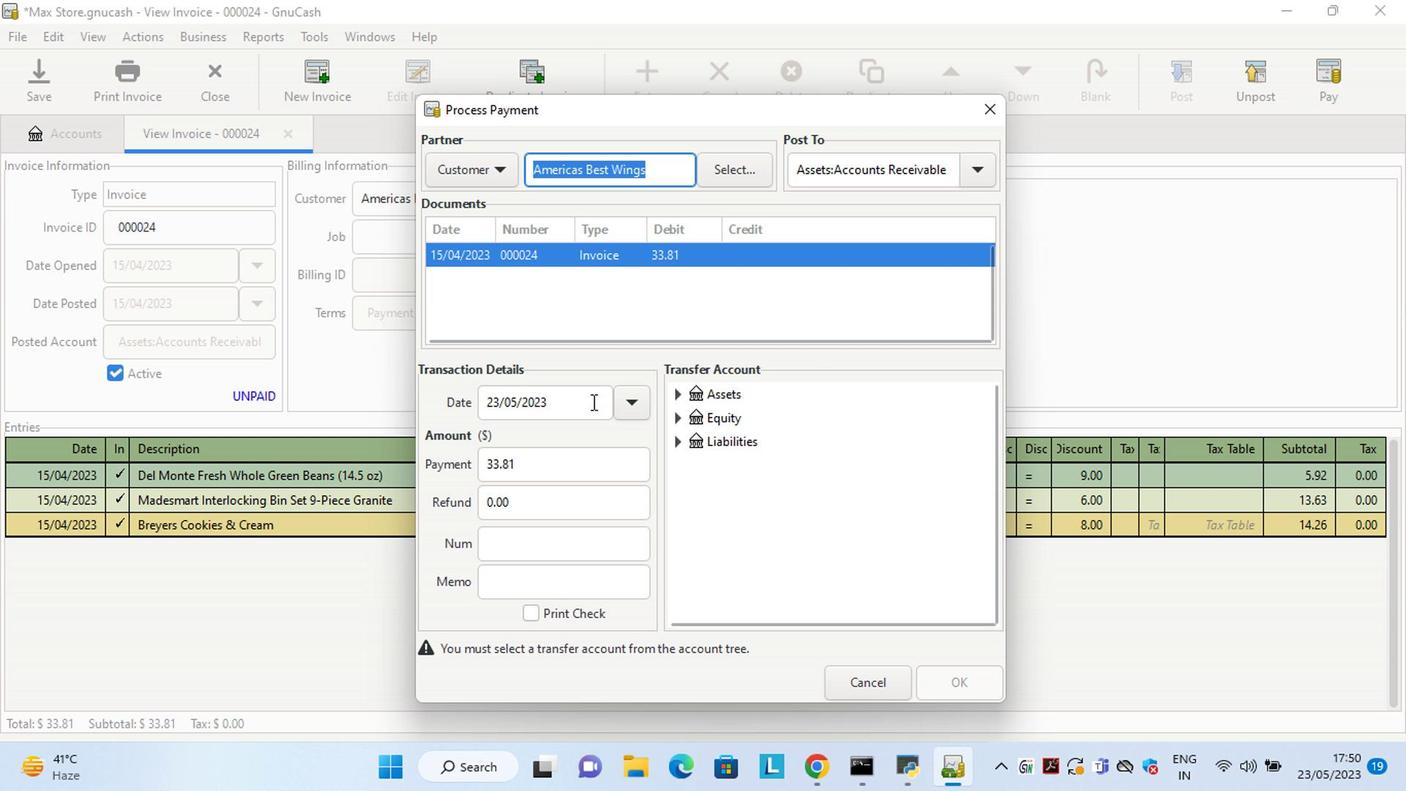 
Action: Key pressed <Key.left><Key.left><Key.left><Key.left><Key.left><Key.left><Key.left><Key.left><Key.left><Key.left><Key.left><Key.left><Key.left><Key.left><Key.left><Key.delete><Key.delete>15
Screenshot: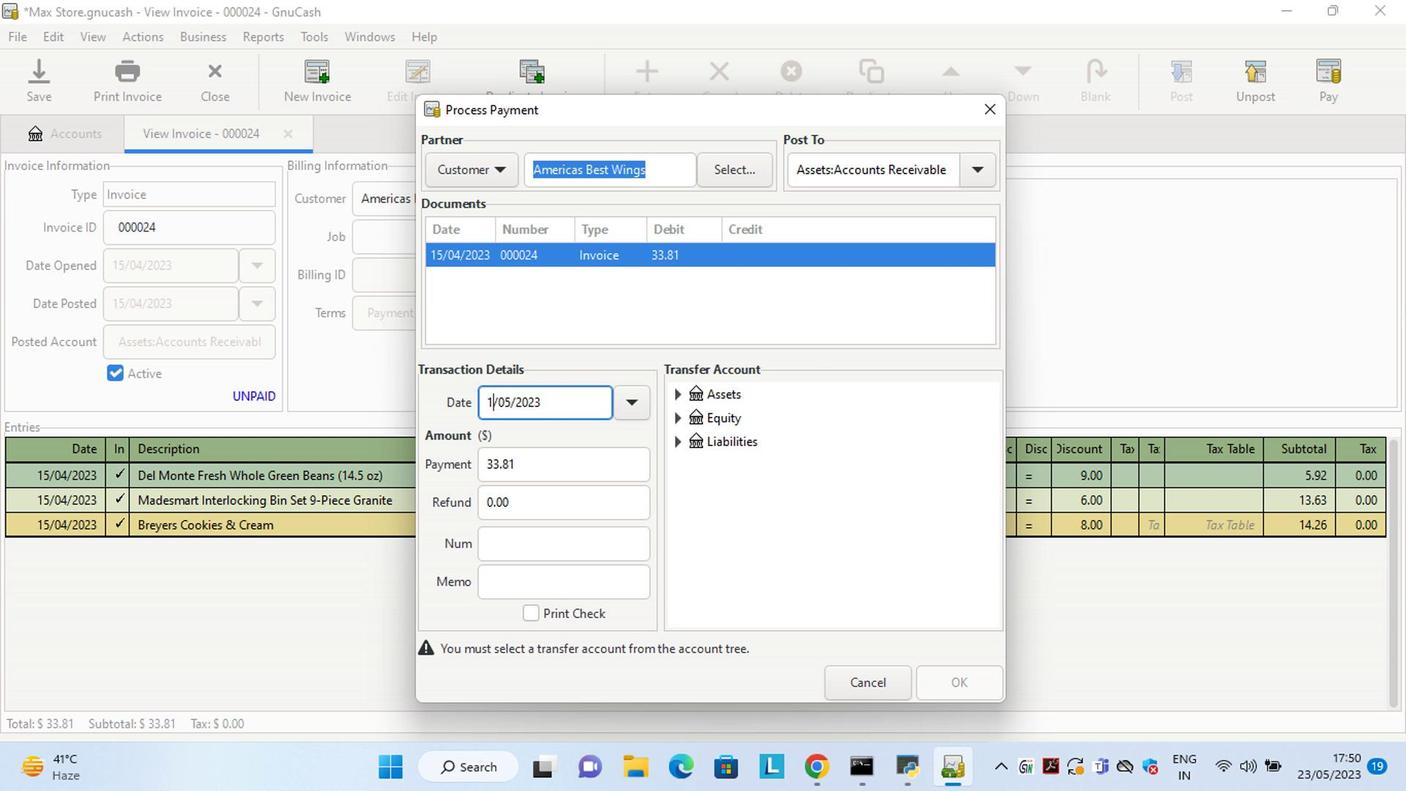 
Action: Mouse moved to (673, 400)
Screenshot: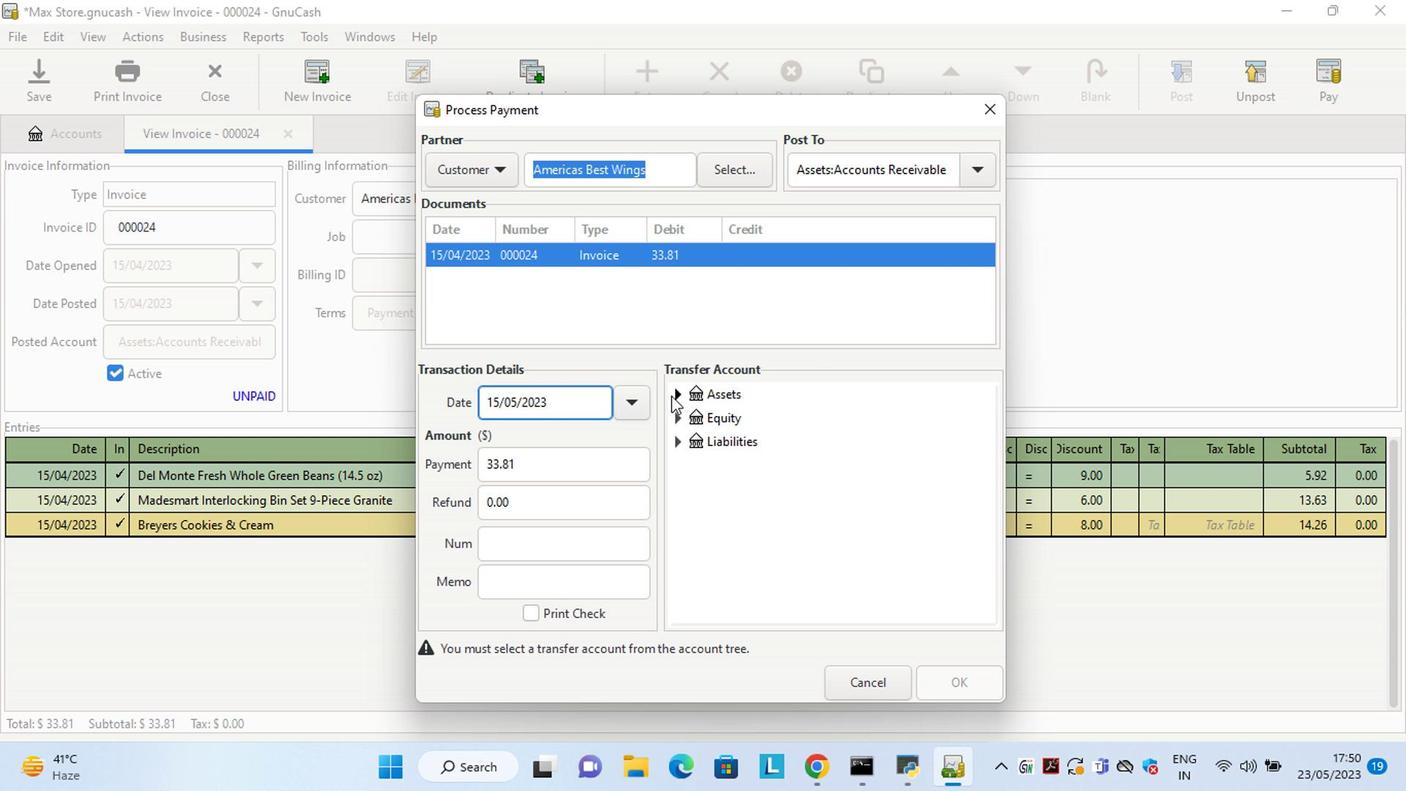 
Action: Mouse pressed left at (673, 400)
Screenshot: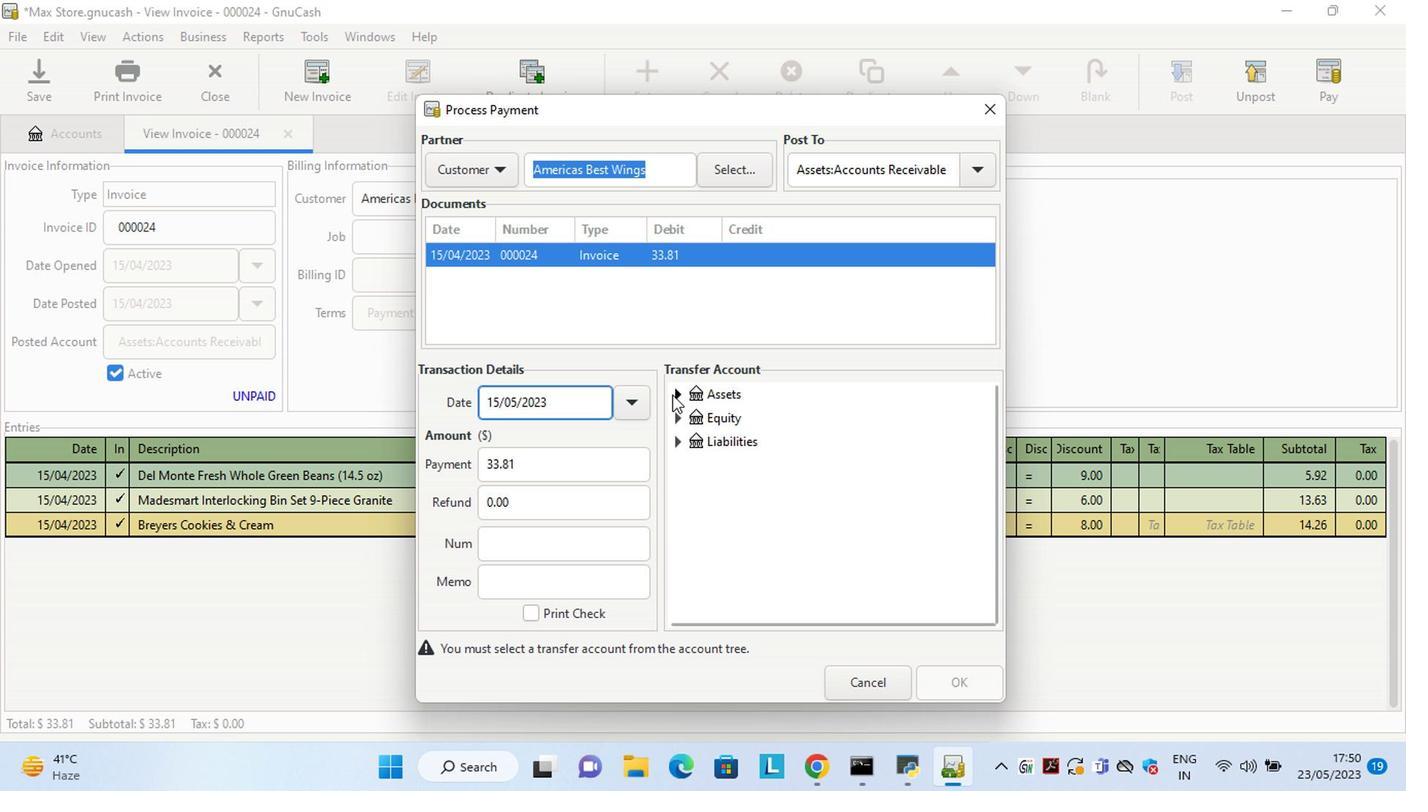 
Action: Mouse moved to (696, 422)
Screenshot: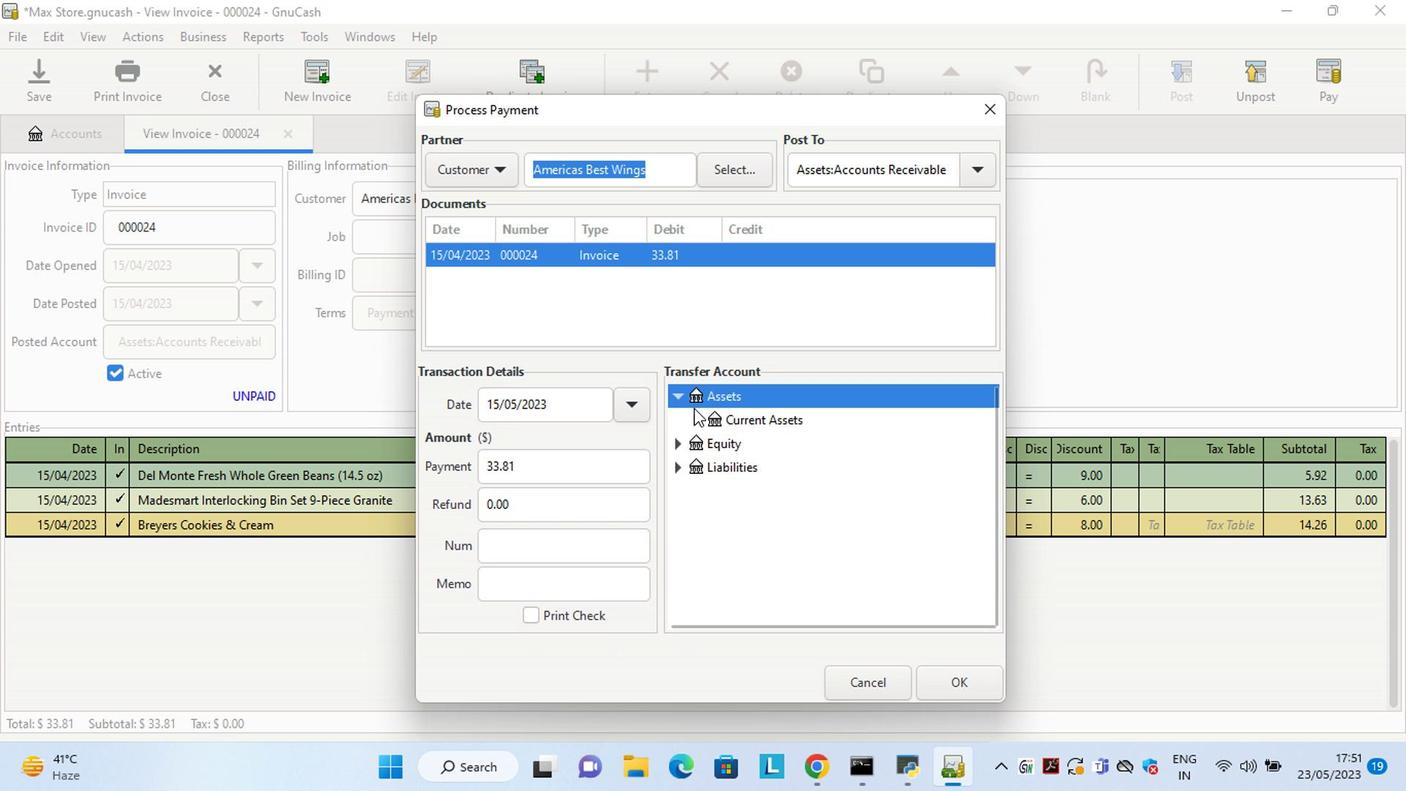 
Action: Mouse pressed left at (696, 422)
Screenshot: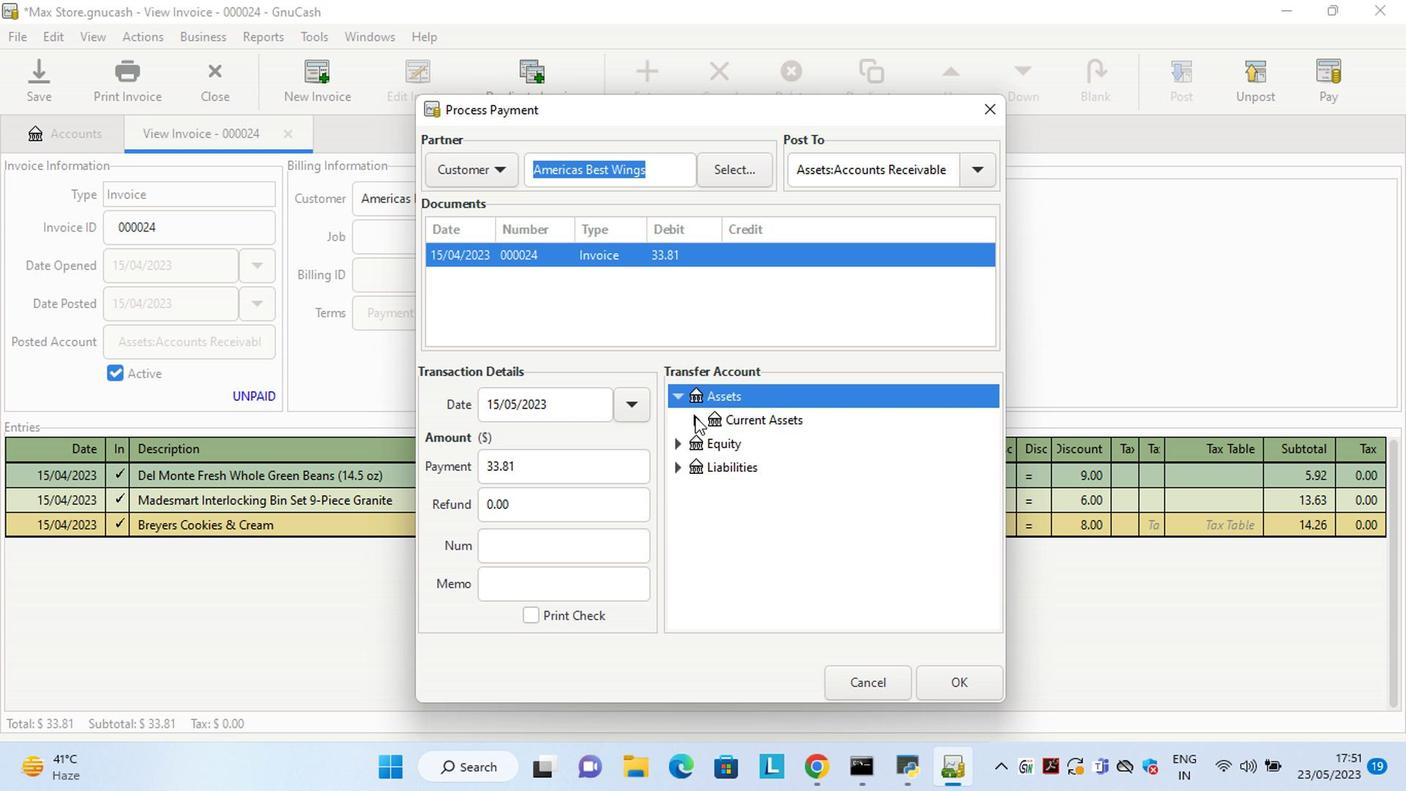 
Action: Mouse moved to (740, 449)
Screenshot: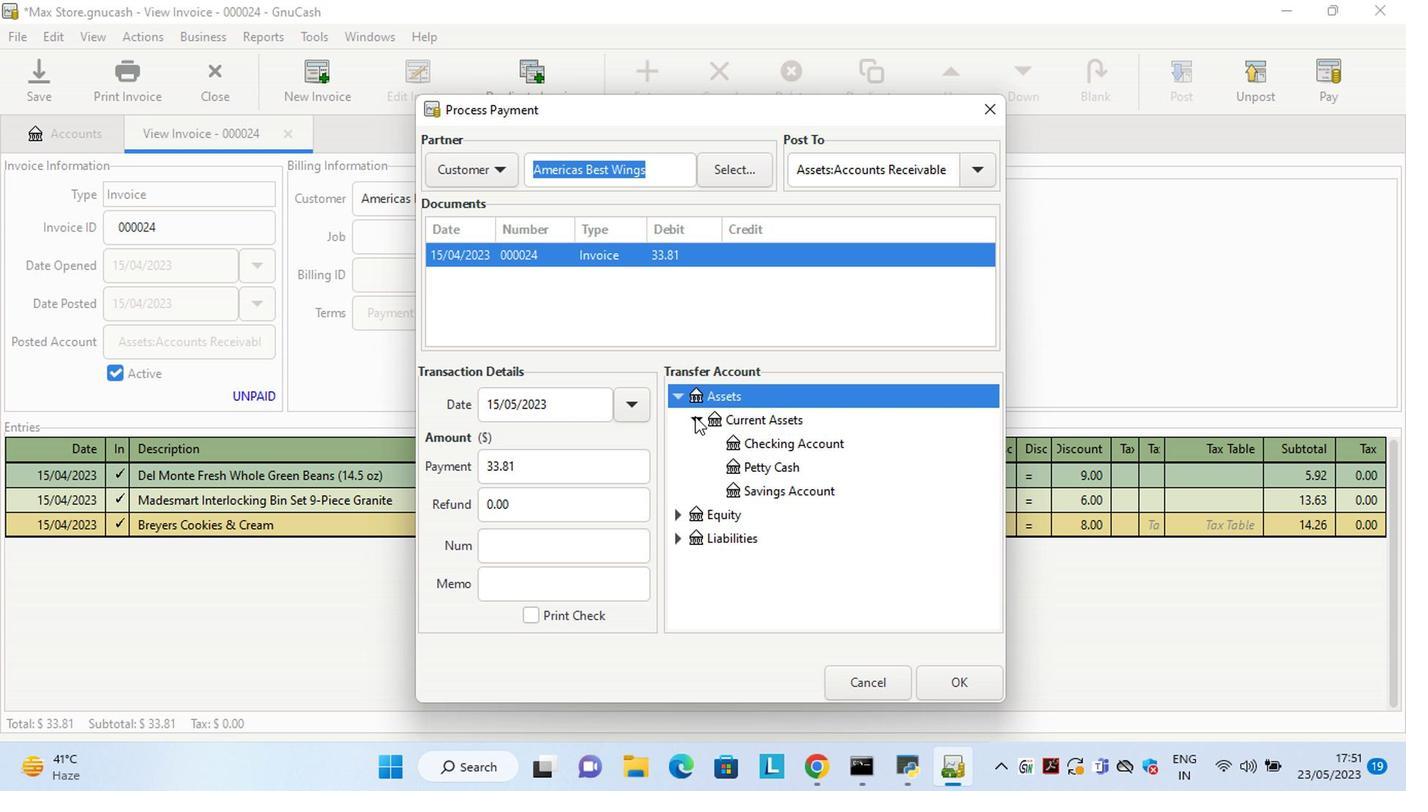 
Action: Mouse pressed left at (740, 449)
Screenshot: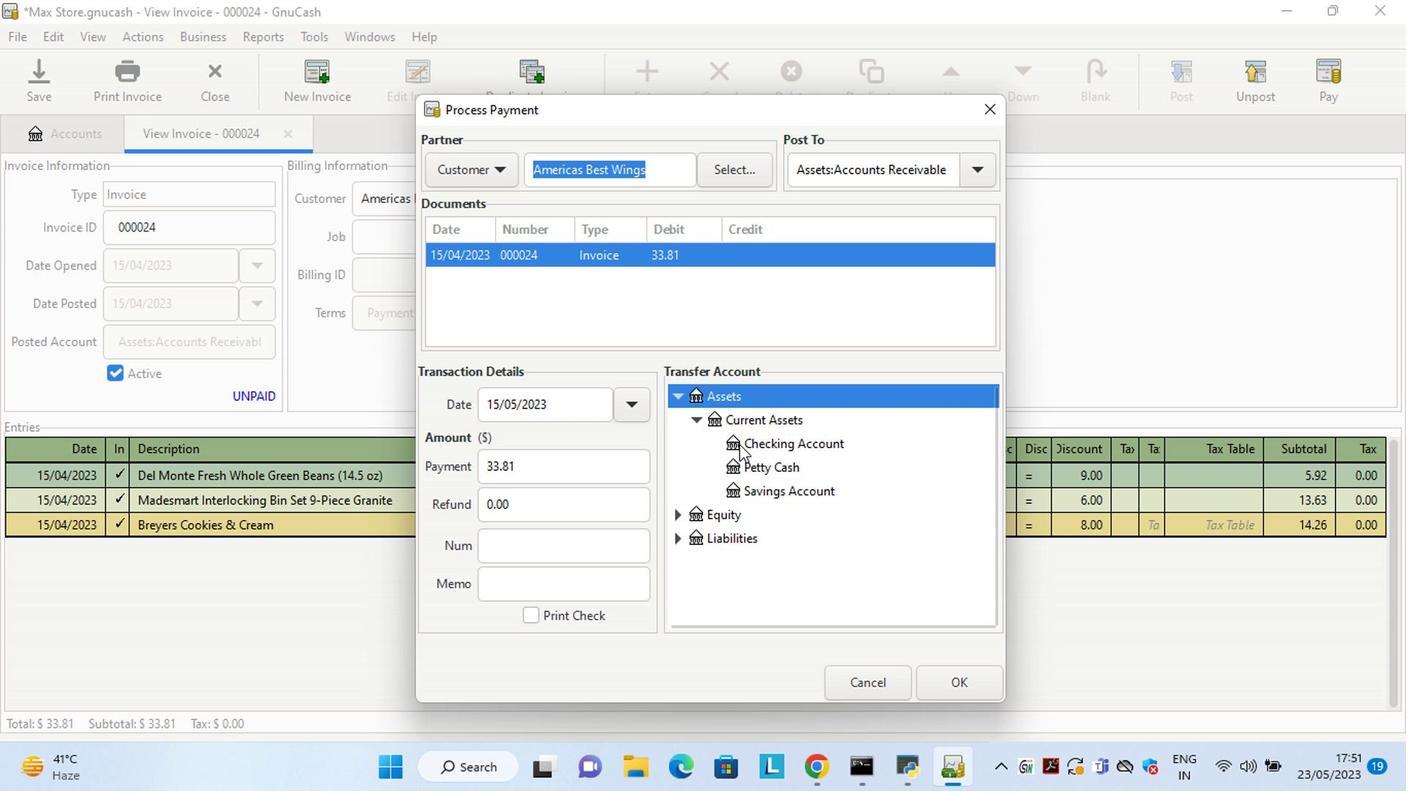 
Action: Mouse moved to (945, 678)
Screenshot: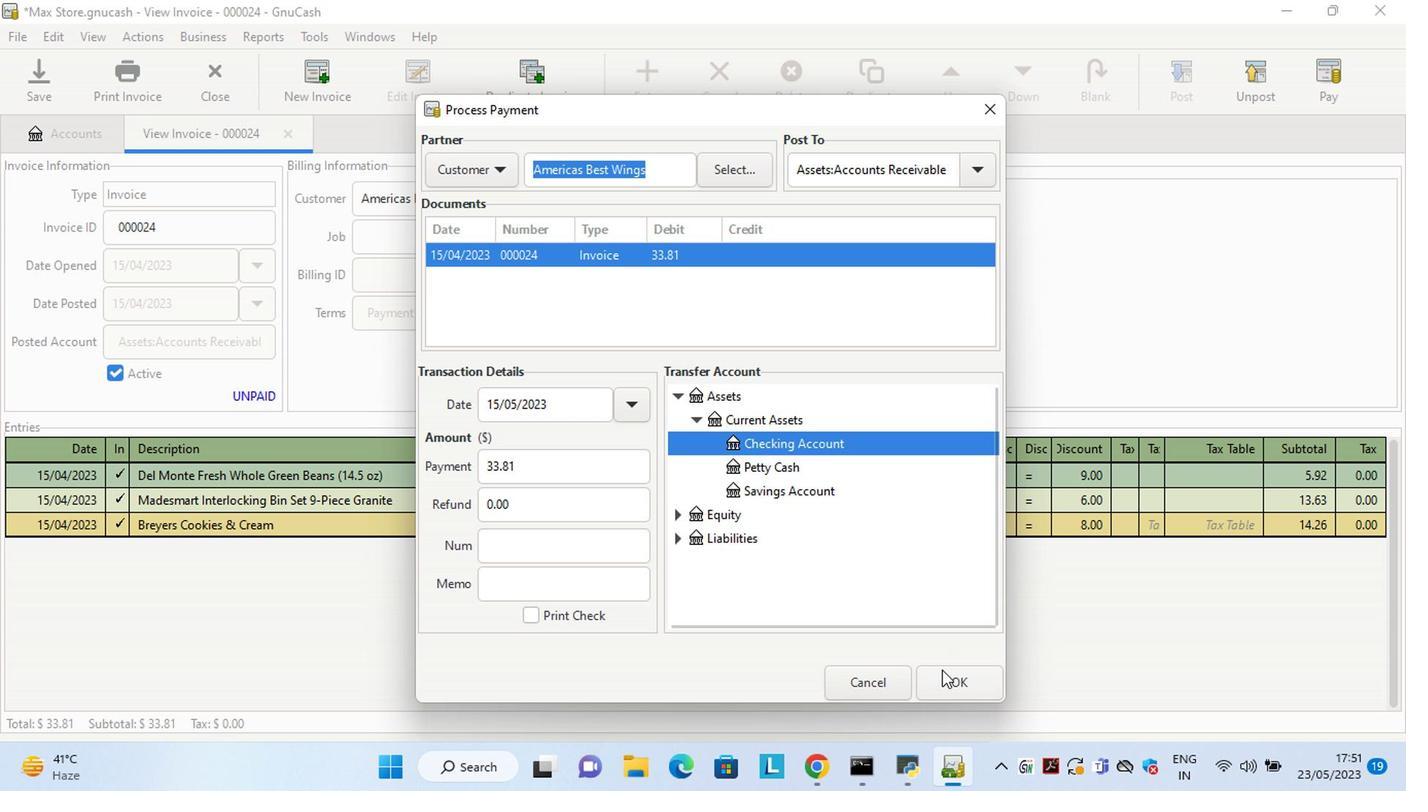 
Action: Mouse pressed left at (945, 678)
Screenshot: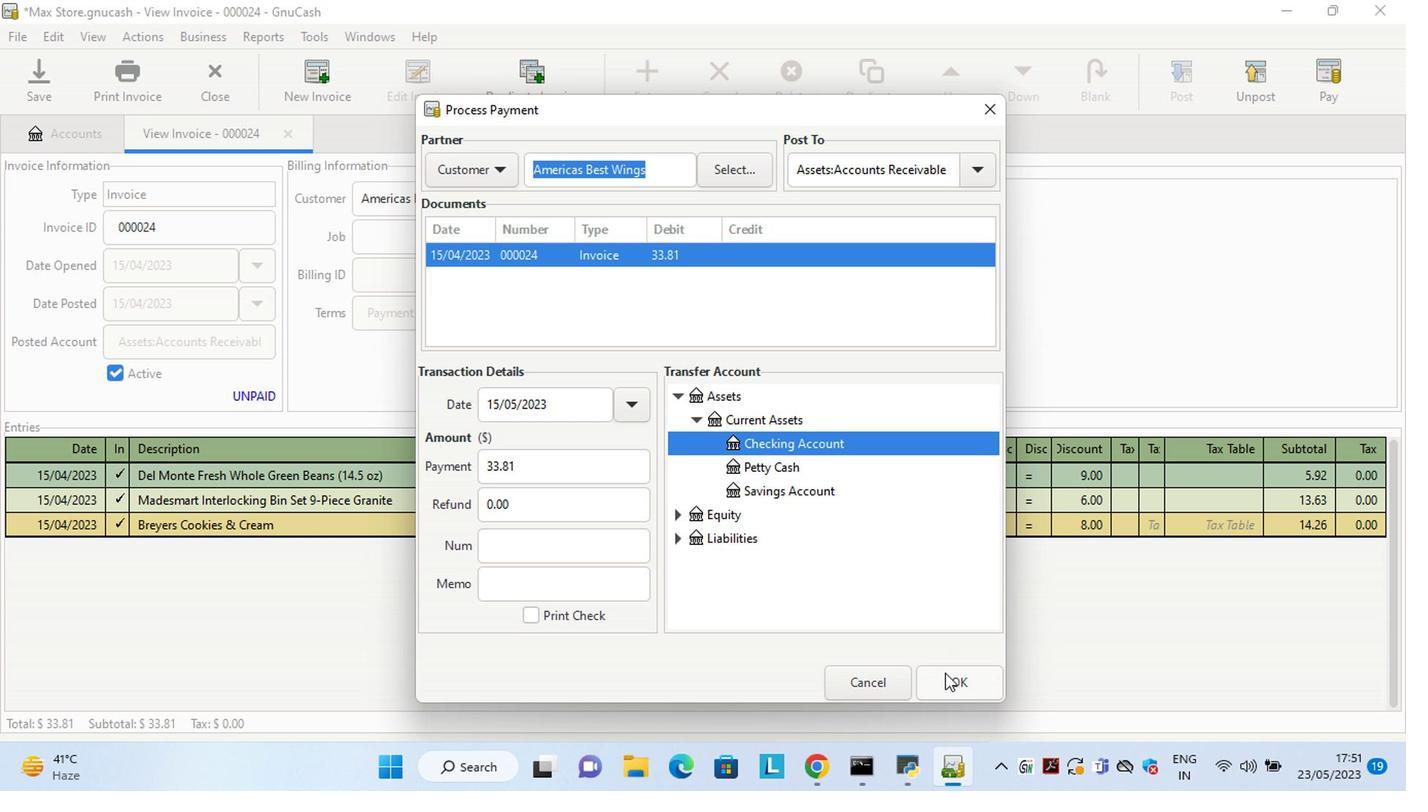 
Action: Mouse moved to (123, 82)
Screenshot: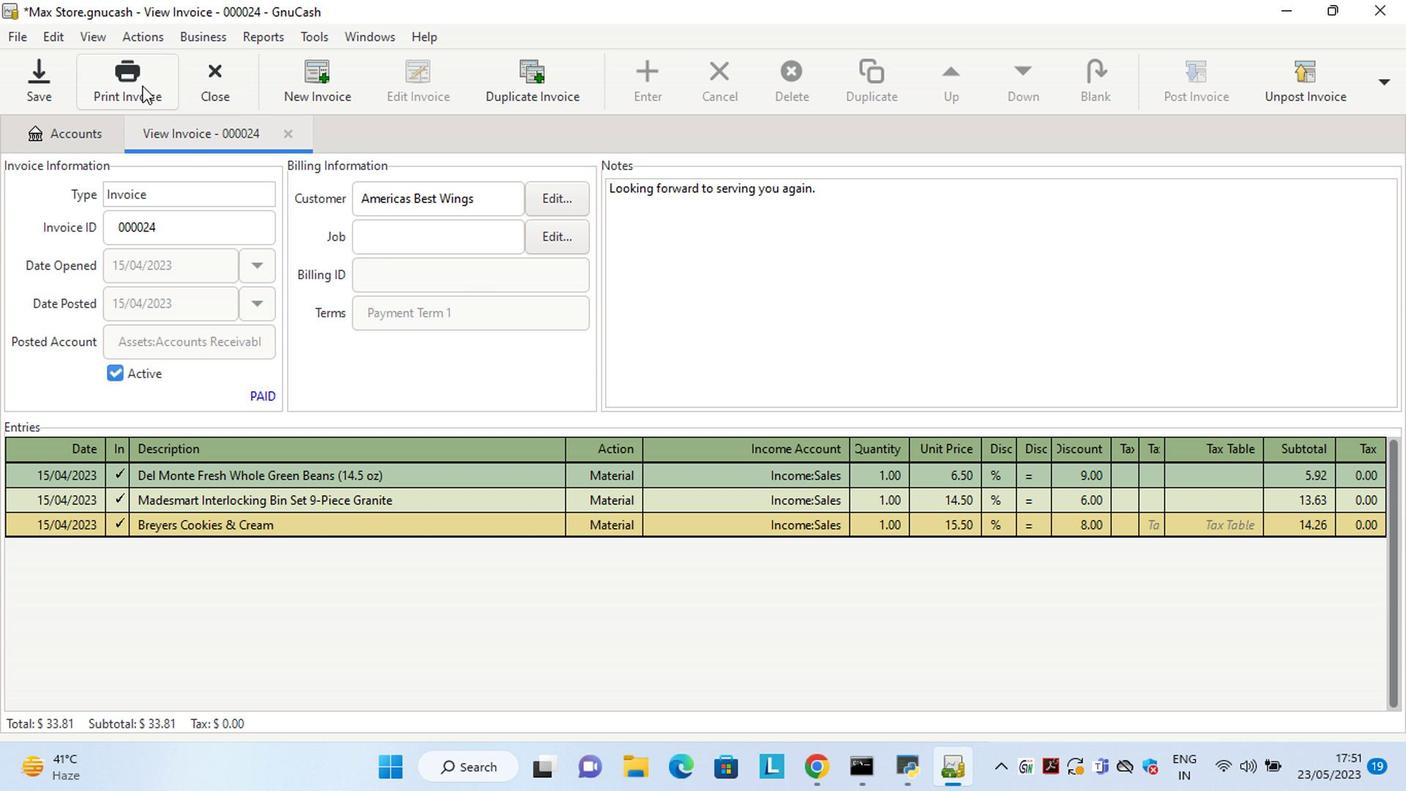 
Action: Mouse pressed left at (123, 82)
Screenshot: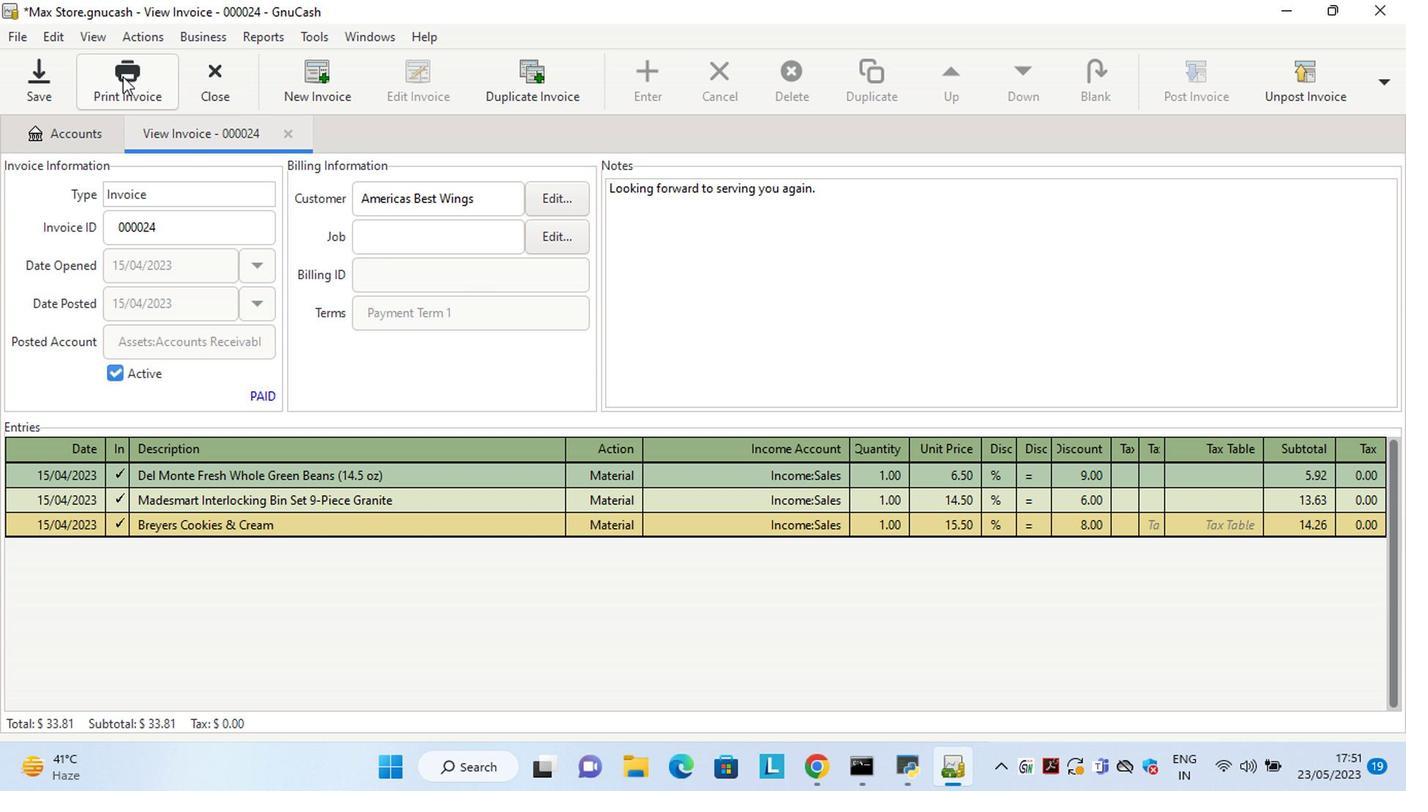 
Action: Mouse moved to (515, 87)
Screenshot: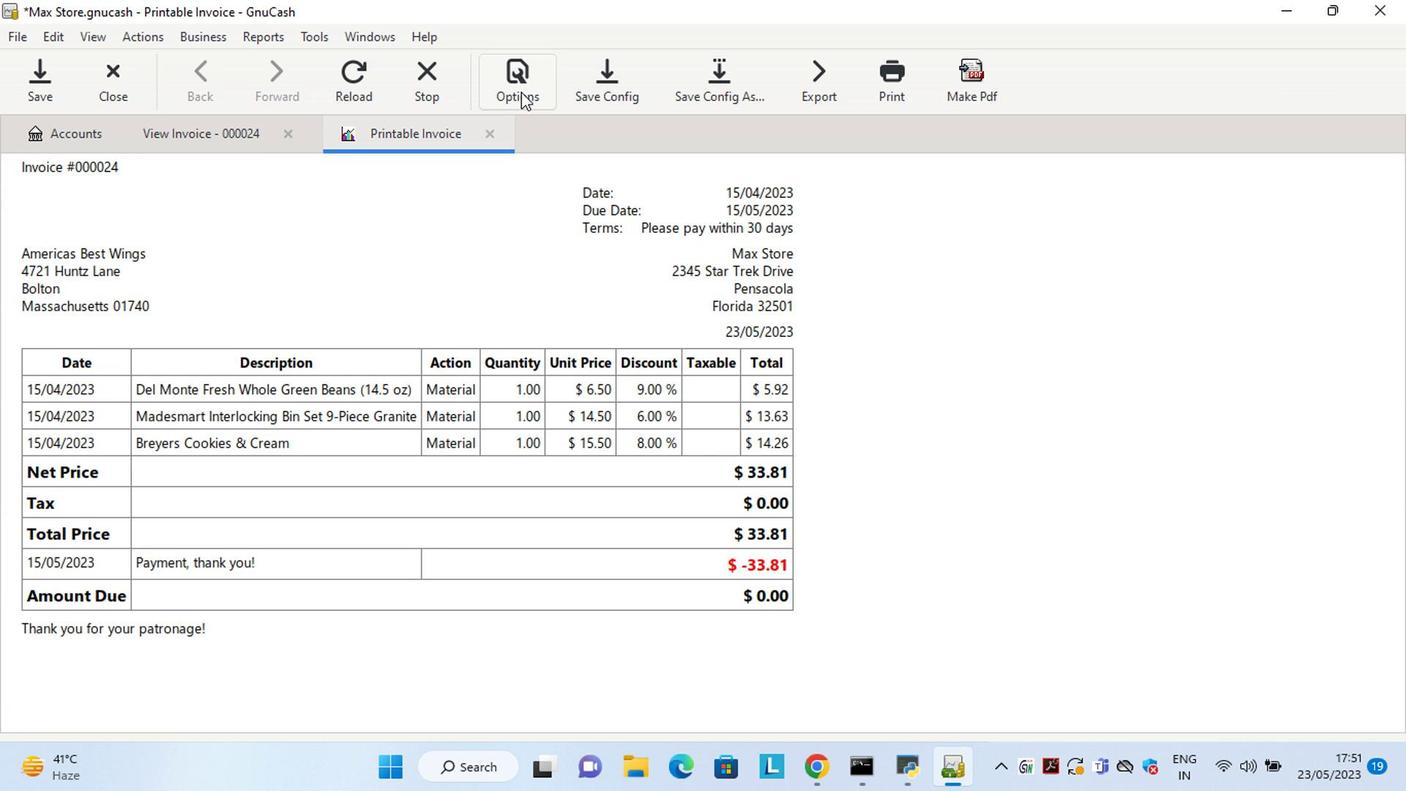 
Action: Mouse pressed left at (515, 87)
Screenshot: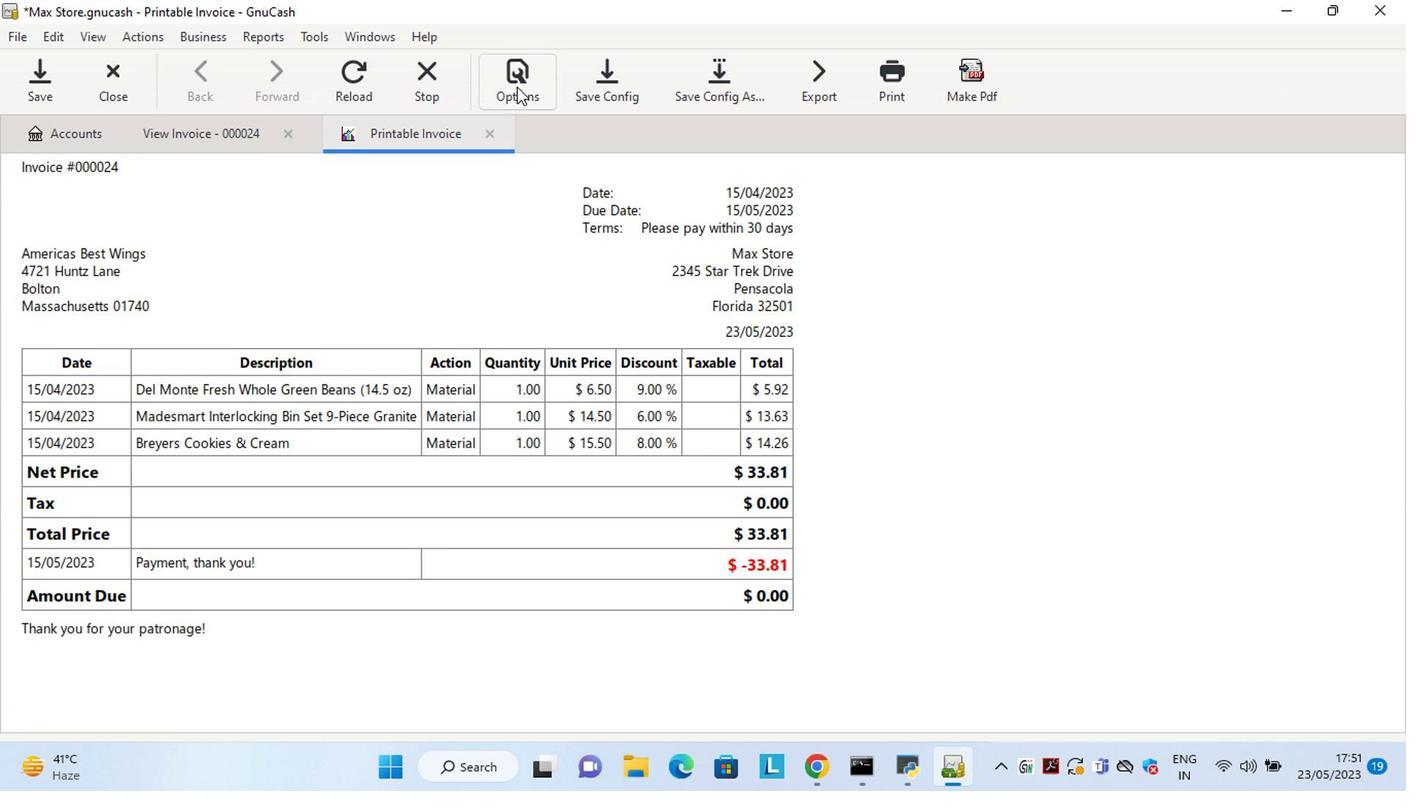 
Action: Mouse moved to (197, 222)
Screenshot: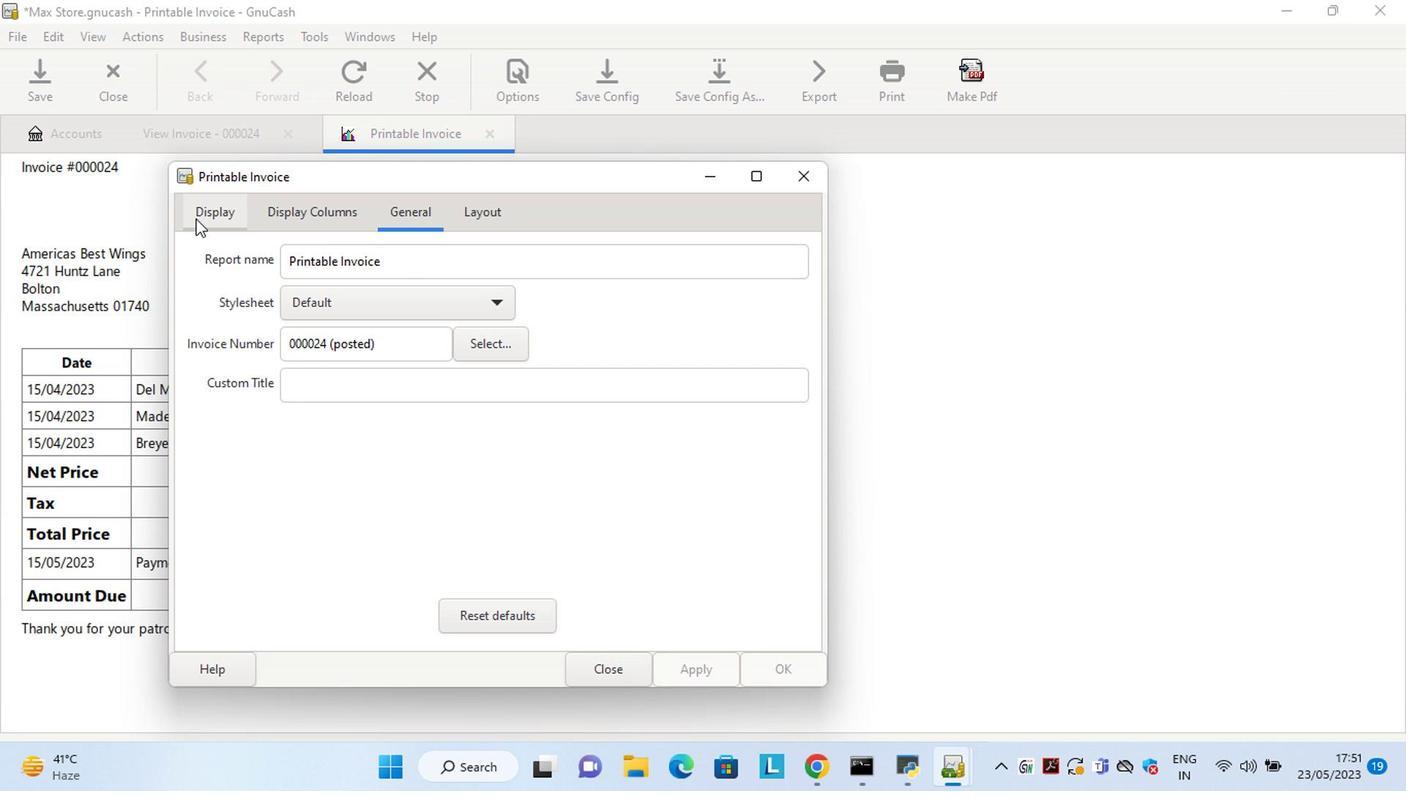 
Action: Mouse pressed left at (197, 222)
Screenshot: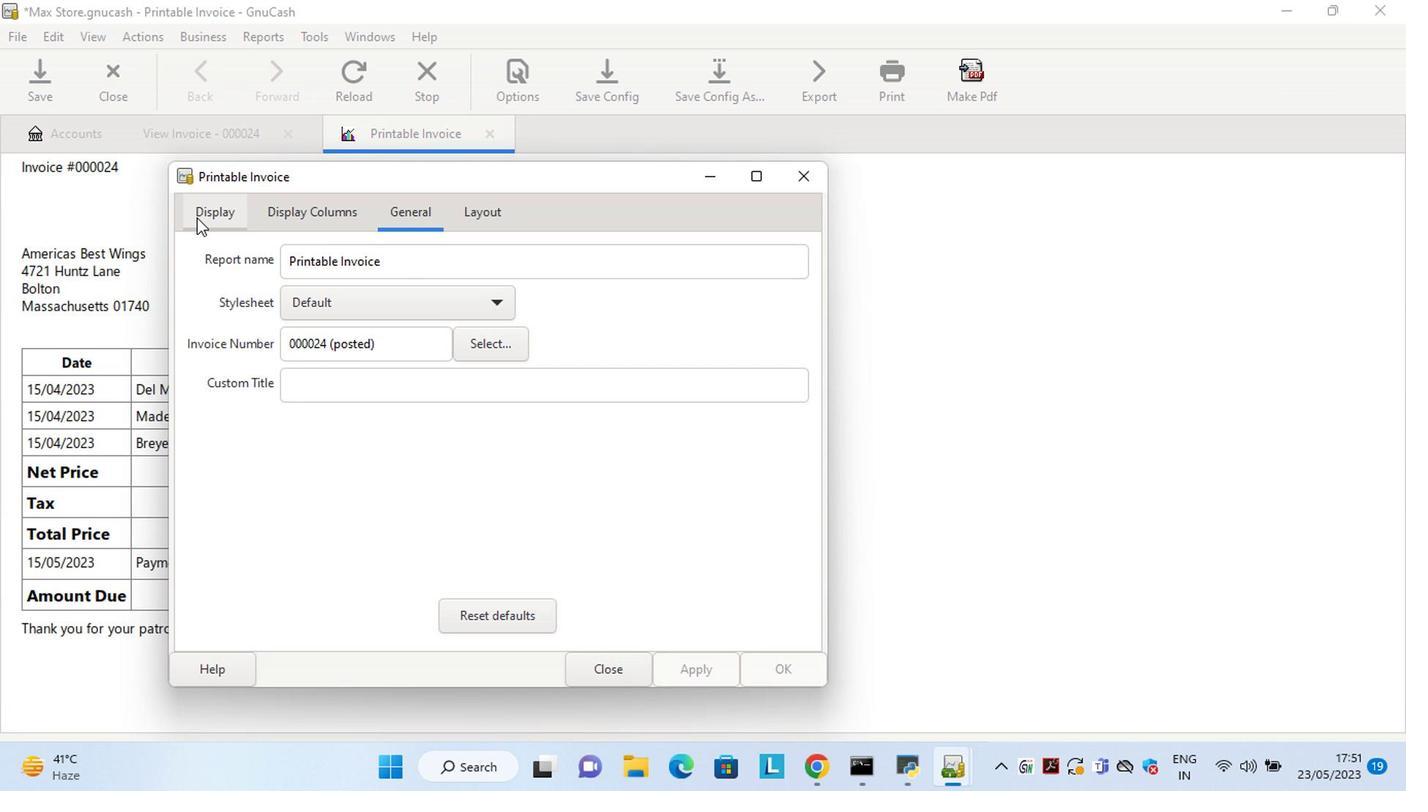 
Action: Mouse moved to (363, 458)
Screenshot: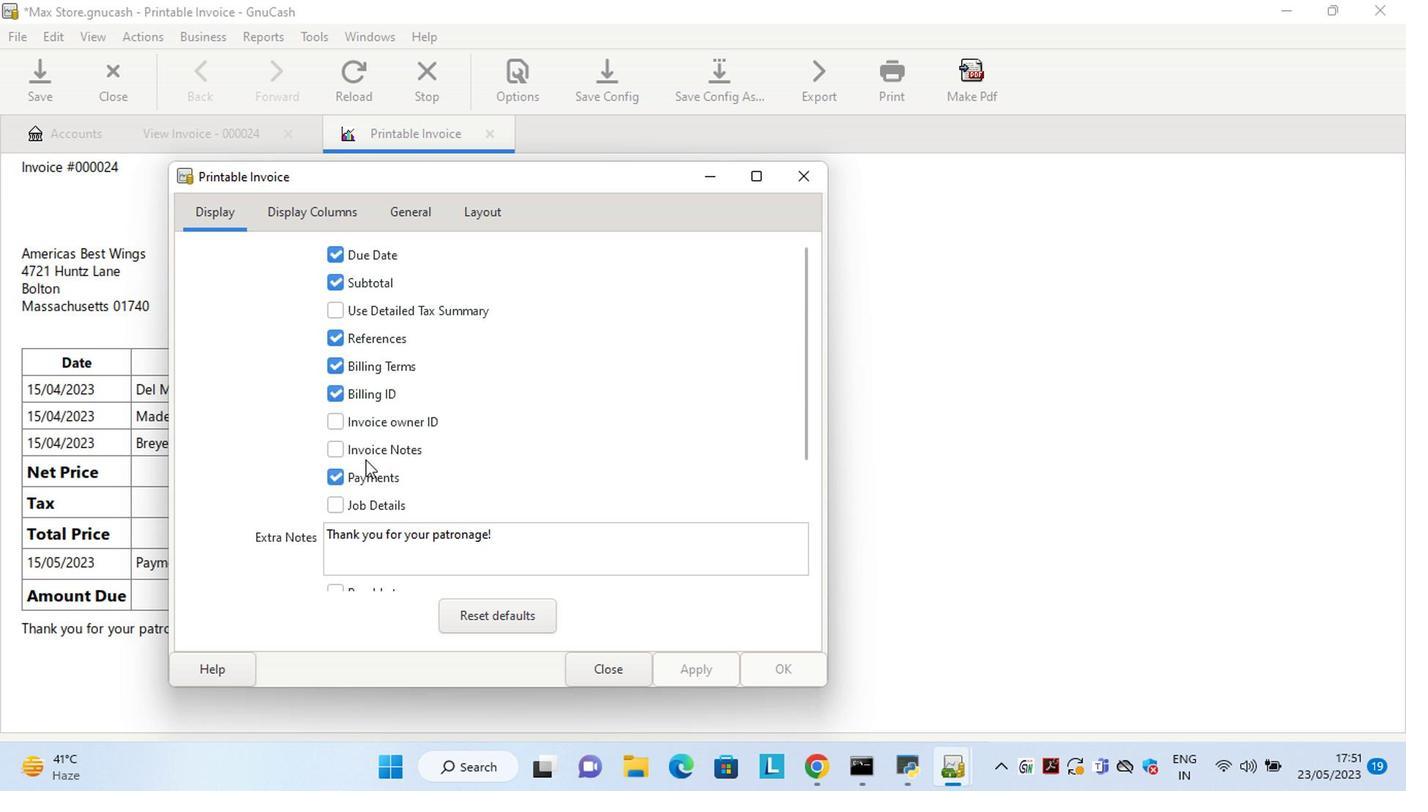 
Action: Mouse pressed left at (363, 458)
Screenshot: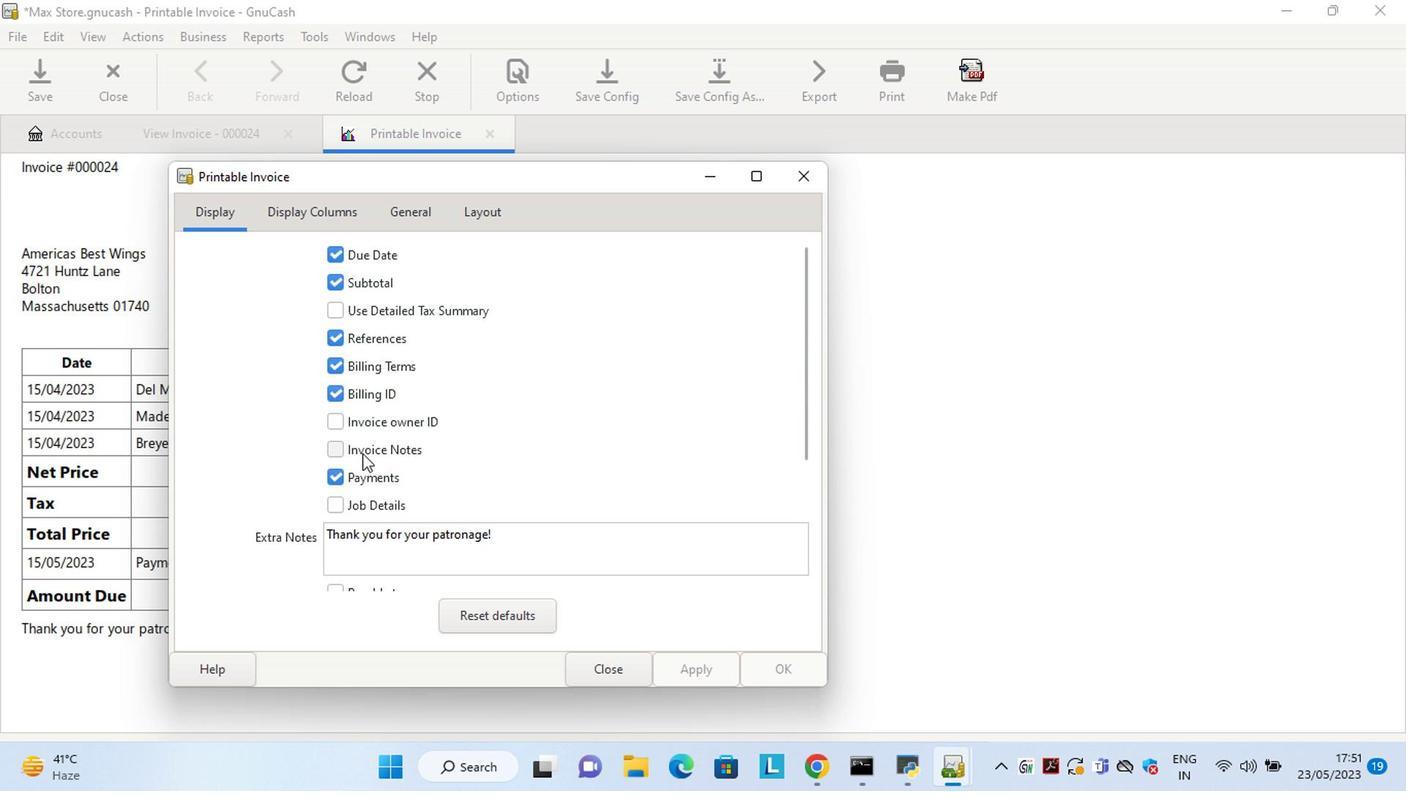 
Action: Mouse moved to (690, 666)
Screenshot: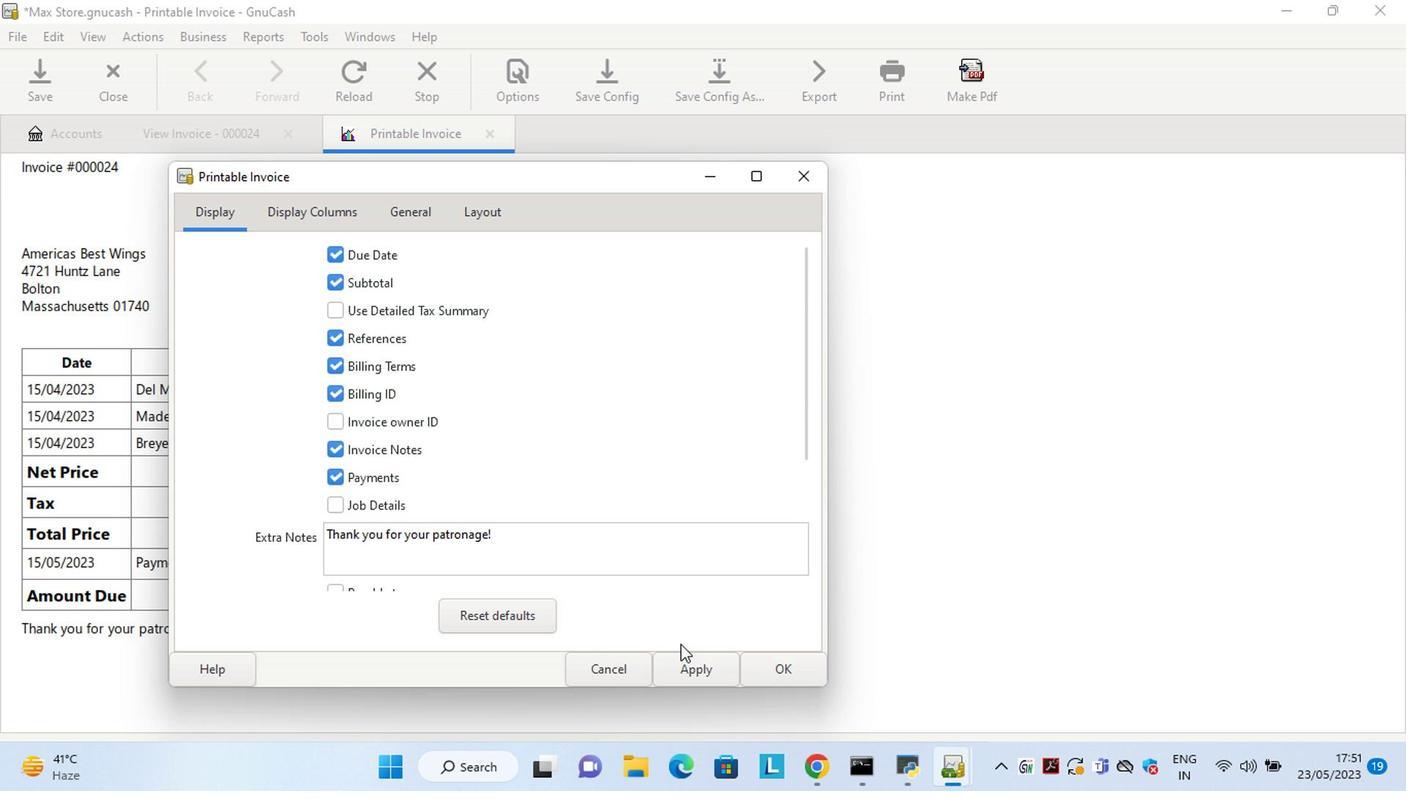 
Action: Mouse pressed left at (690, 666)
Screenshot: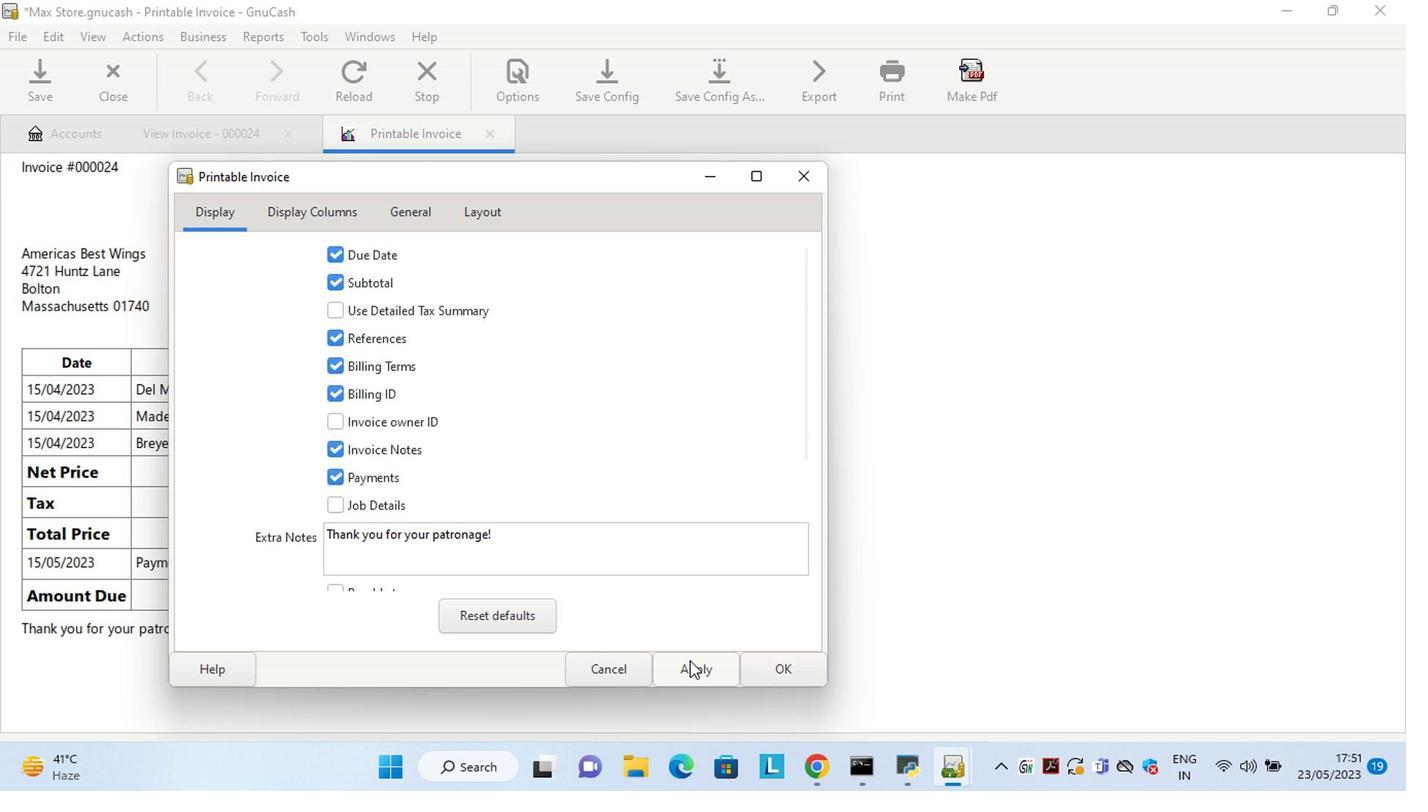 
Action: Mouse moved to (616, 679)
Screenshot: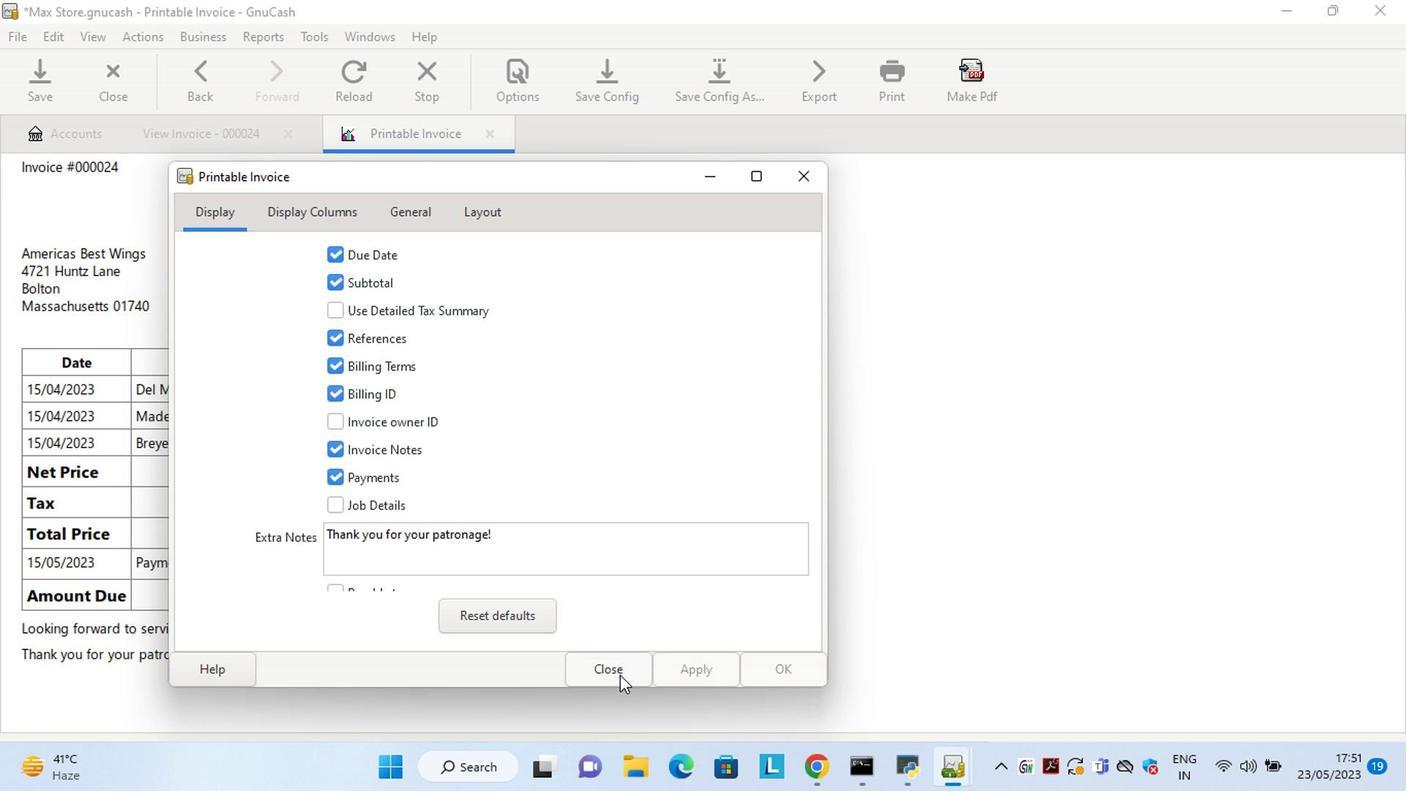 
Action: Mouse pressed left at (616, 679)
Screenshot: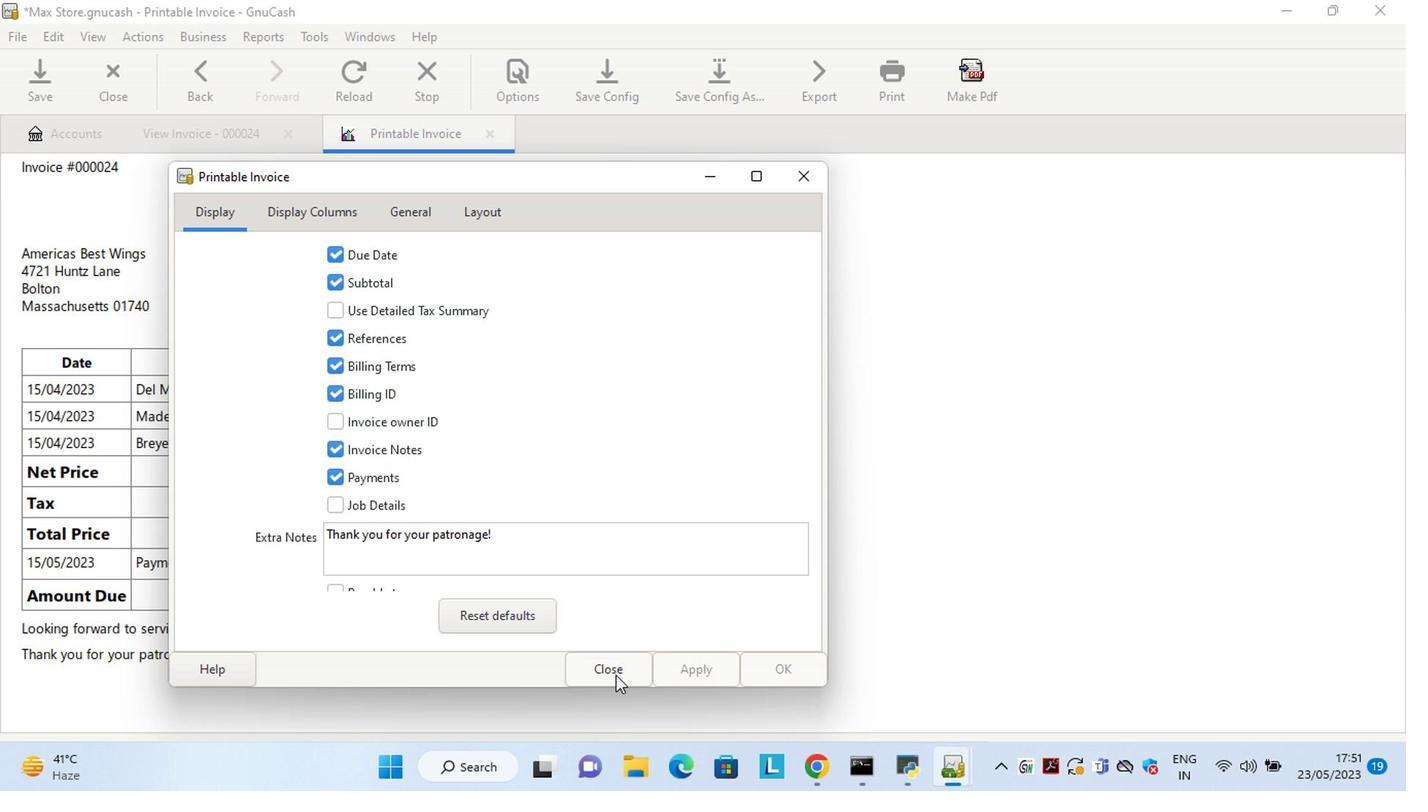 
Action: Mouse moved to (636, 527)
Screenshot: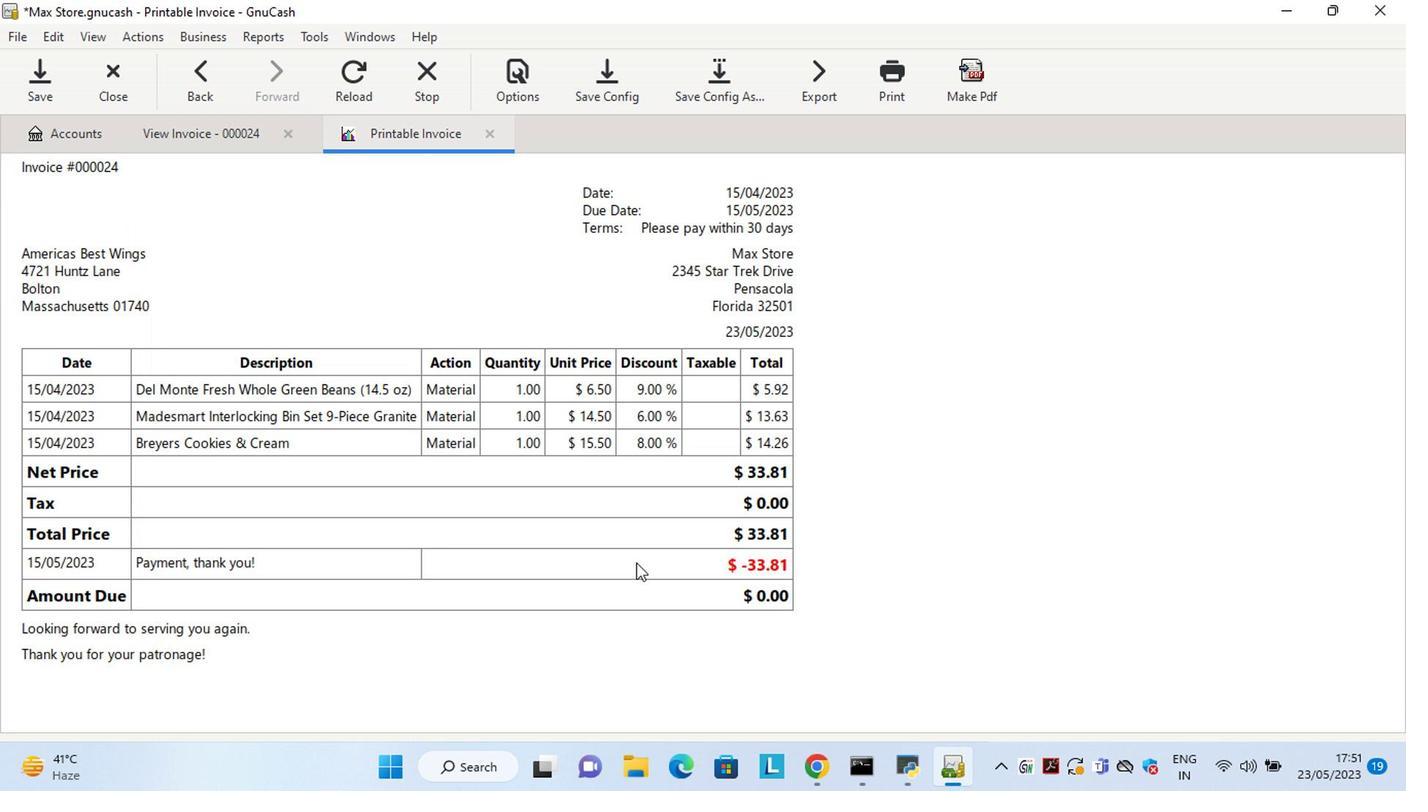 
